 Task: Send an email with the signature Edwin Parker with the subject 'Request for a promotion' and the message 'I would like to arrange a conference call to discuss this matter further.' from softage.1@softage.net to softage.3@softage.net with an attached document Company_handbook.pdf and move the email from Sent Items to the folder Accommodations
Action: Key pressed n
Screenshot: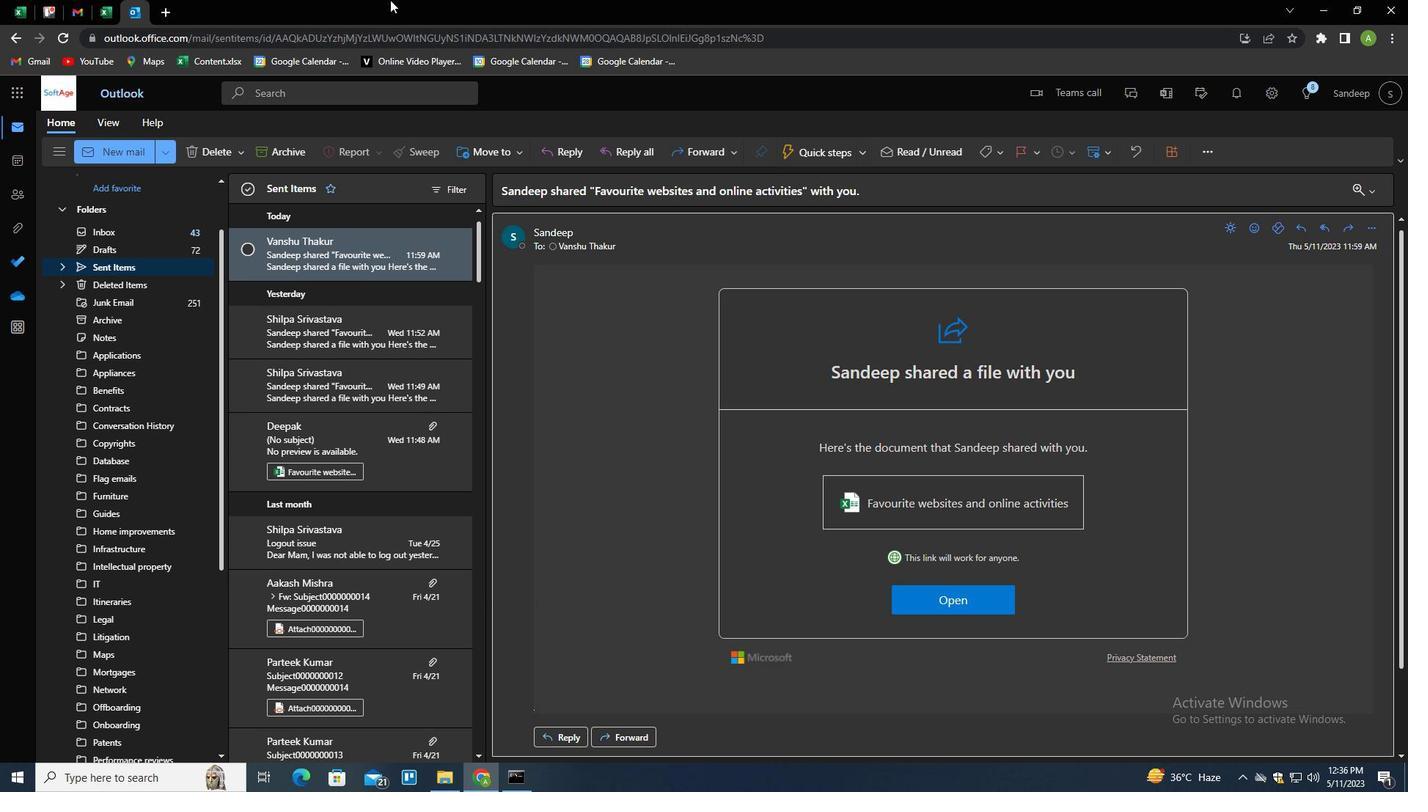 
Action: Mouse moved to (980, 151)
Screenshot: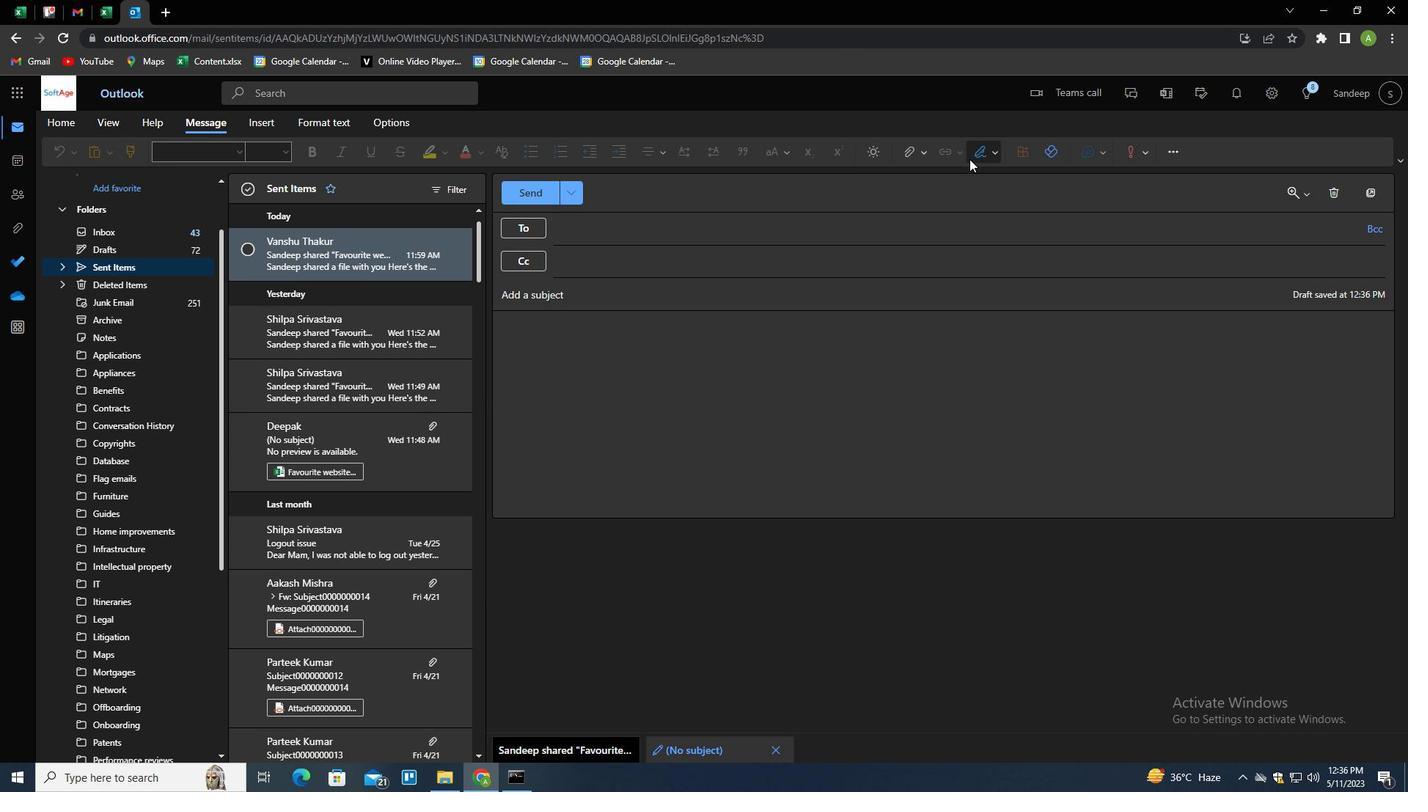 
Action: Mouse pressed left at (980, 151)
Screenshot: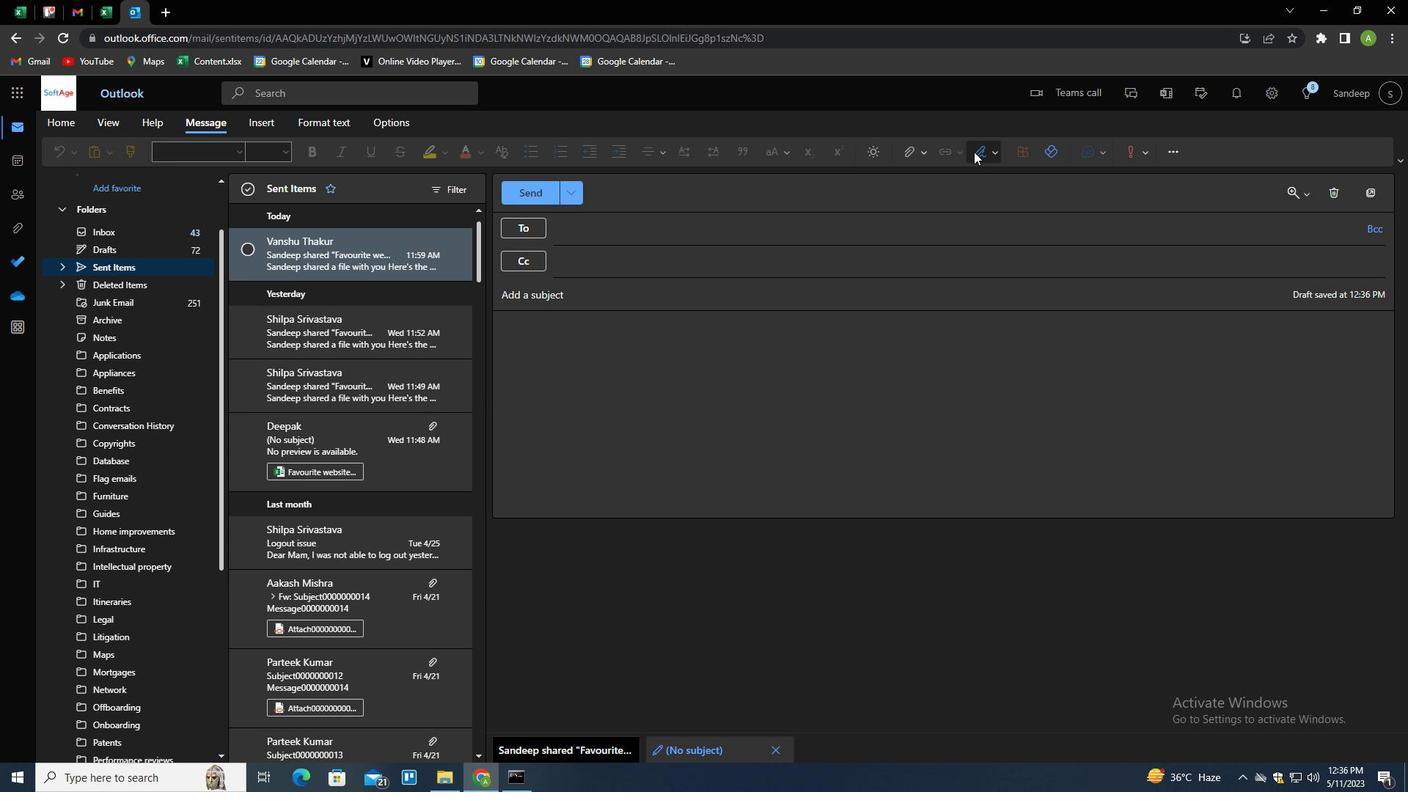 
Action: Mouse moved to (976, 215)
Screenshot: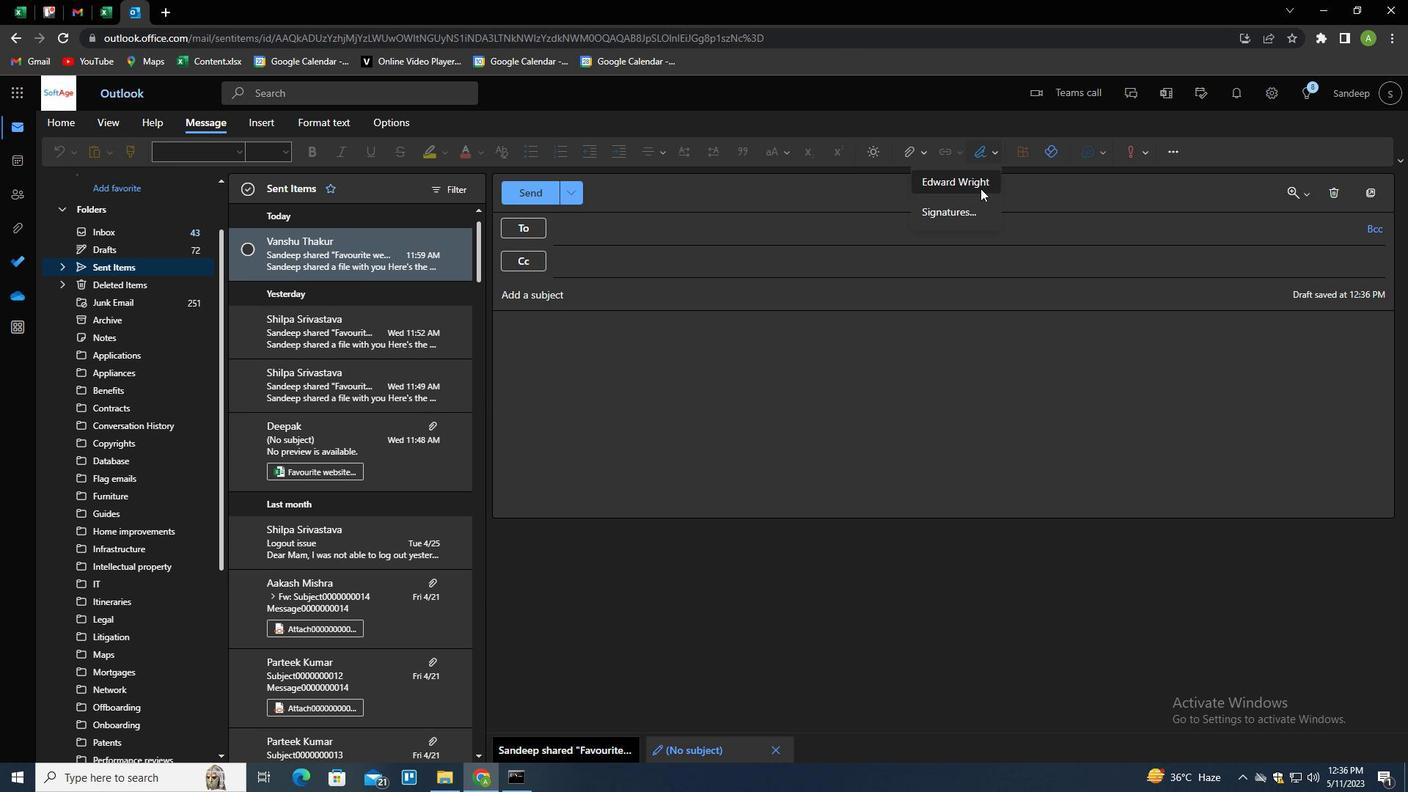 
Action: Mouse pressed left at (976, 215)
Screenshot: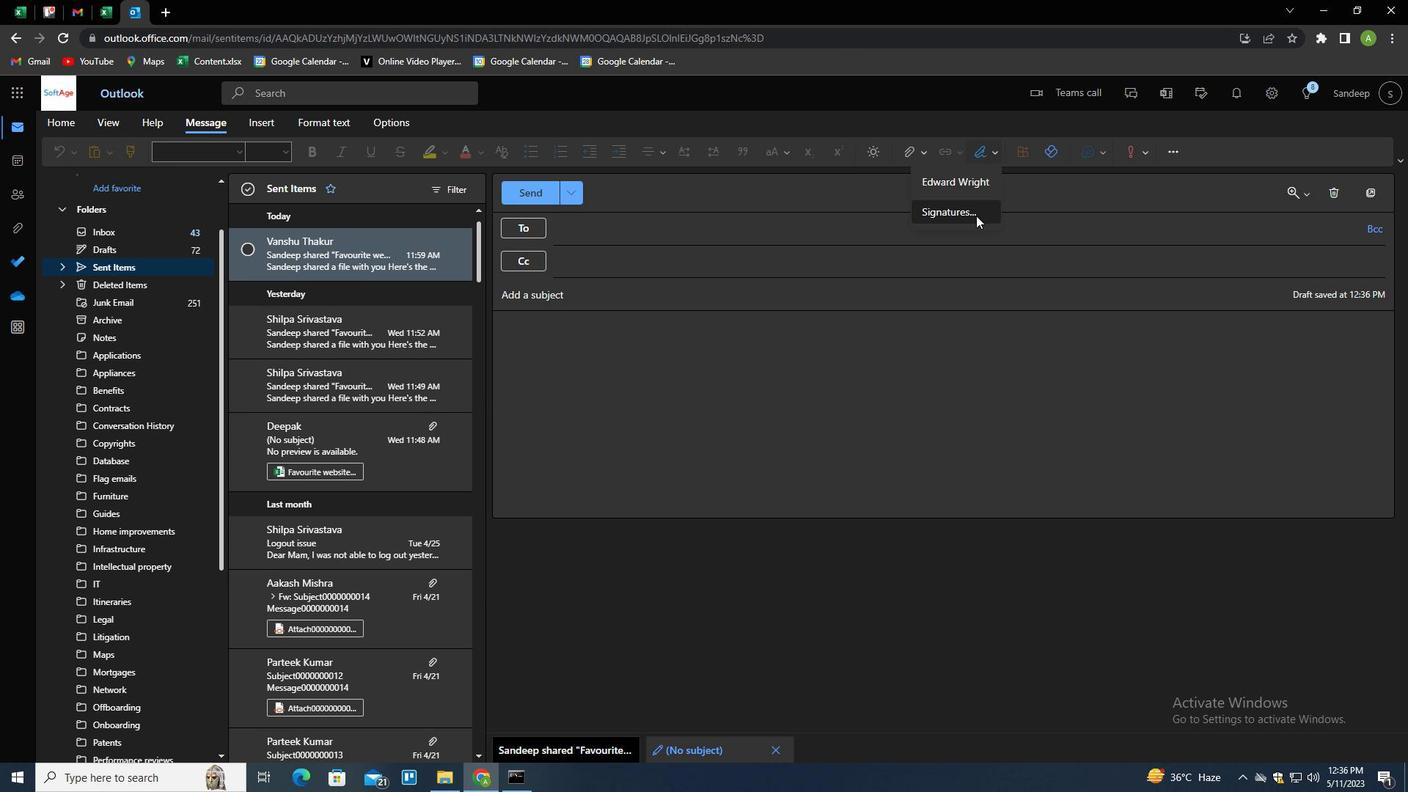 
Action: Mouse moved to (980, 269)
Screenshot: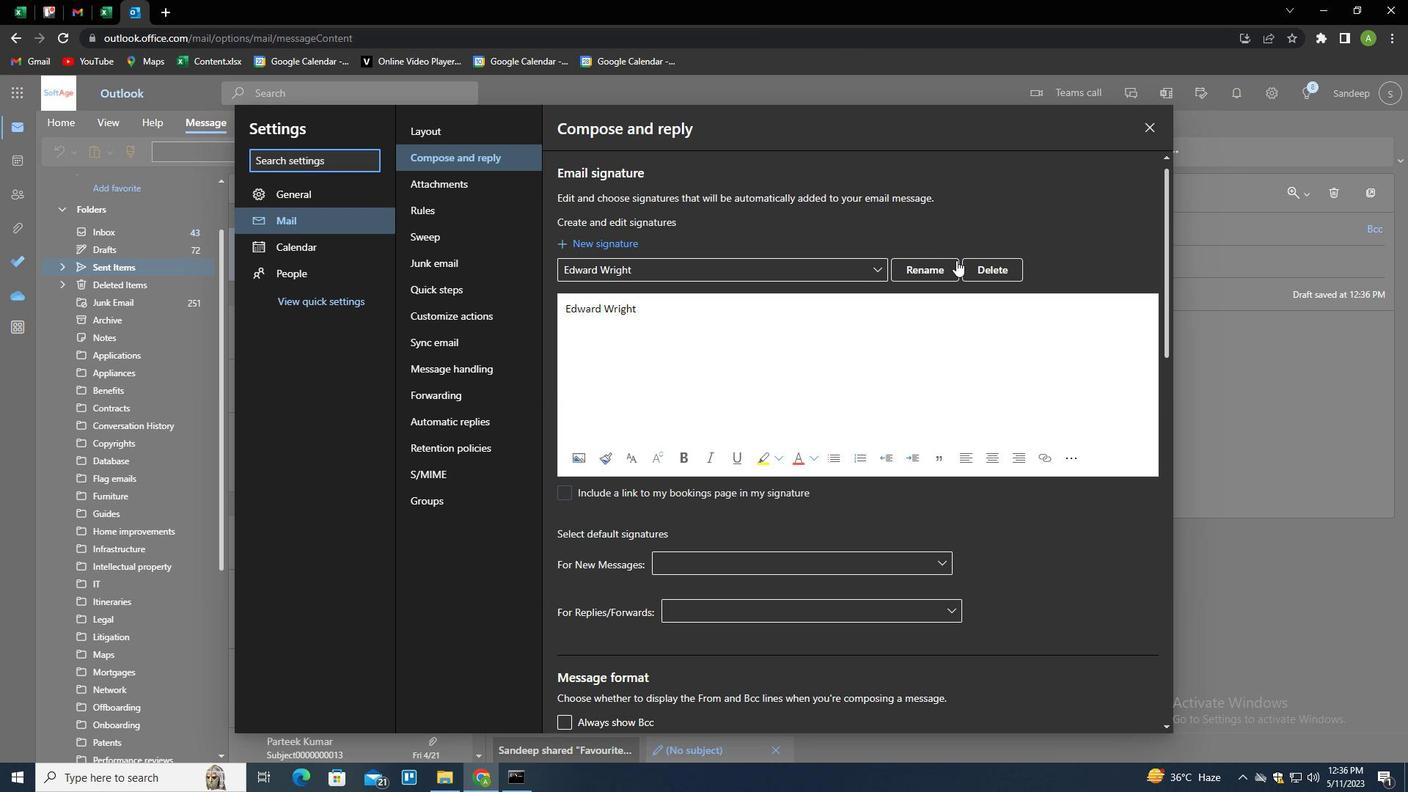 
Action: Mouse pressed left at (980, 269)
Screenshot: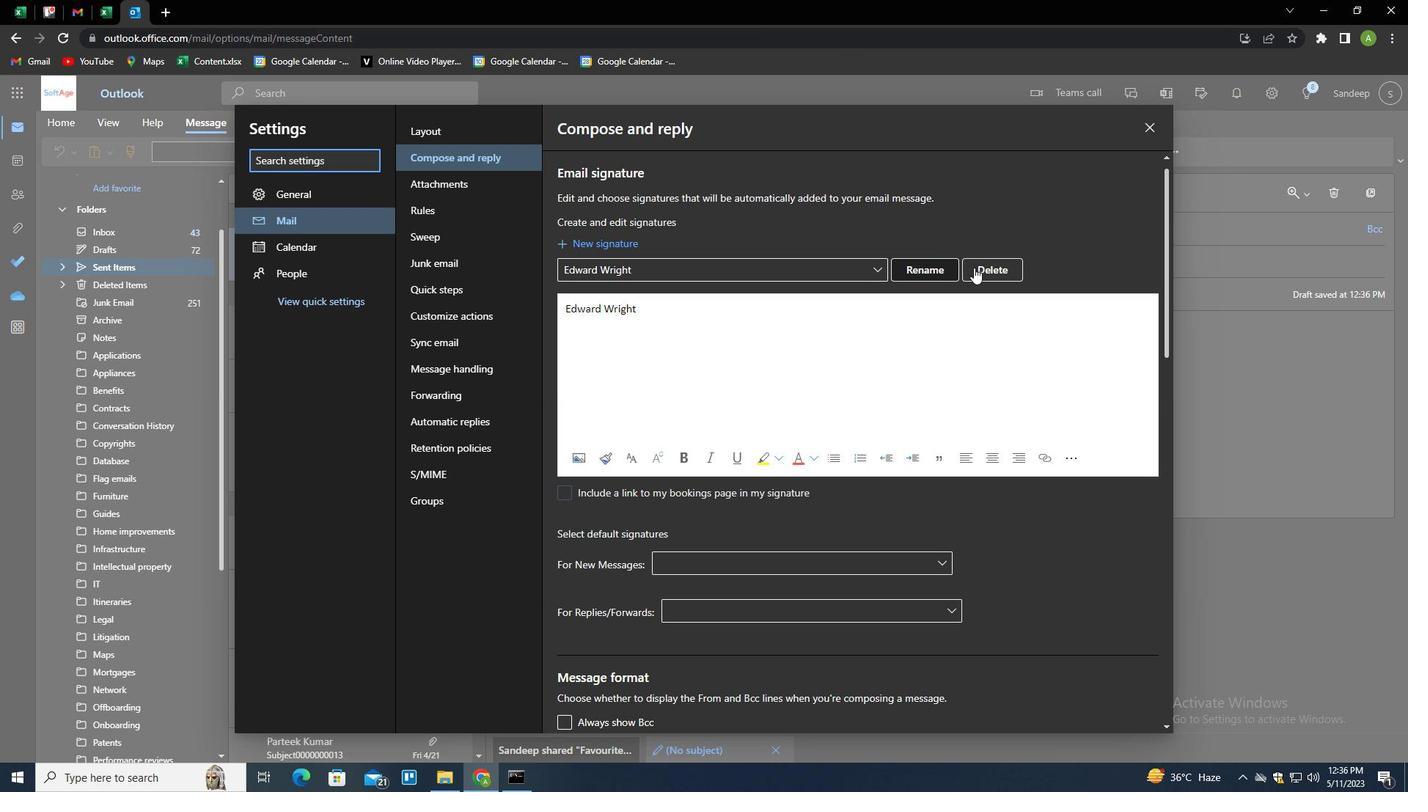 
Action: Mouse moved to (976, 269)
Screenshot: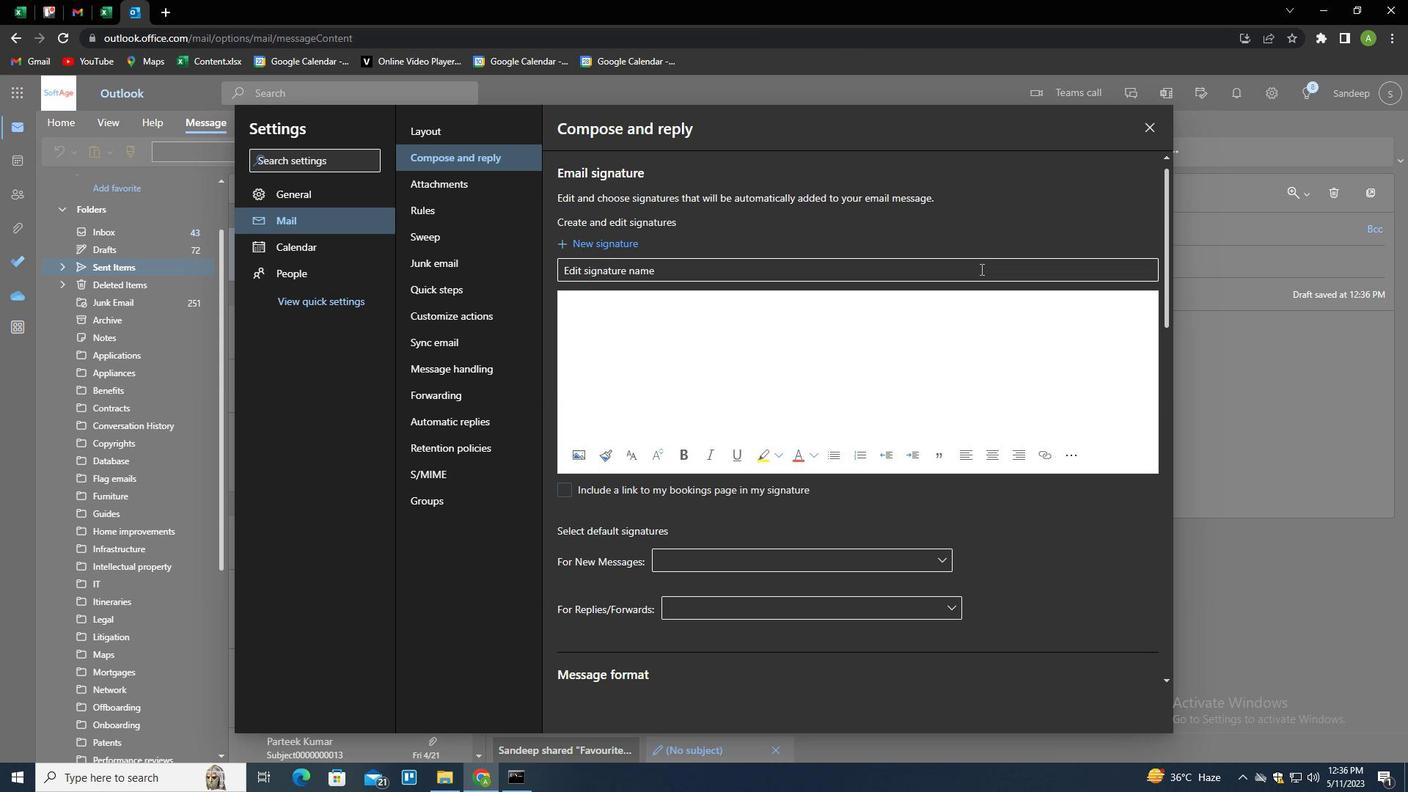 
Action: Mouse pressed left at (976, 269)
Screenshot: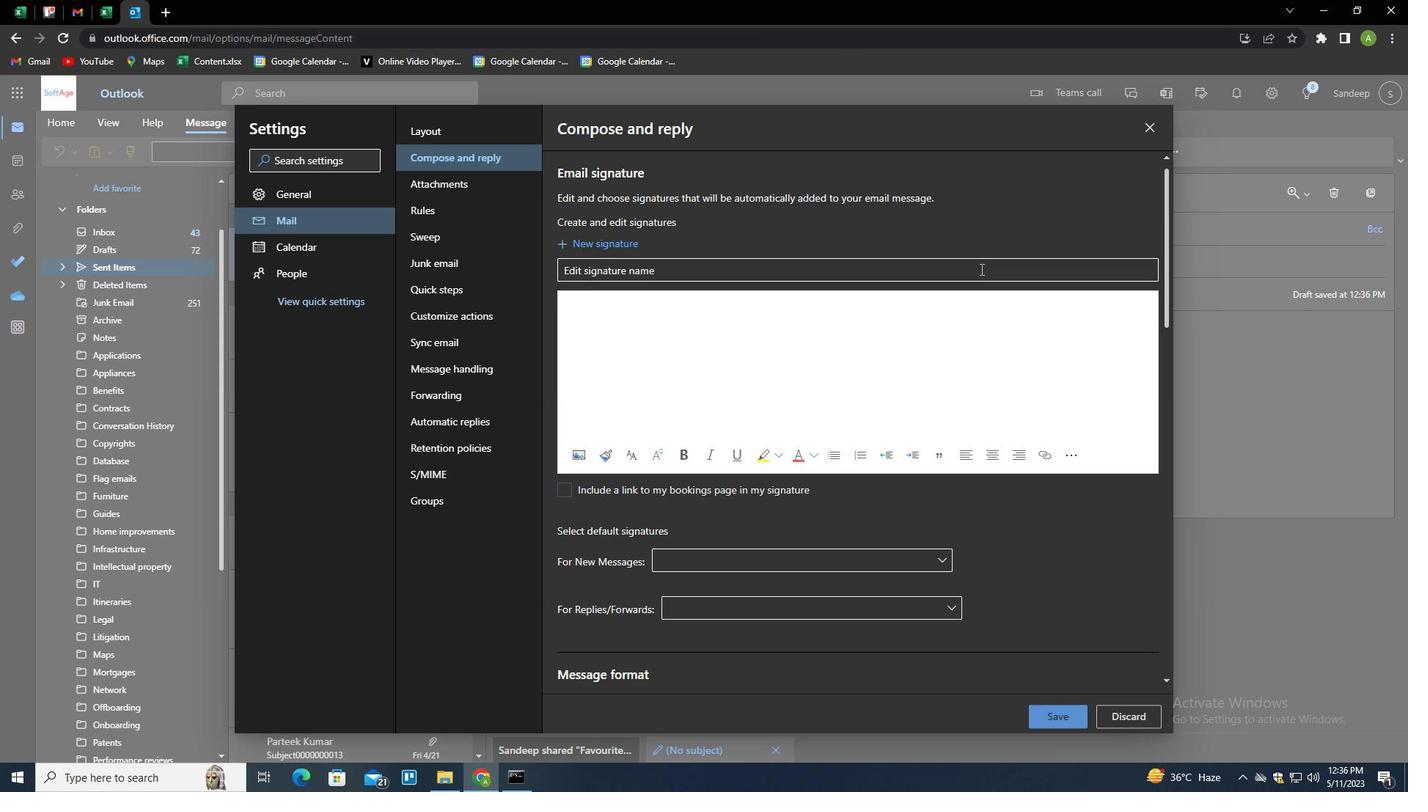 
Action: Mouse moved to (976, 269)
Screenshot: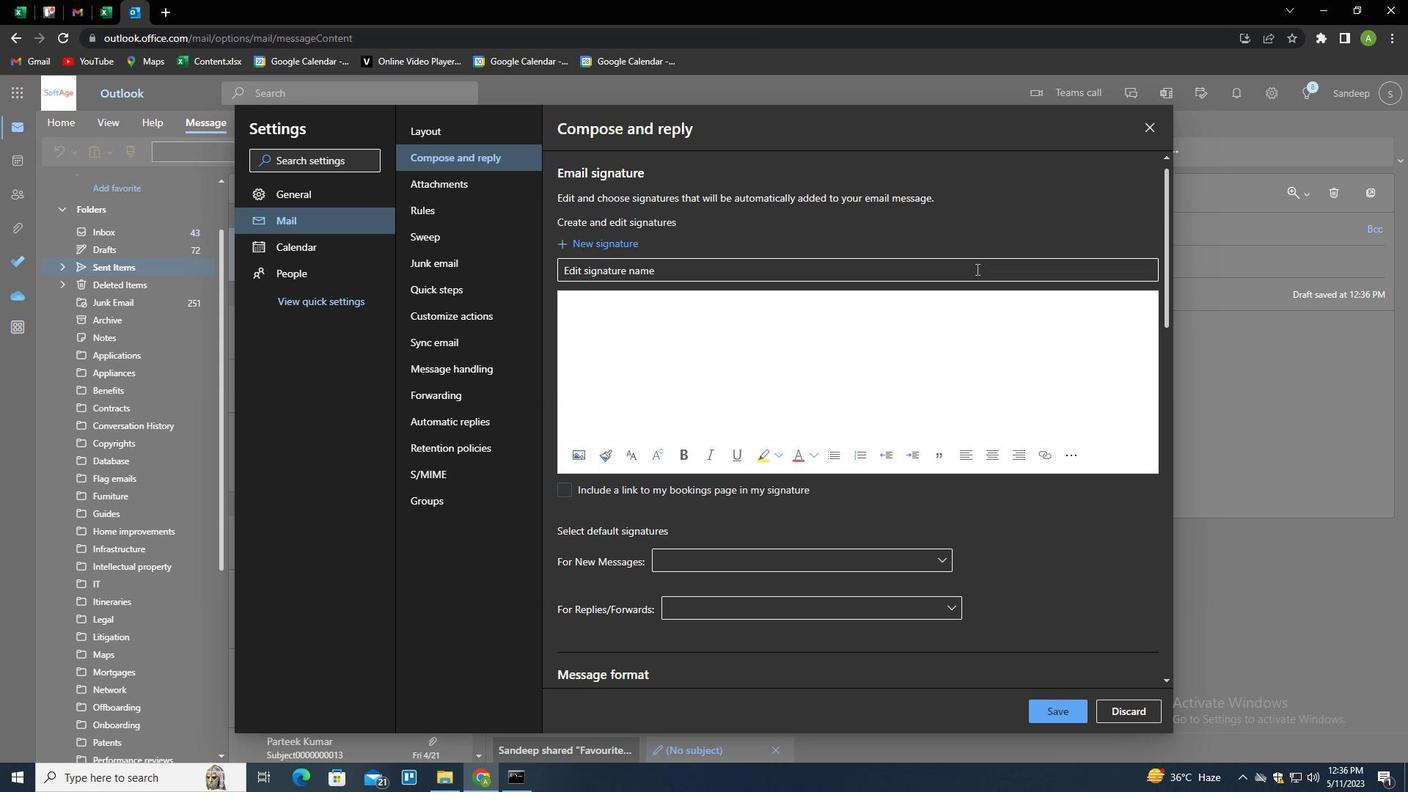 
Action: Key pressed <Key.shift>
Screenshot: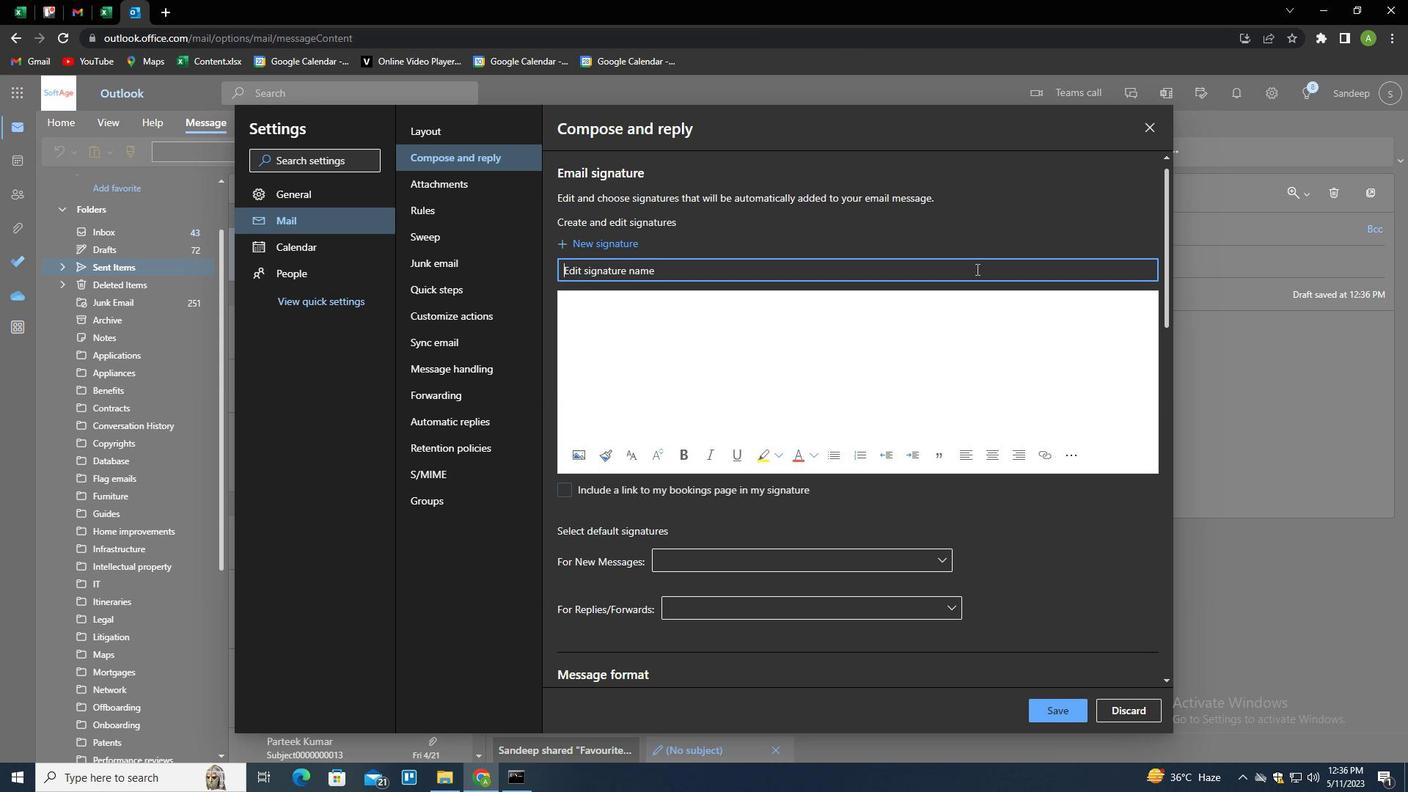 
Action: Mouse moved to (975, 269)
Screenshot: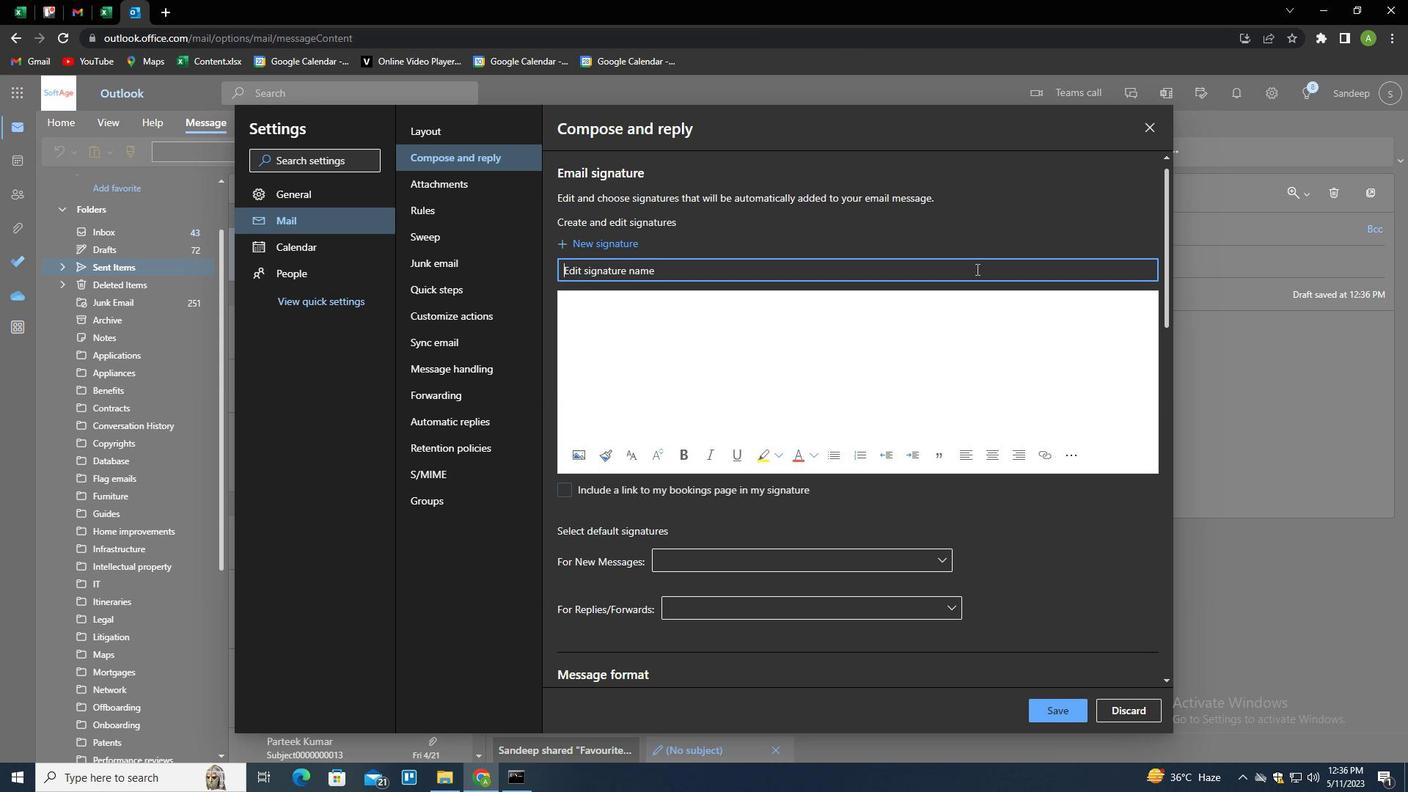 
Action: Key pressed E
Screenshot: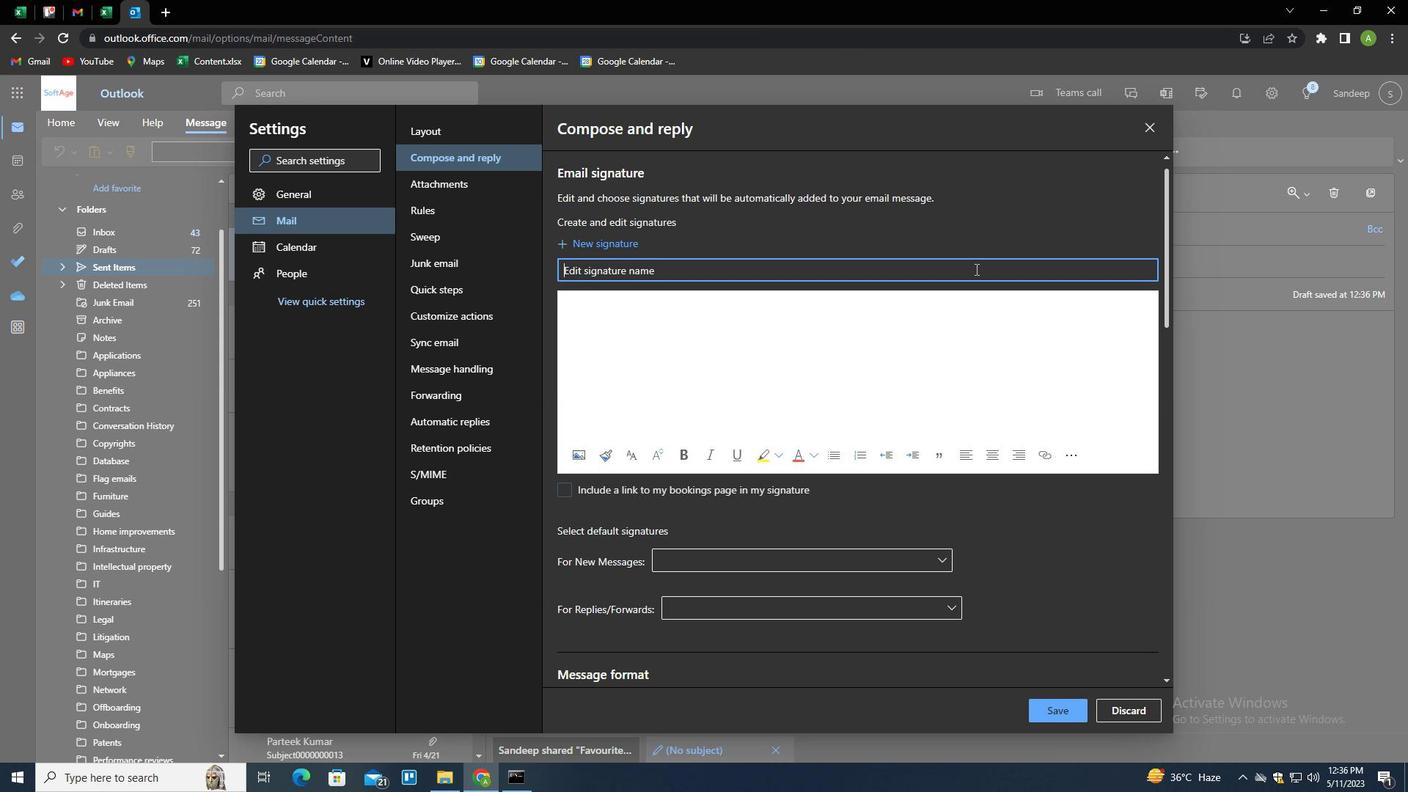 
Action: Mouse moved to (975, 269)
Screenshot: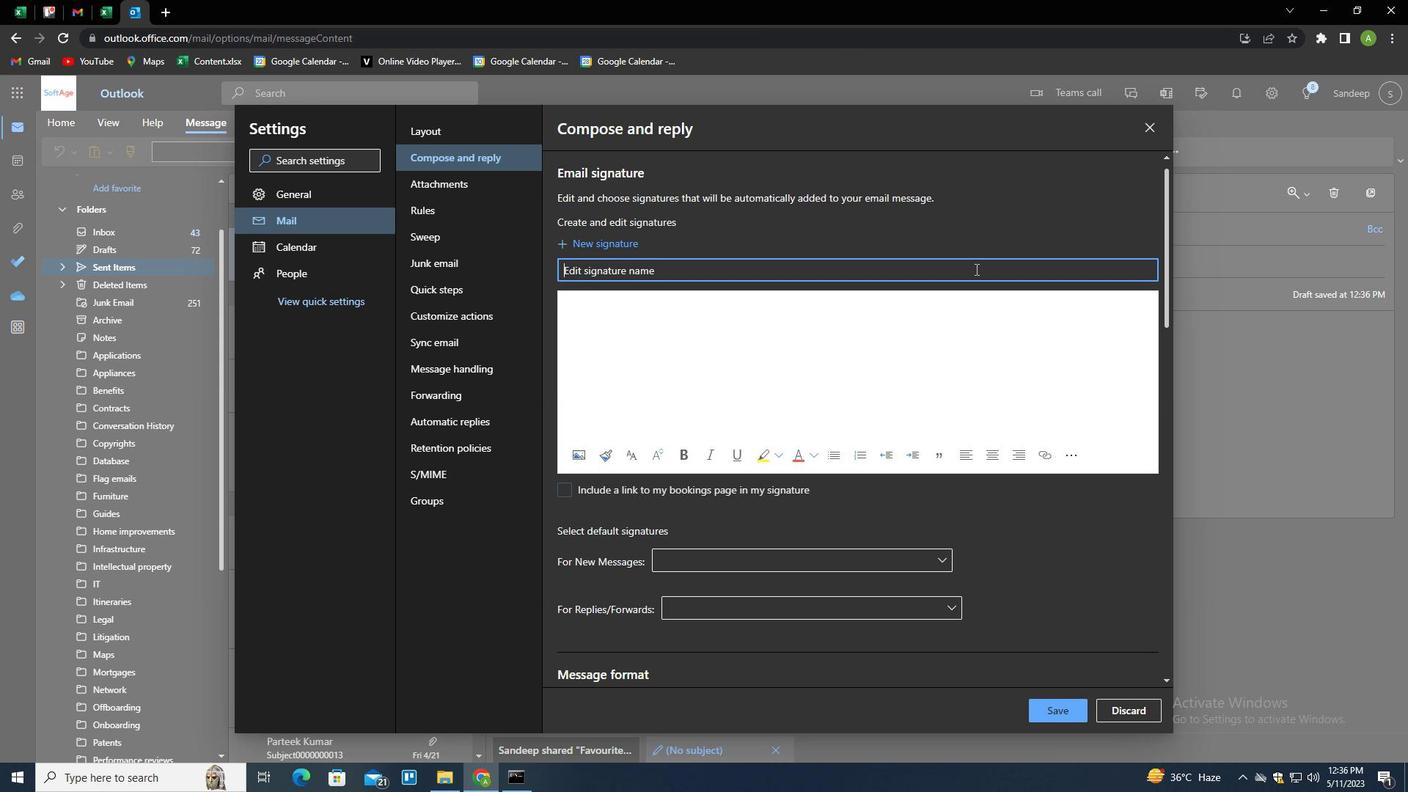 
Action: Key pressed DWIN<Key.space><Key.shift>PARKER<Key.tab><Key.shift>ES<Key.backspace>DWIN<Key.space>PARKER
Screenshot: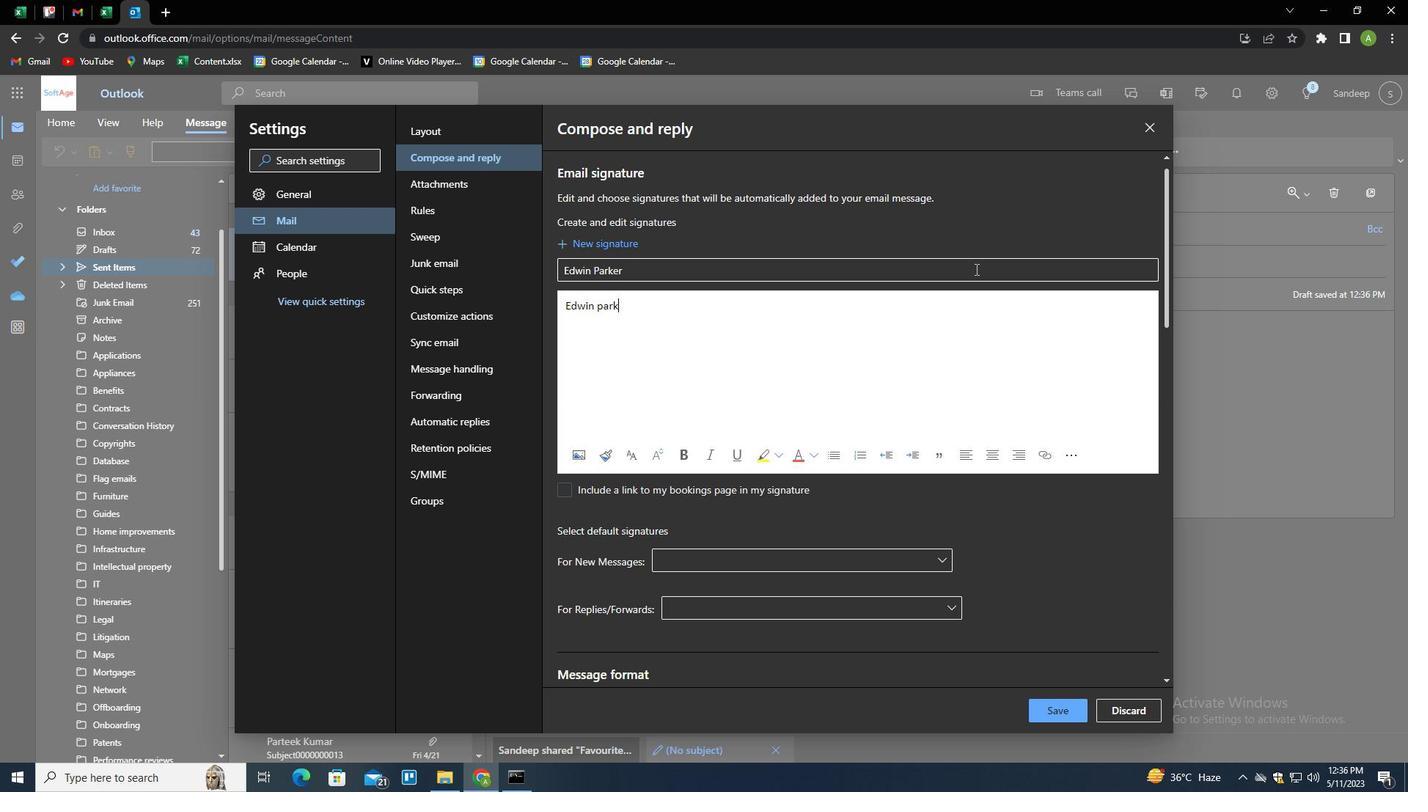 
Action: Mouse moved to (1035, 712)
Screenshot: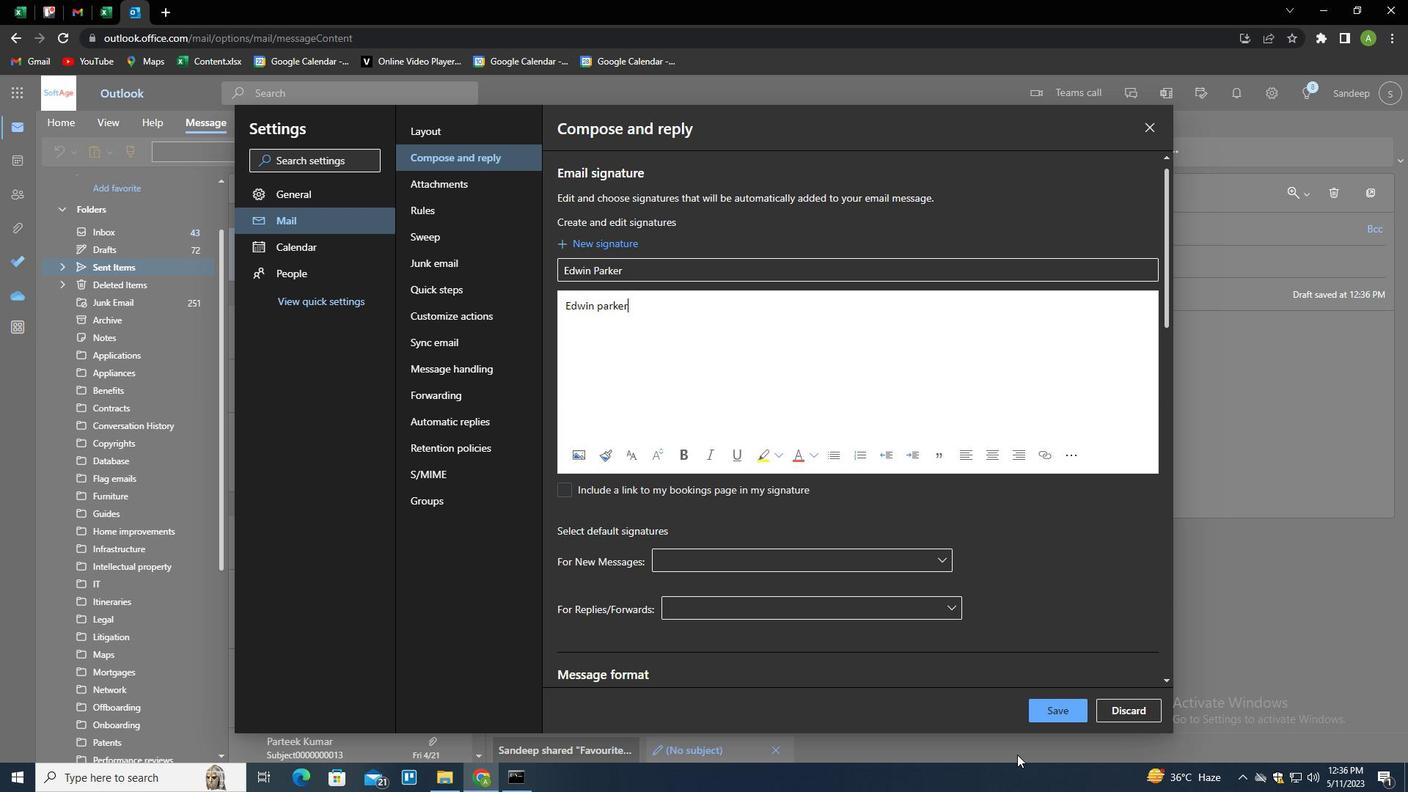 
Action: Mouse pressed left at (1035, 712)
Screenshot: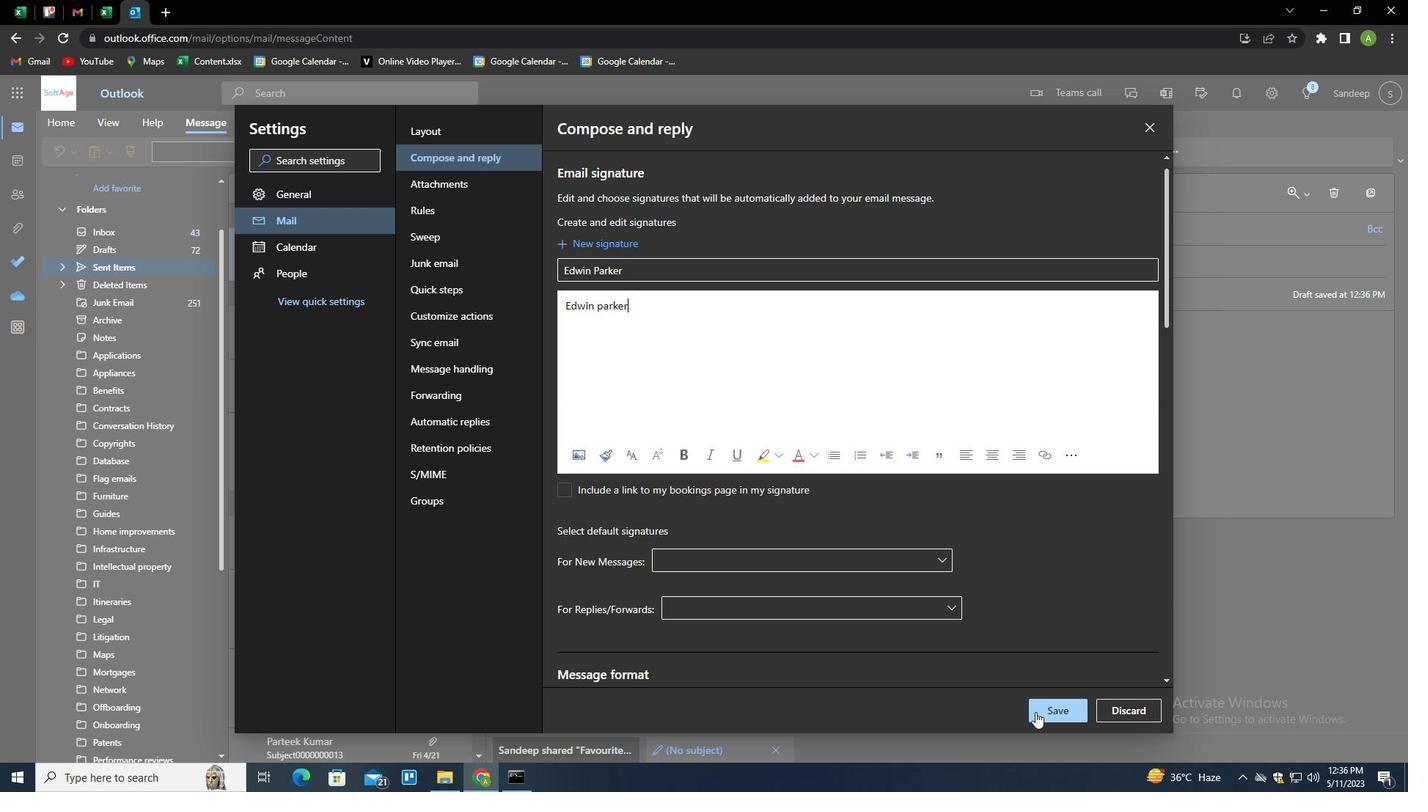 
Action: Mouse moved to (1271, 463)
Screenshot: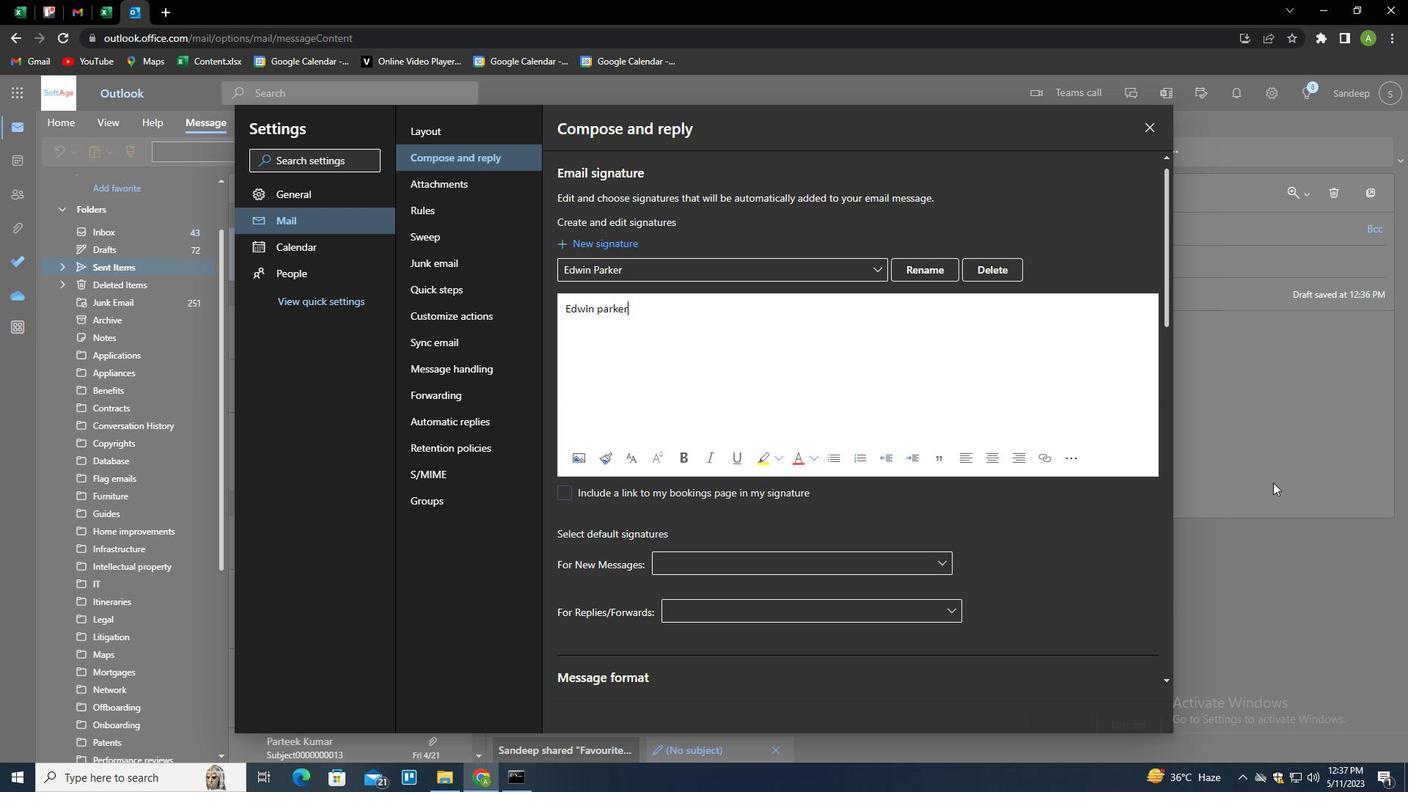 
Action: Mouse pressed left at (1271, 463)
Screenshot: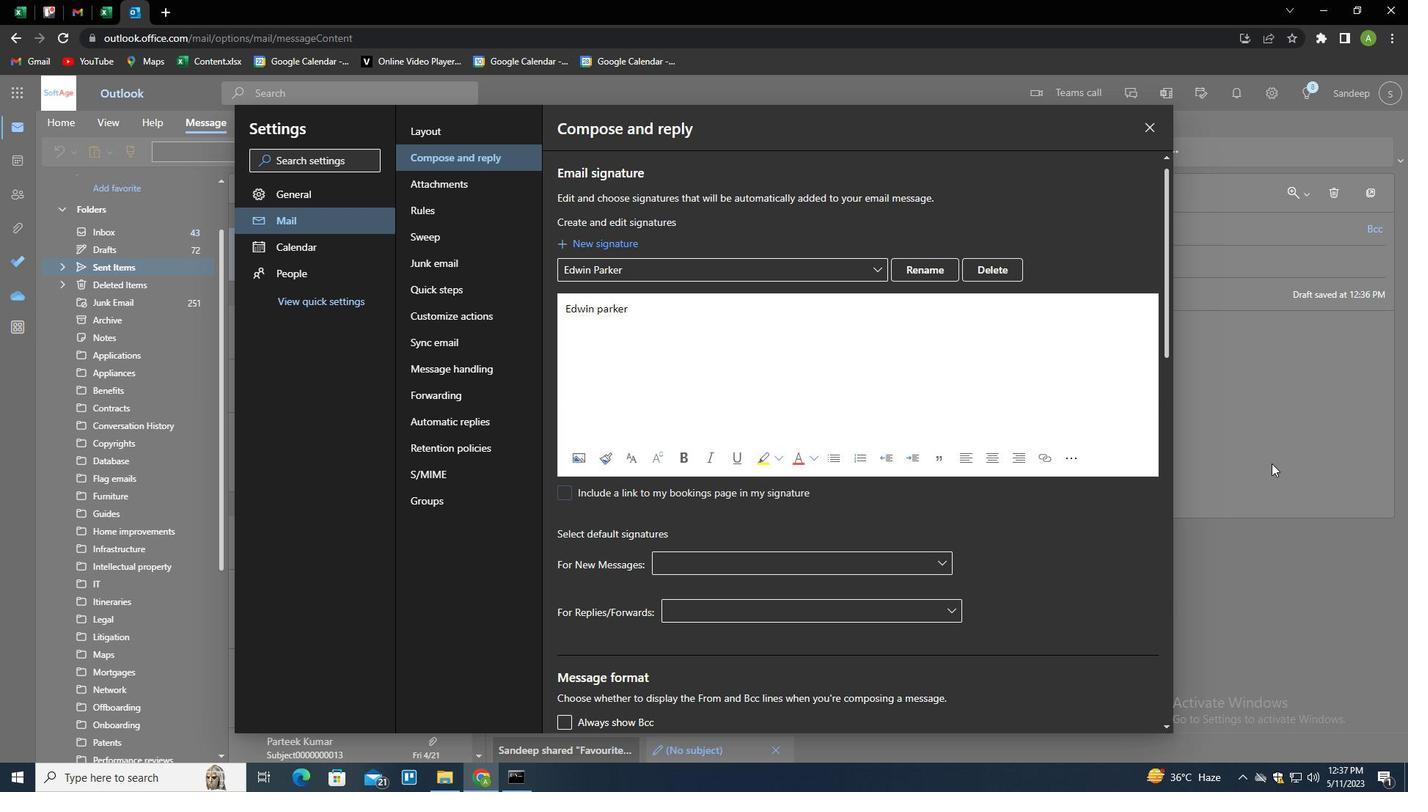 
Action: Mouse moved to (989, 158)
Screenshot: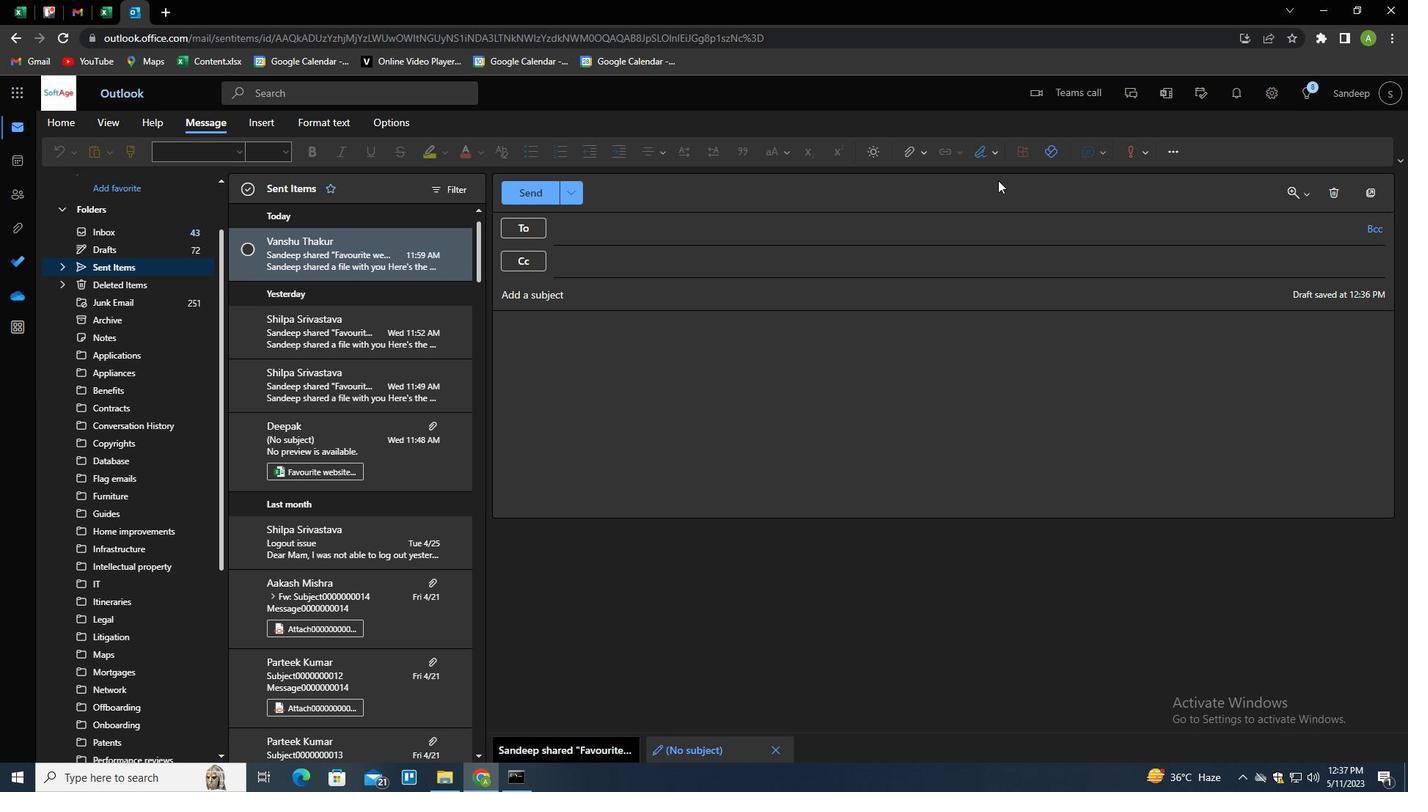 
Action: Mouse pressed left at (989, 158)
Screenshot: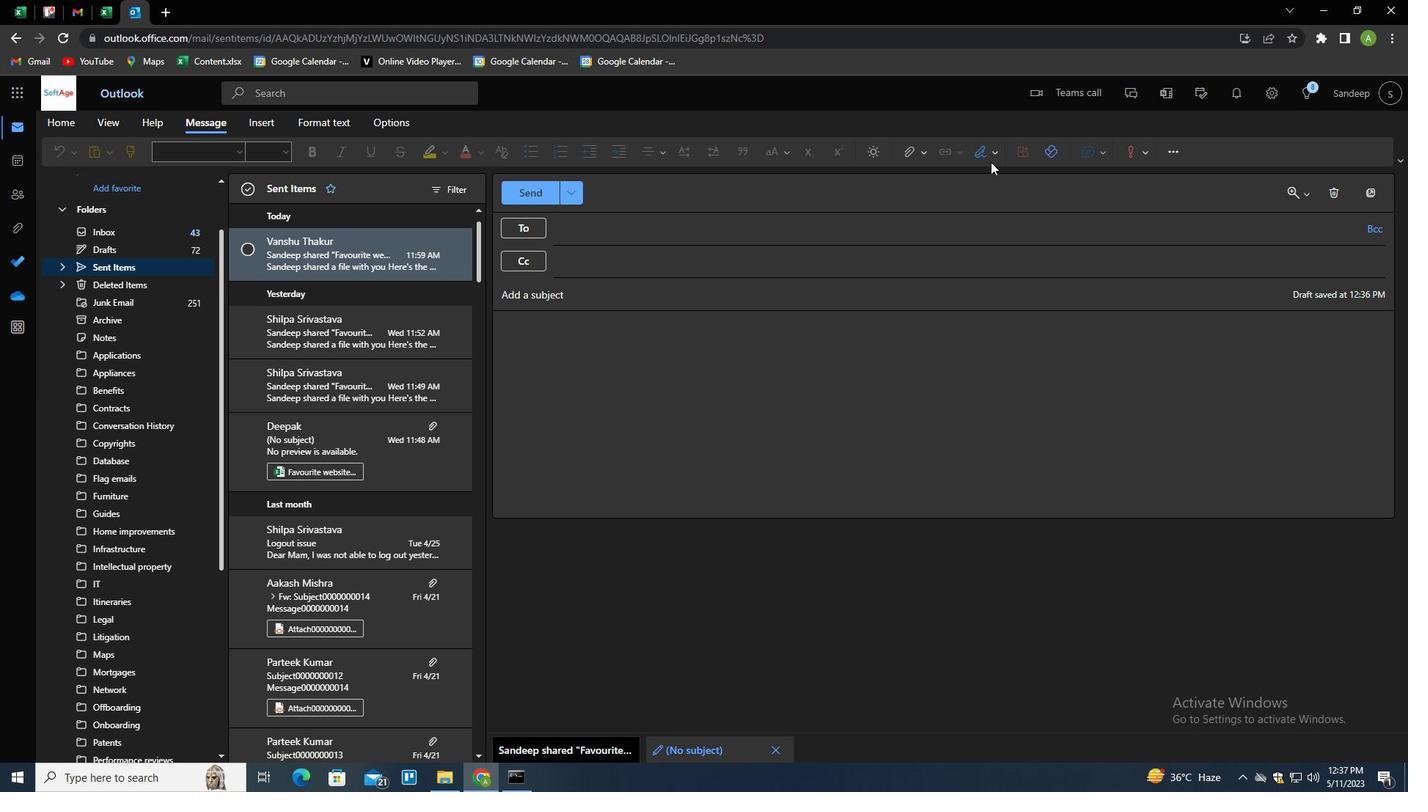 
Action: Mouse moved to (979, 179)
Screenshot: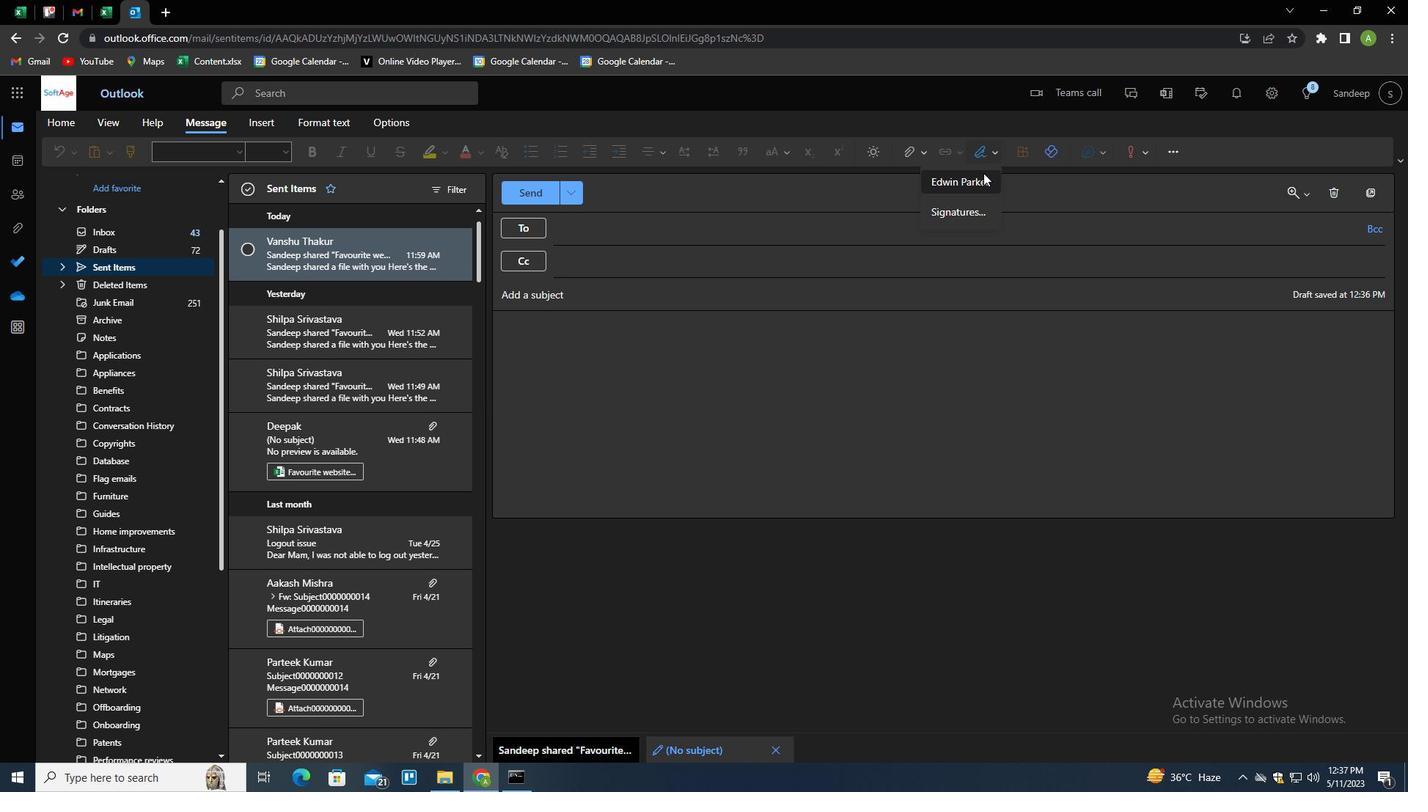 
Action: Mouse pressed left at (979, 179)
Screenshot: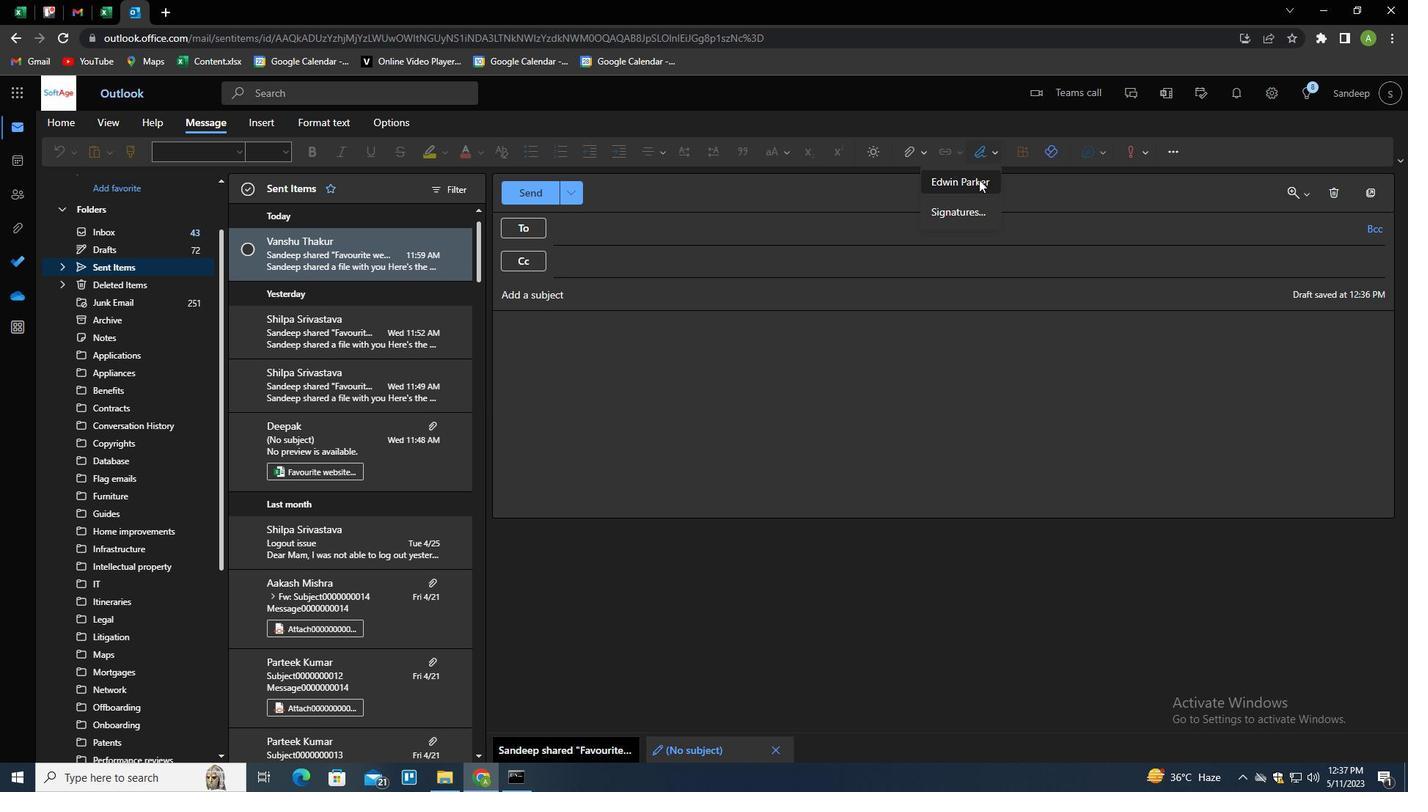 
Action: Mouse moved to (582, 301)
Screenshot: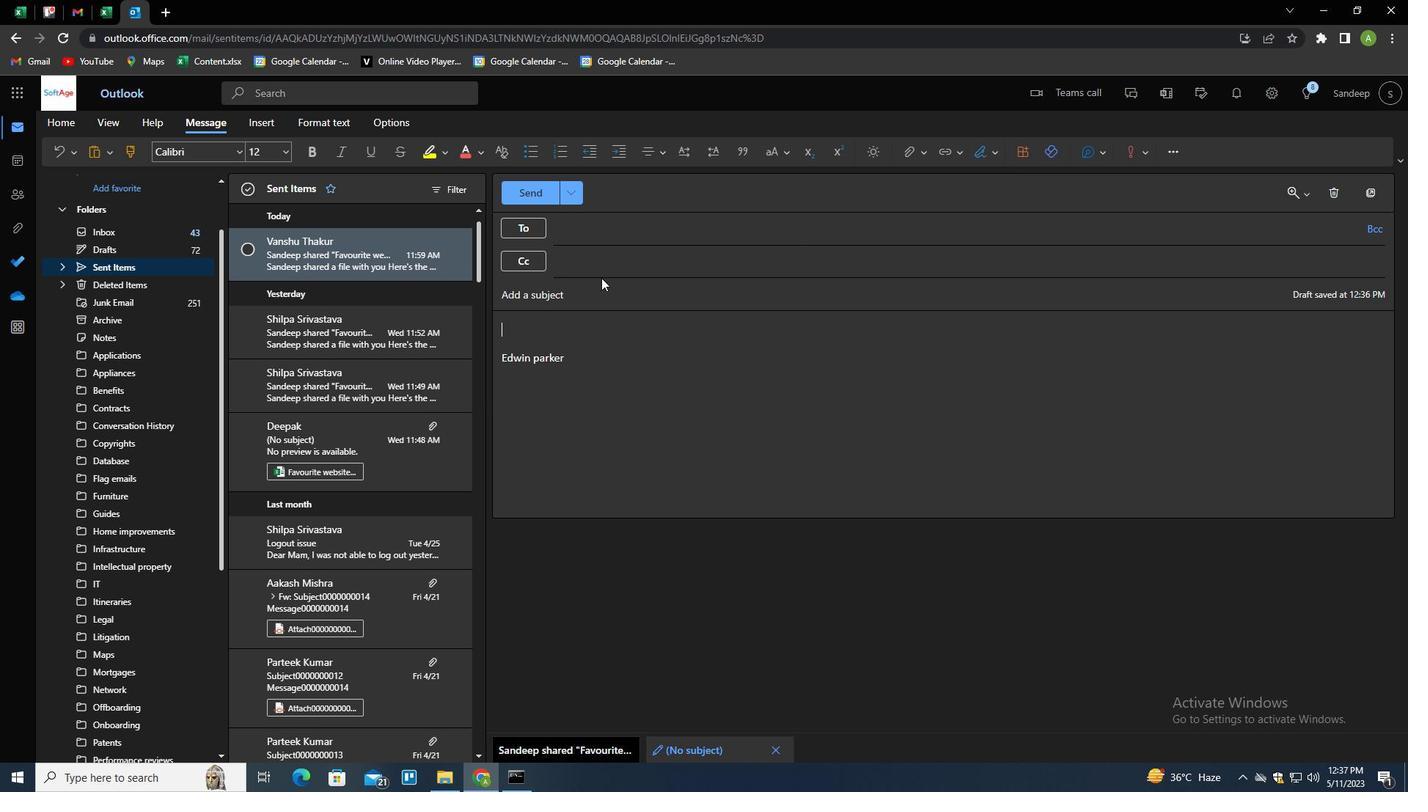 
Action: Mouse pressed left at (582, 301)
Screenshot: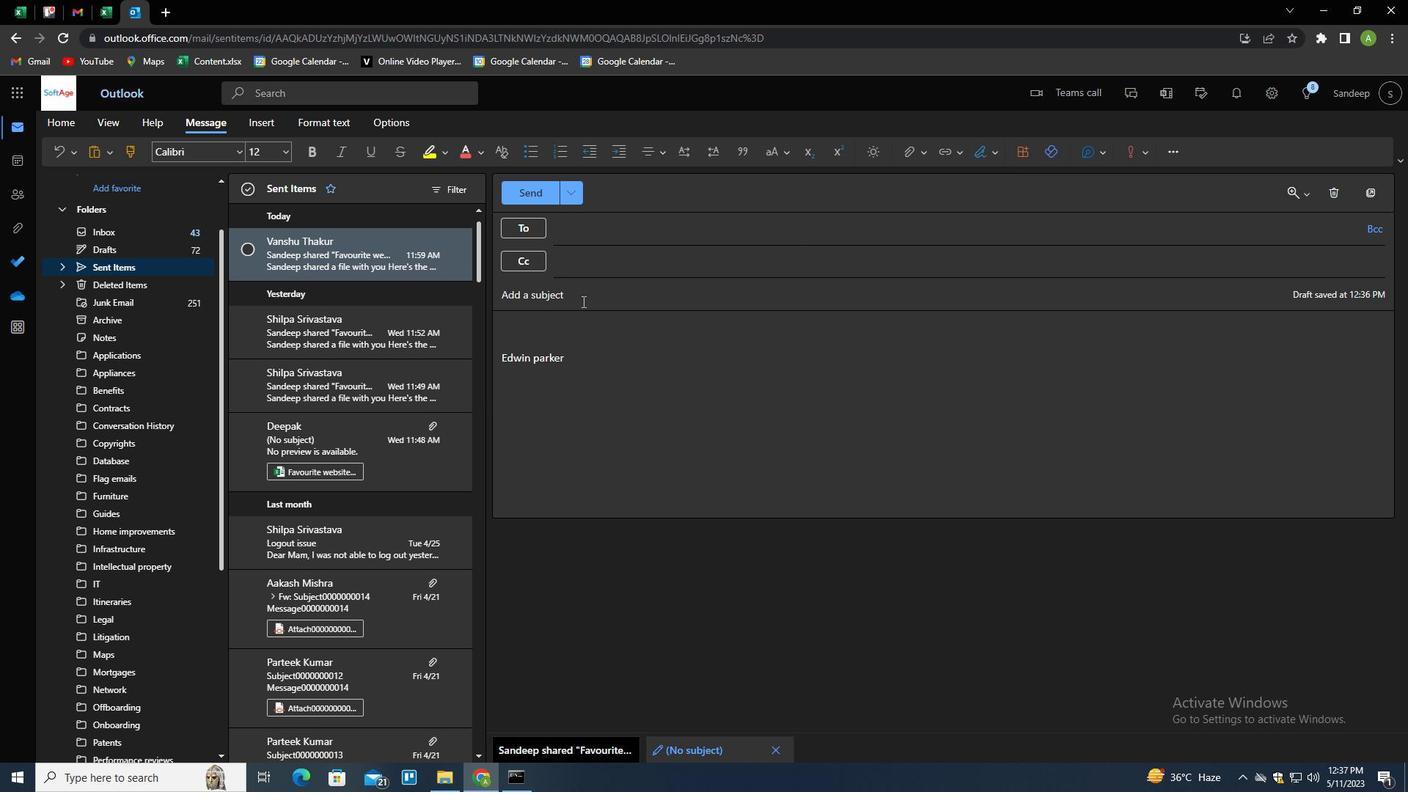 
Action: Key pressed <Key.shift>REQUEST<Key.space>FOR<Key.space>A<Key.space>PROMOTION
Screenshot: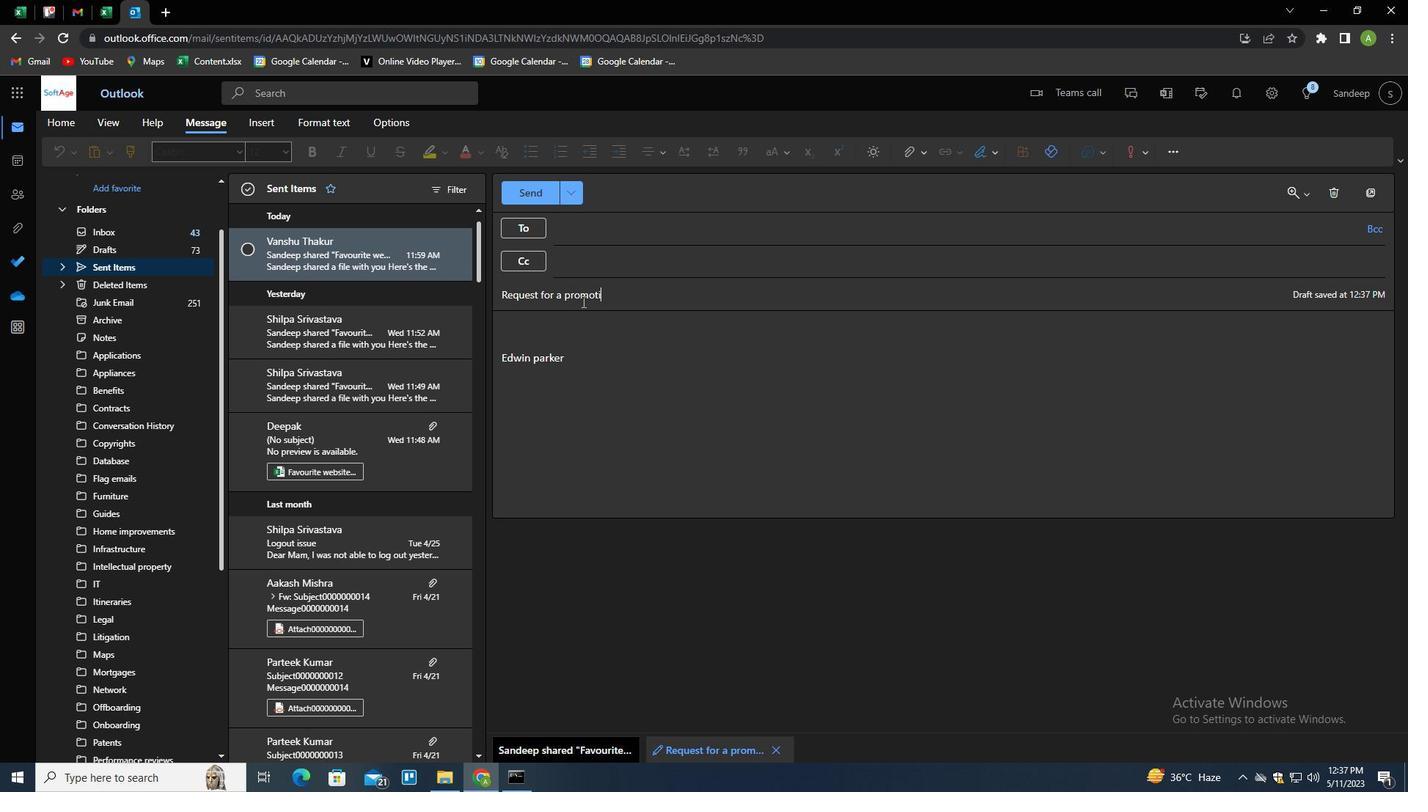 
Action: Mouse moved to (580, 358)
Screenshot: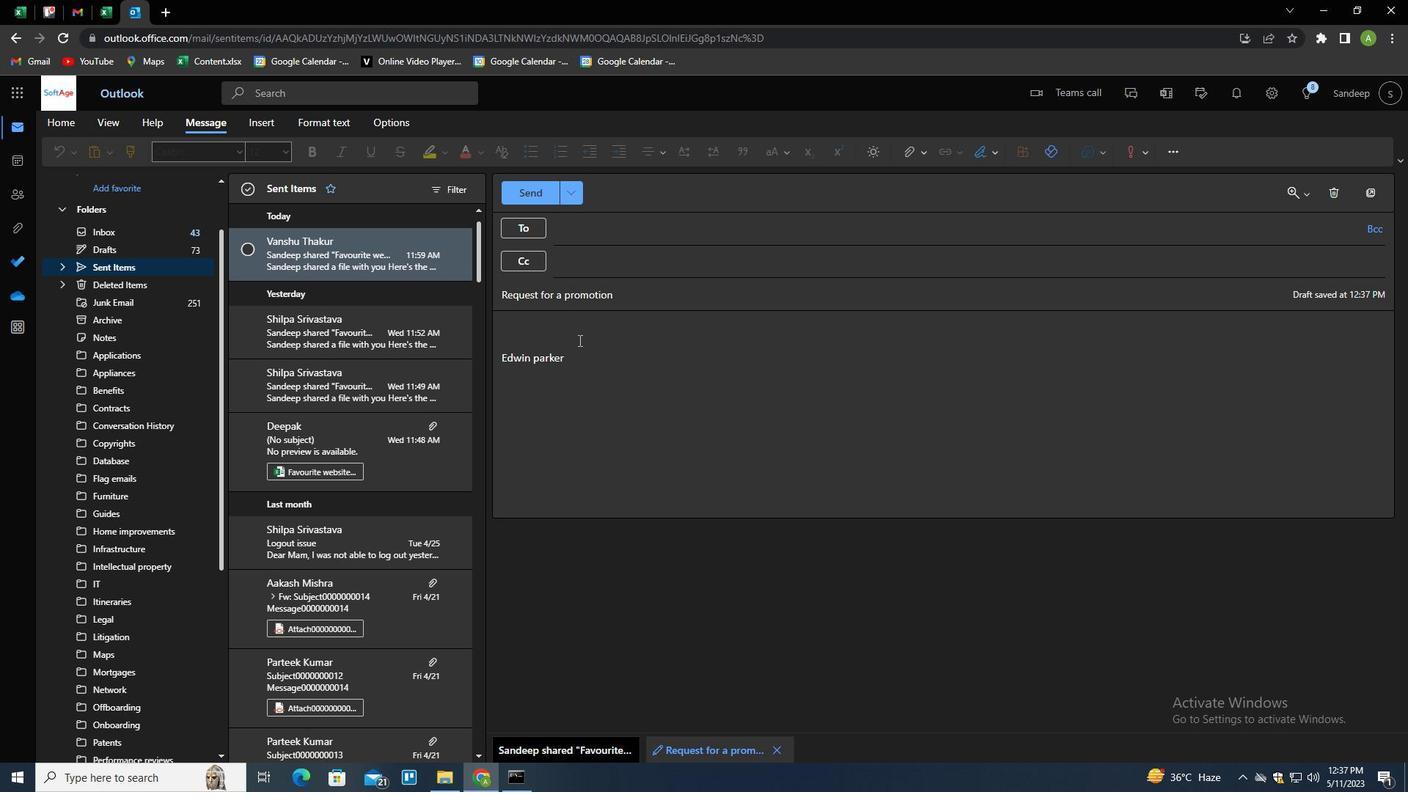 
Action: Mouse pressed left at (580, 358)
Screenshot: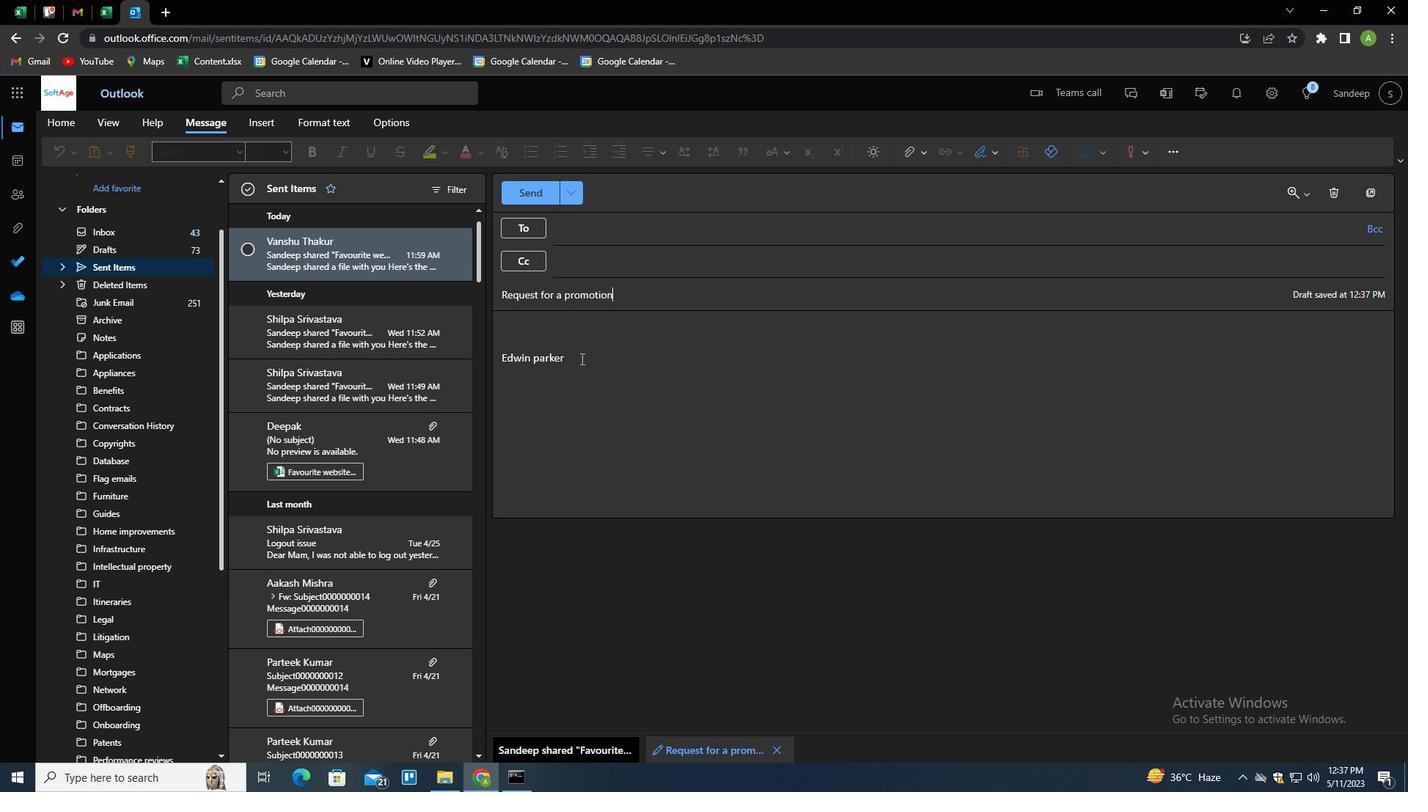 
Action: Key pressed <Key.enter><Key.shift_r><Key.shift>I<Key.space>WOULD<Key.space>LIKE<Key.space>TO<Key.space>ARRANGE<Key.space>A<Key.space>CONFERANCE<Key.space>CALL<Key.space>TO<Key.space>DISCUSS<Key.space>CALL<Key.space>TO<Key.space><Key.backspace><Key.backspace><Key.backspace><Key.backspace><Key.backspace>L<Key.space>THIS<Key.space>MATTER<Key.space><Key.backspace>.
Screenshot: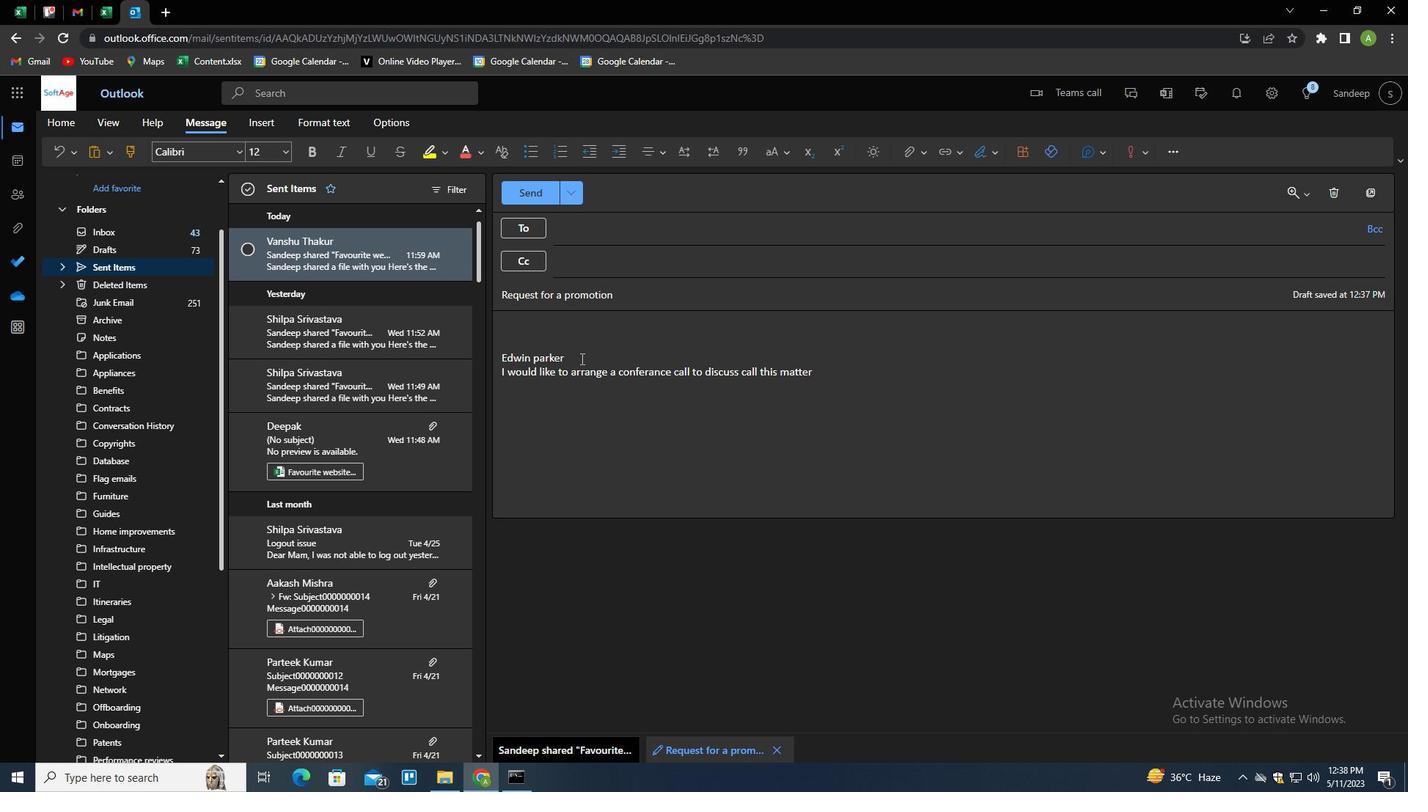 
Action: Mouse moved to (634, 227)
Screenshot: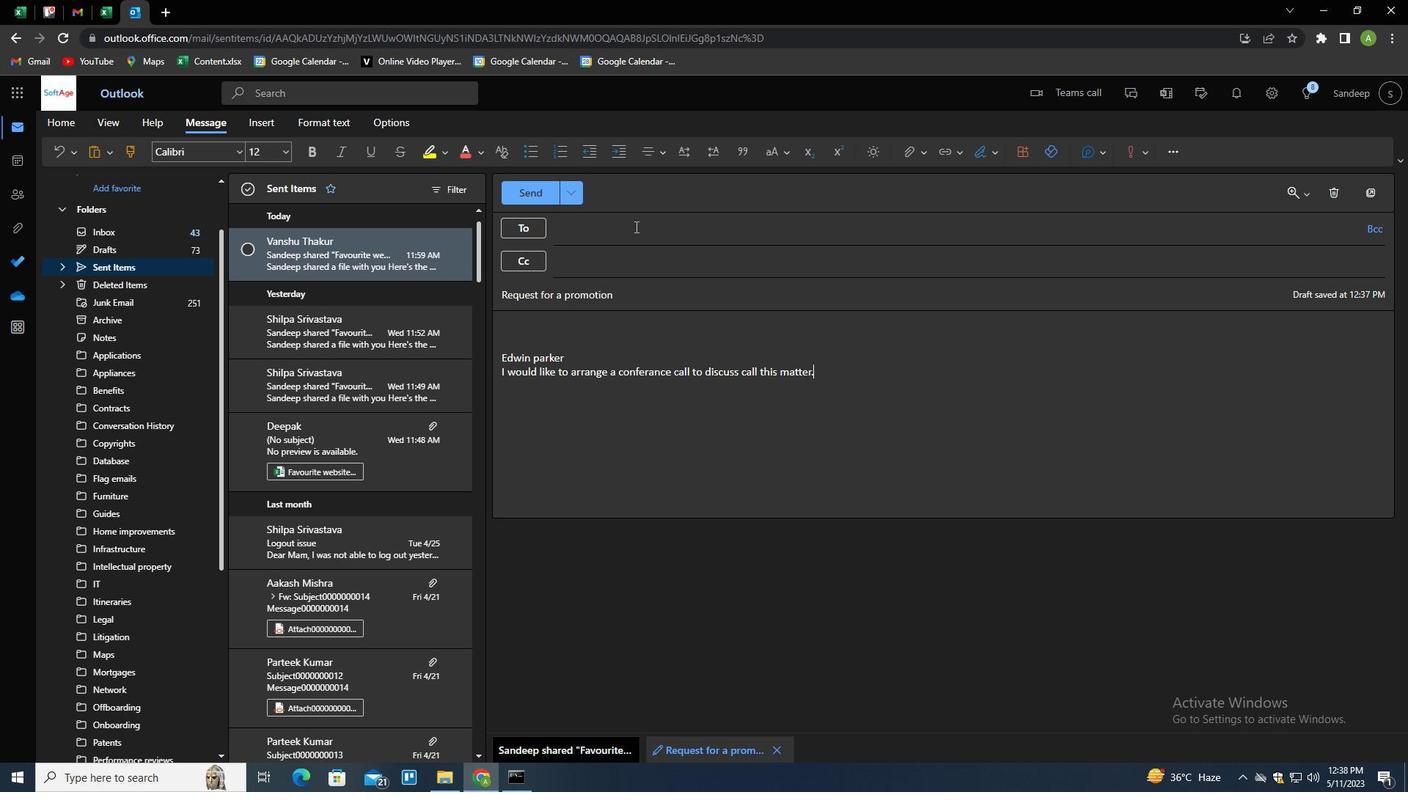 
Action: Mouse pressed left at (634, 227)
Screenshot: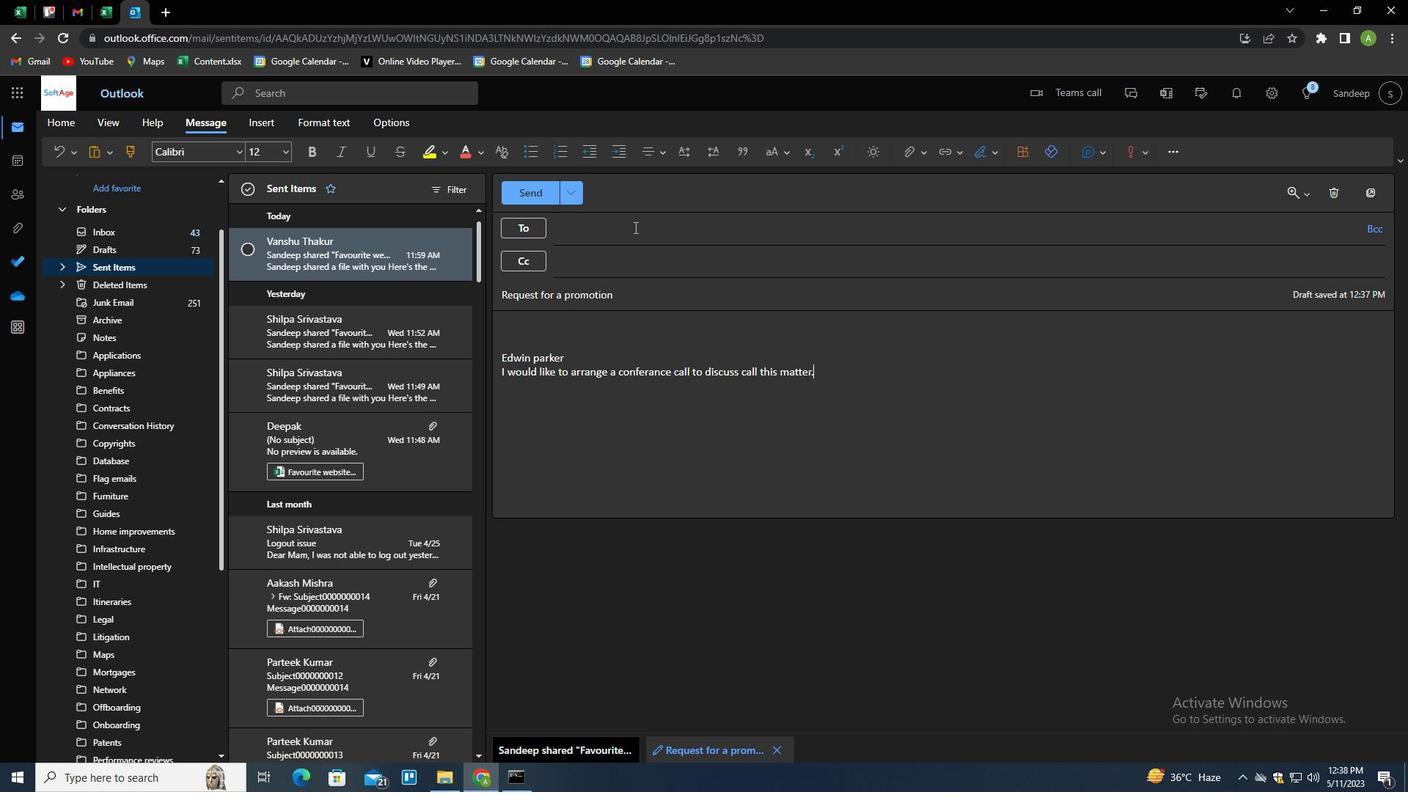 
Action: Key pressed SOFTAGE.3<Key.shift><Key.shift><Key.shift>@SOFTAGE.NET<Key.enter>
Screenshot: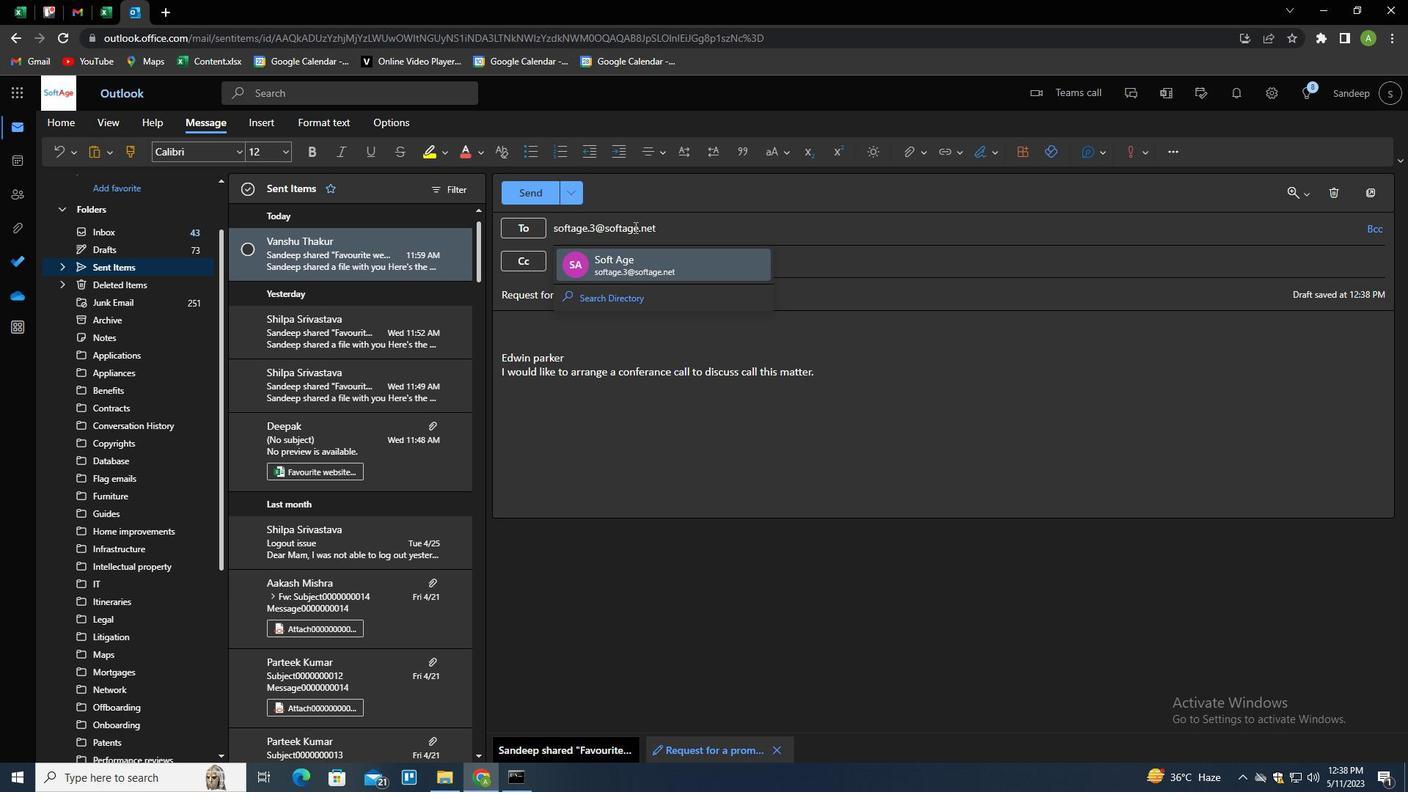 
Action: Mouse moved to (632, 228)
Screenshot: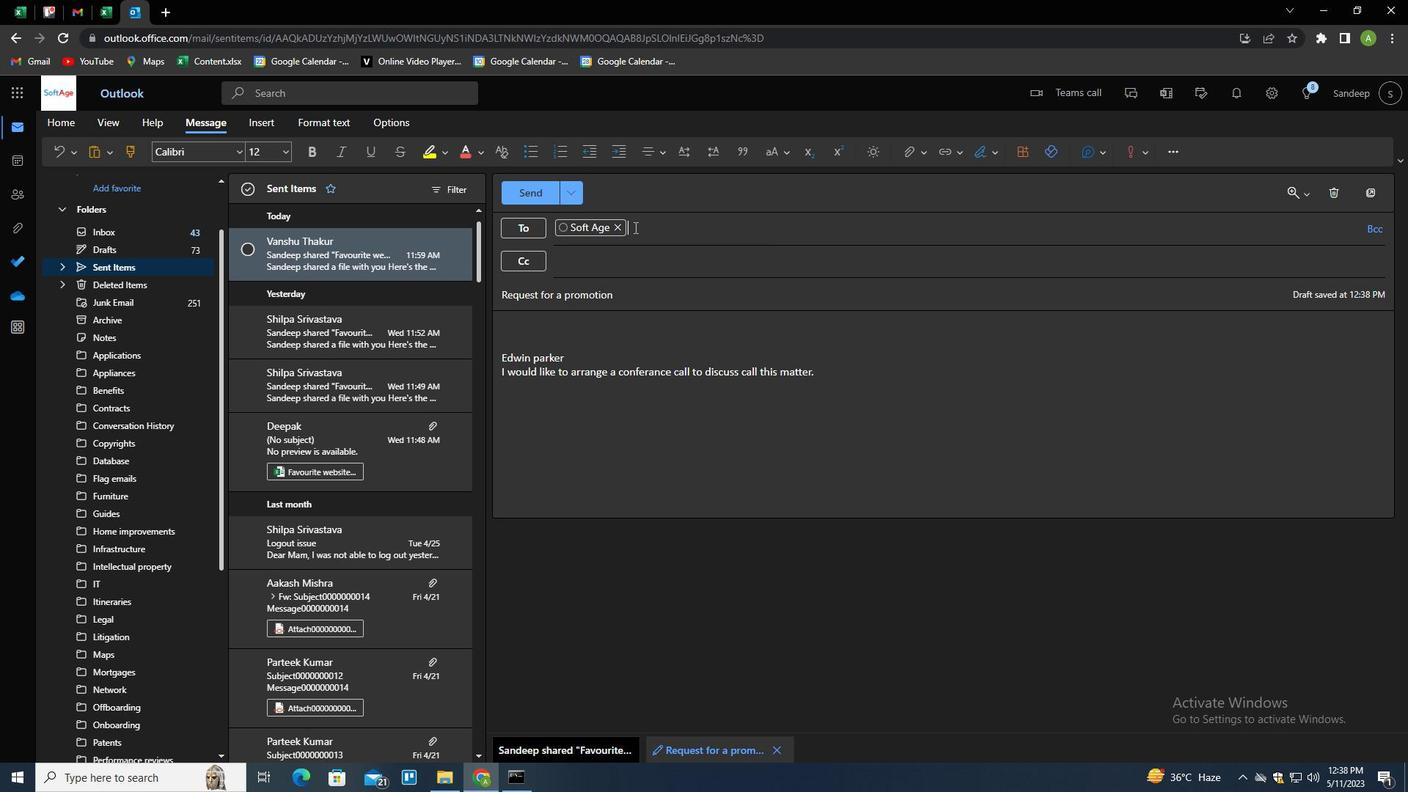 
Action: Mouse scrolled (632, 228) with delta (0, 0)
Screenshot: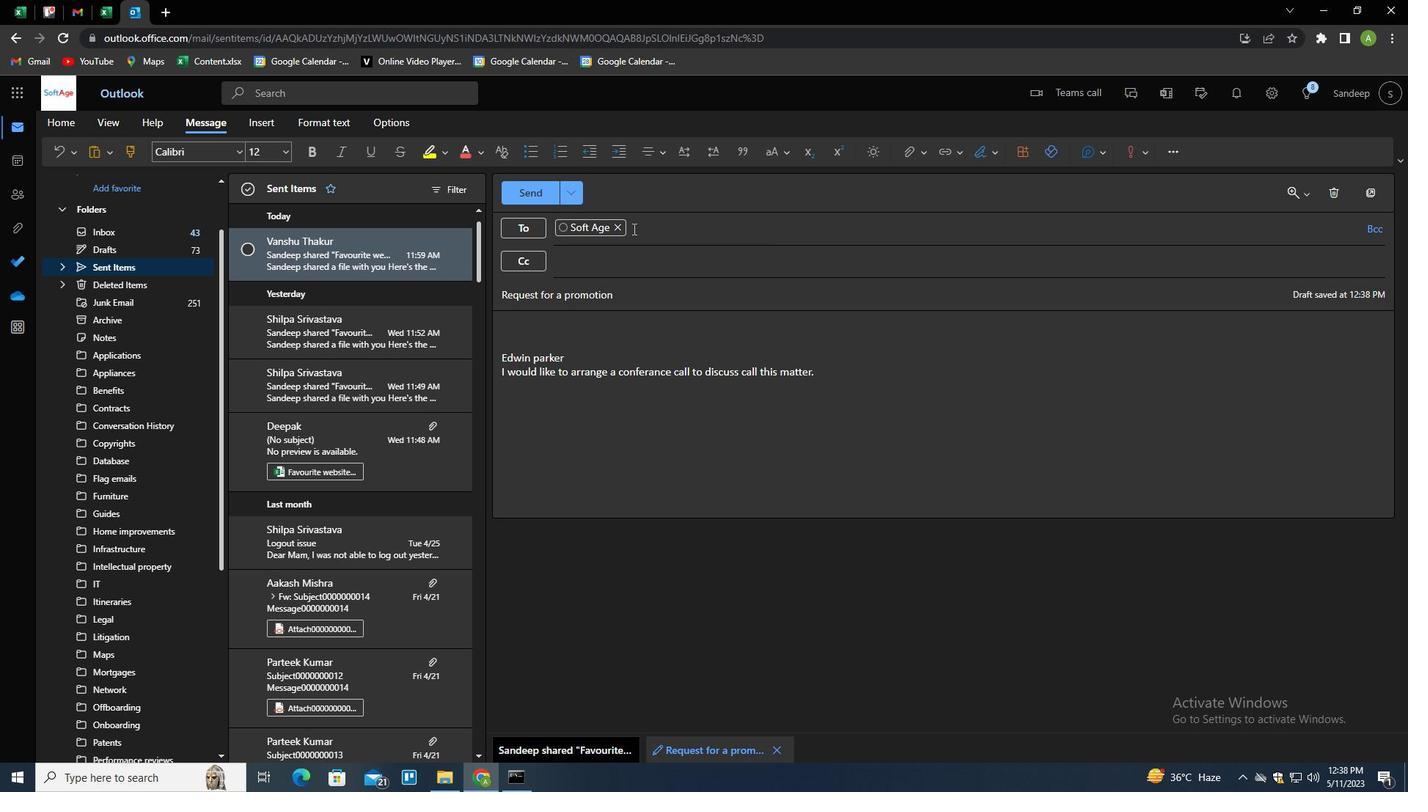 
Action: Mouse scrolled (632, 228) with delta (0, 0)
Screenshot: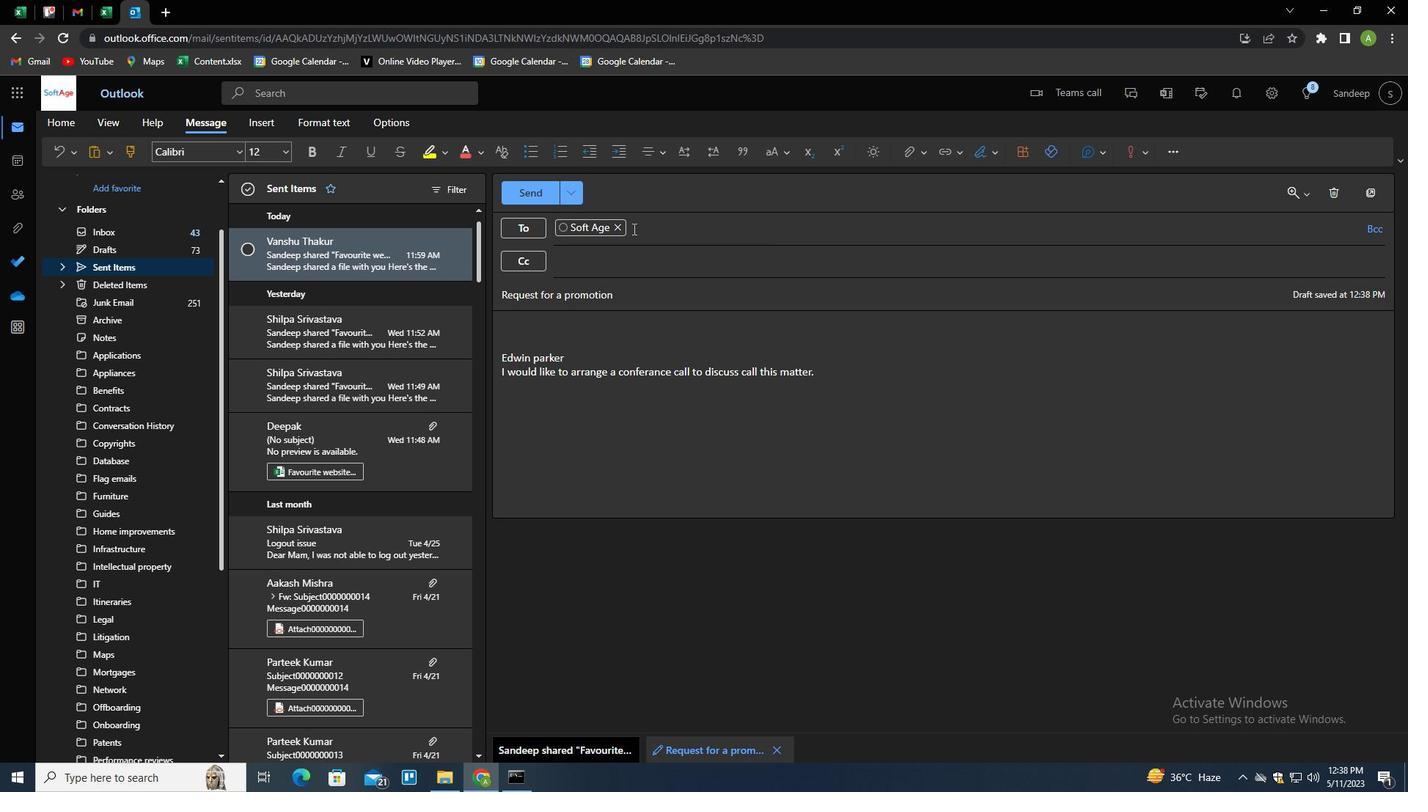 
Action: Mouse scrolled (632, 228) with delta (0, 0)
Screenshot: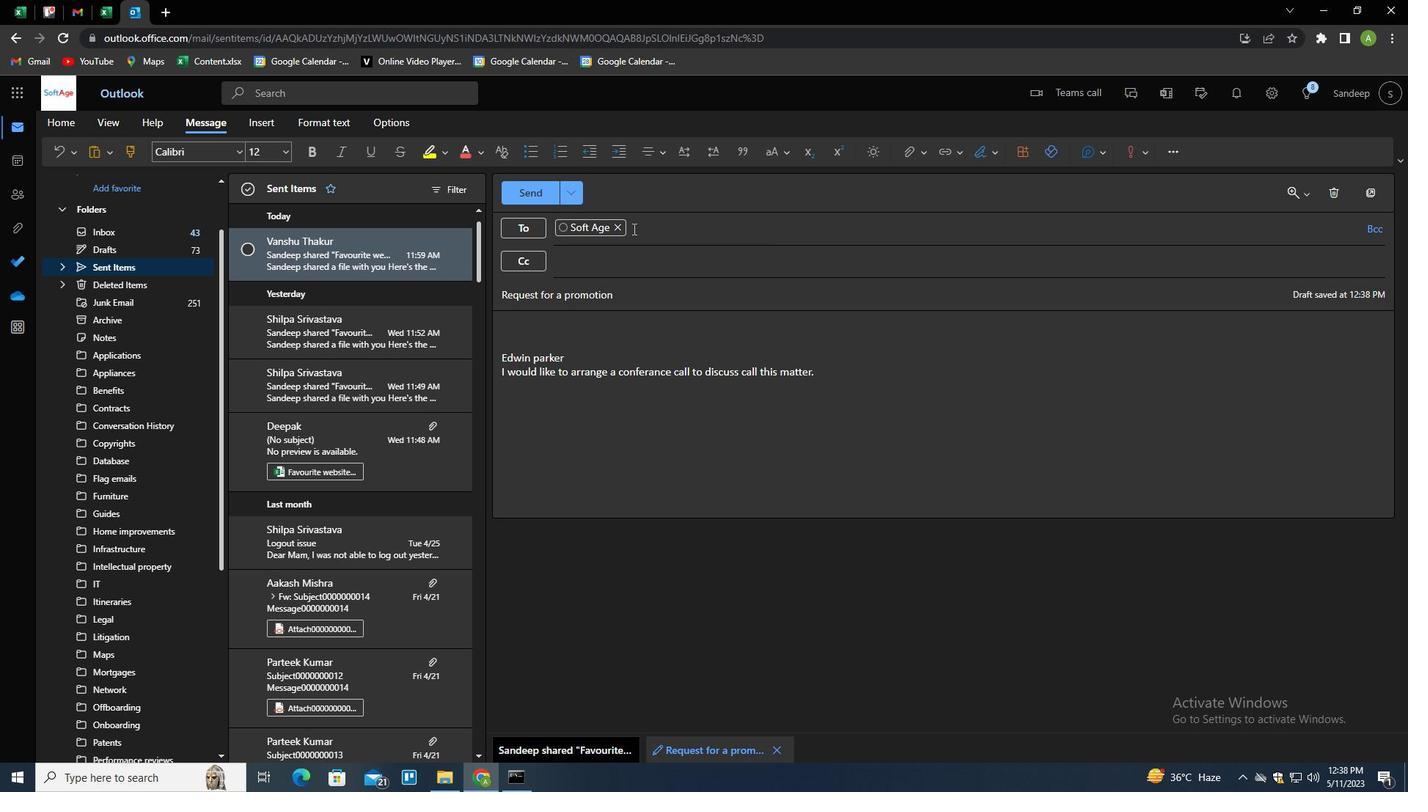 
Action: Mouse scrolled (632, 228) with delta (0, 0)
Screenshot: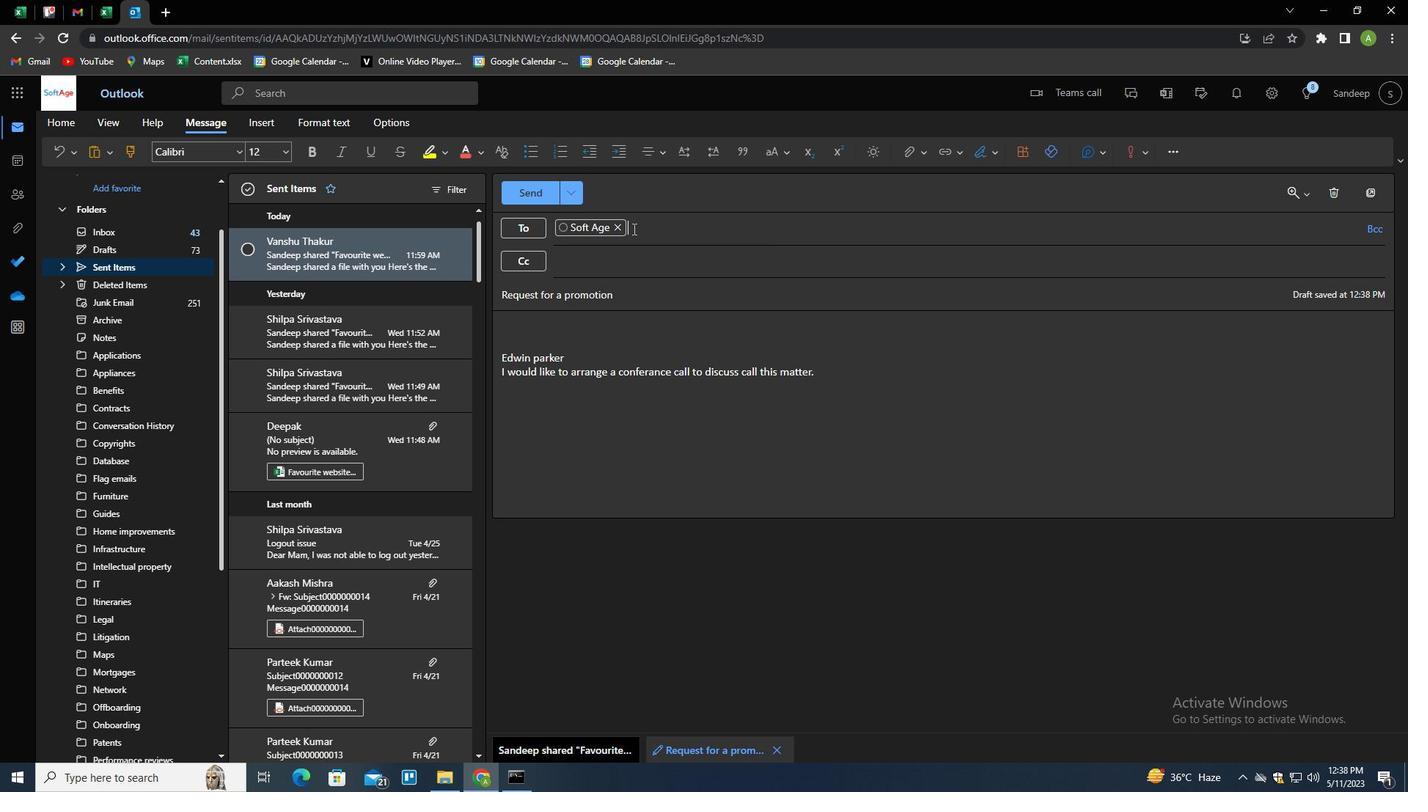
Action: Mouse moved to (921, 160)
Screenshot: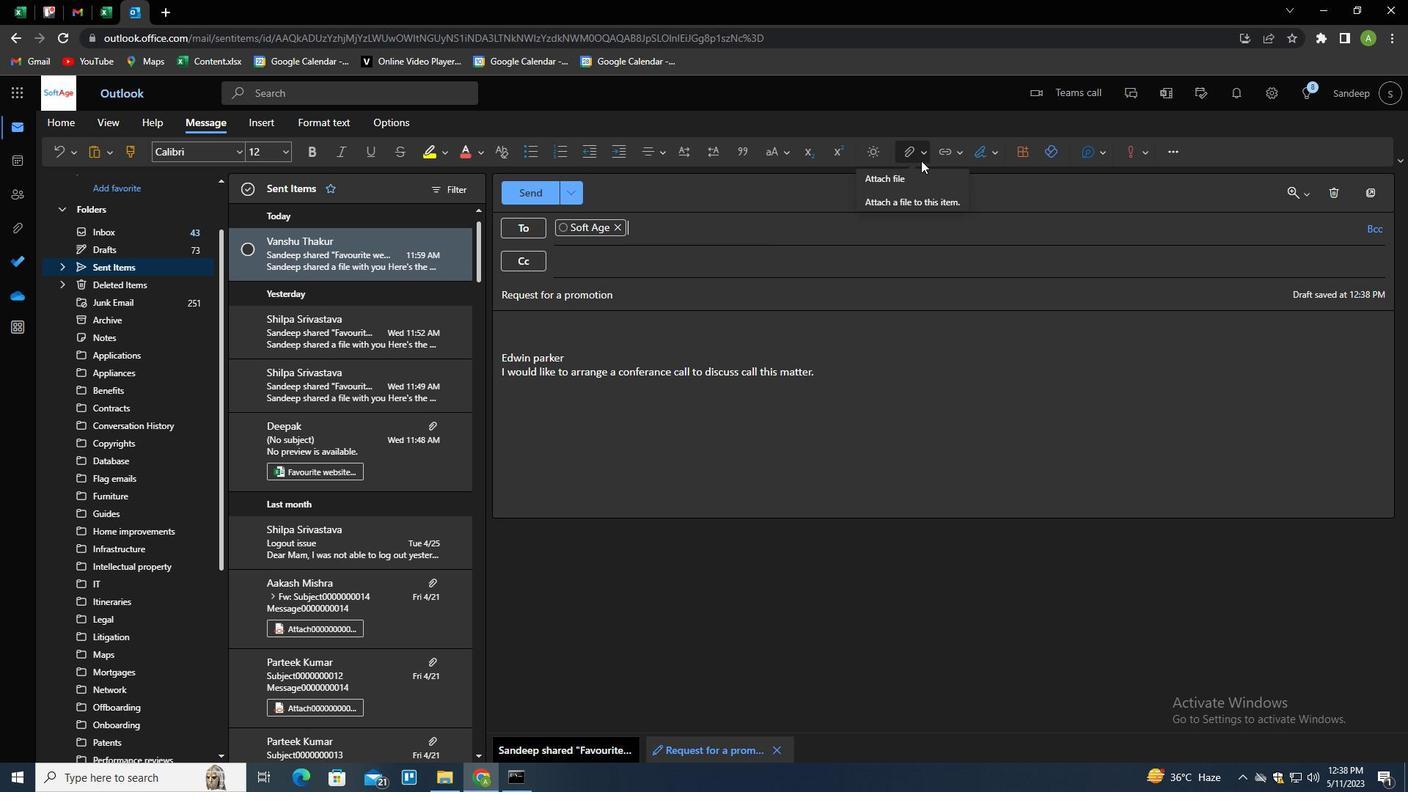 
Action: Mouse pressed left at (921, 160)
Screenshot: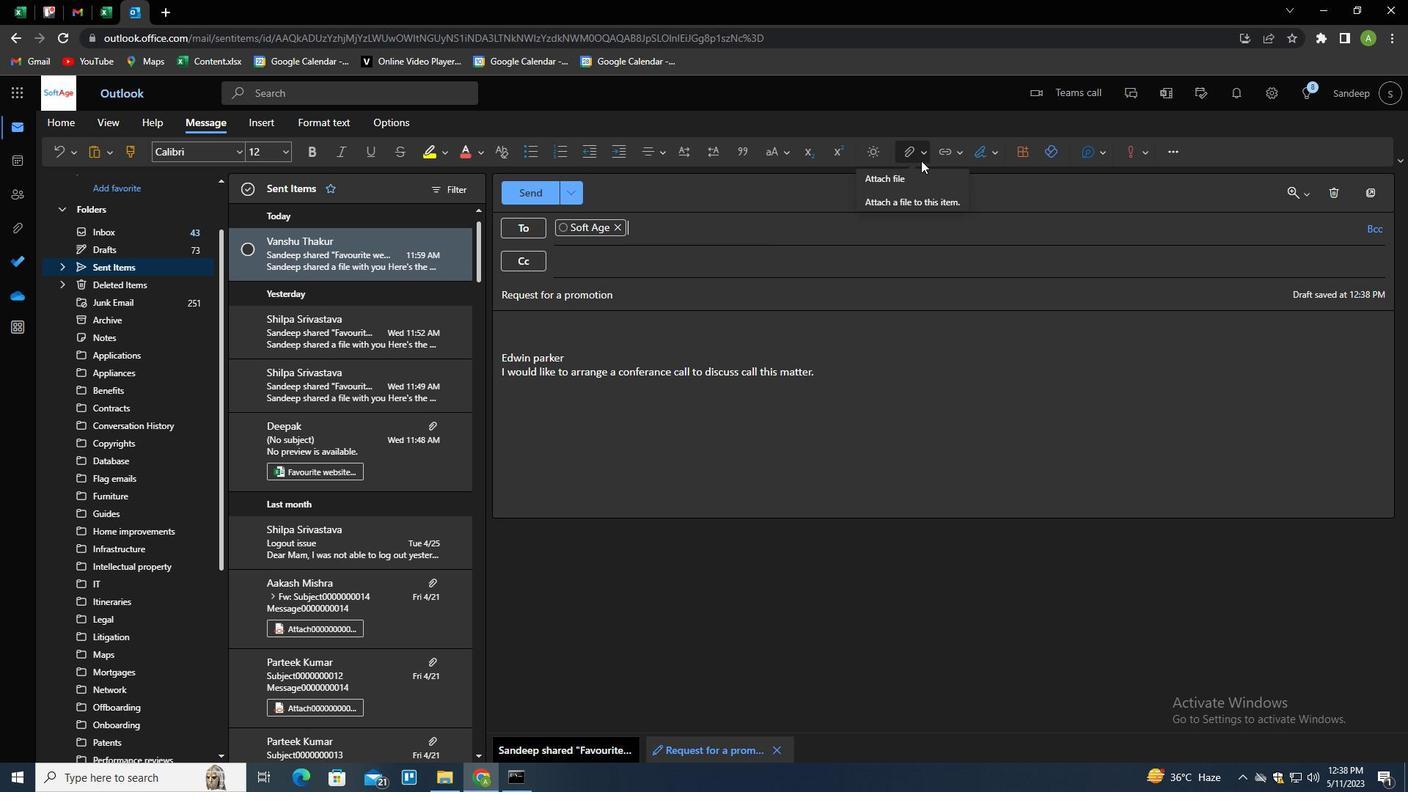 
Action: Mouse moved to (858, 184)
Screenshot: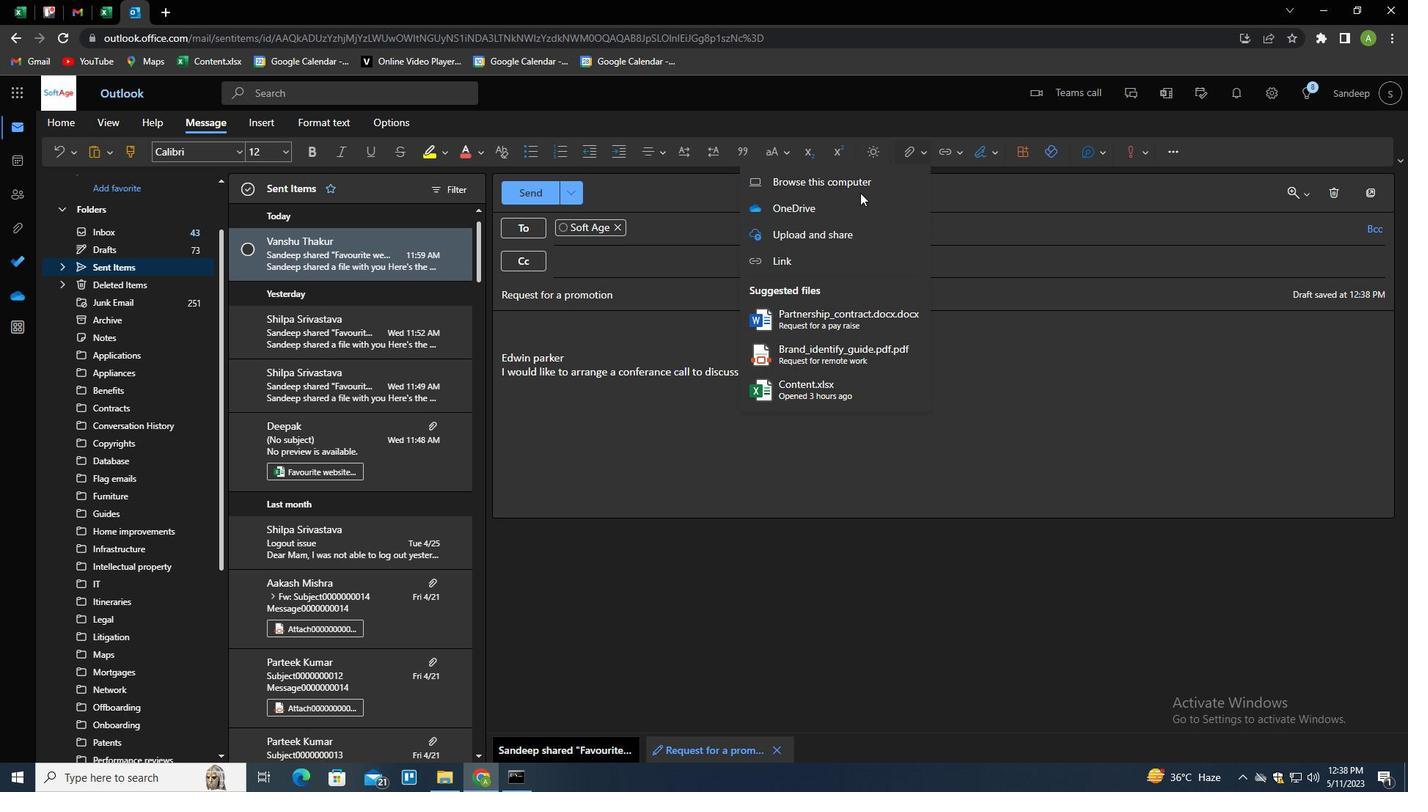
Action: Mouse pressed left at (858, 184)
Screenshot: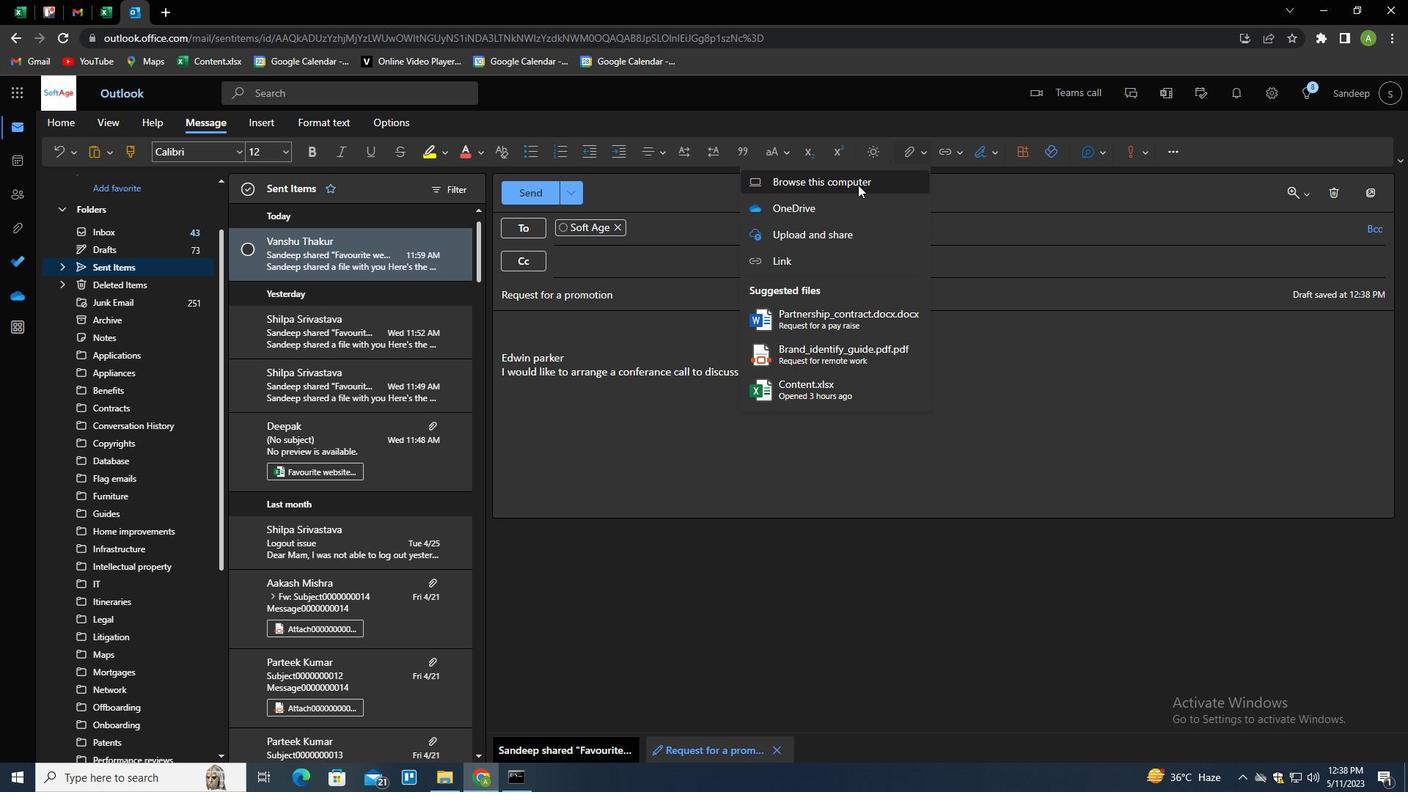 
Action: Mouse moved to (280, 129)
Screenshot: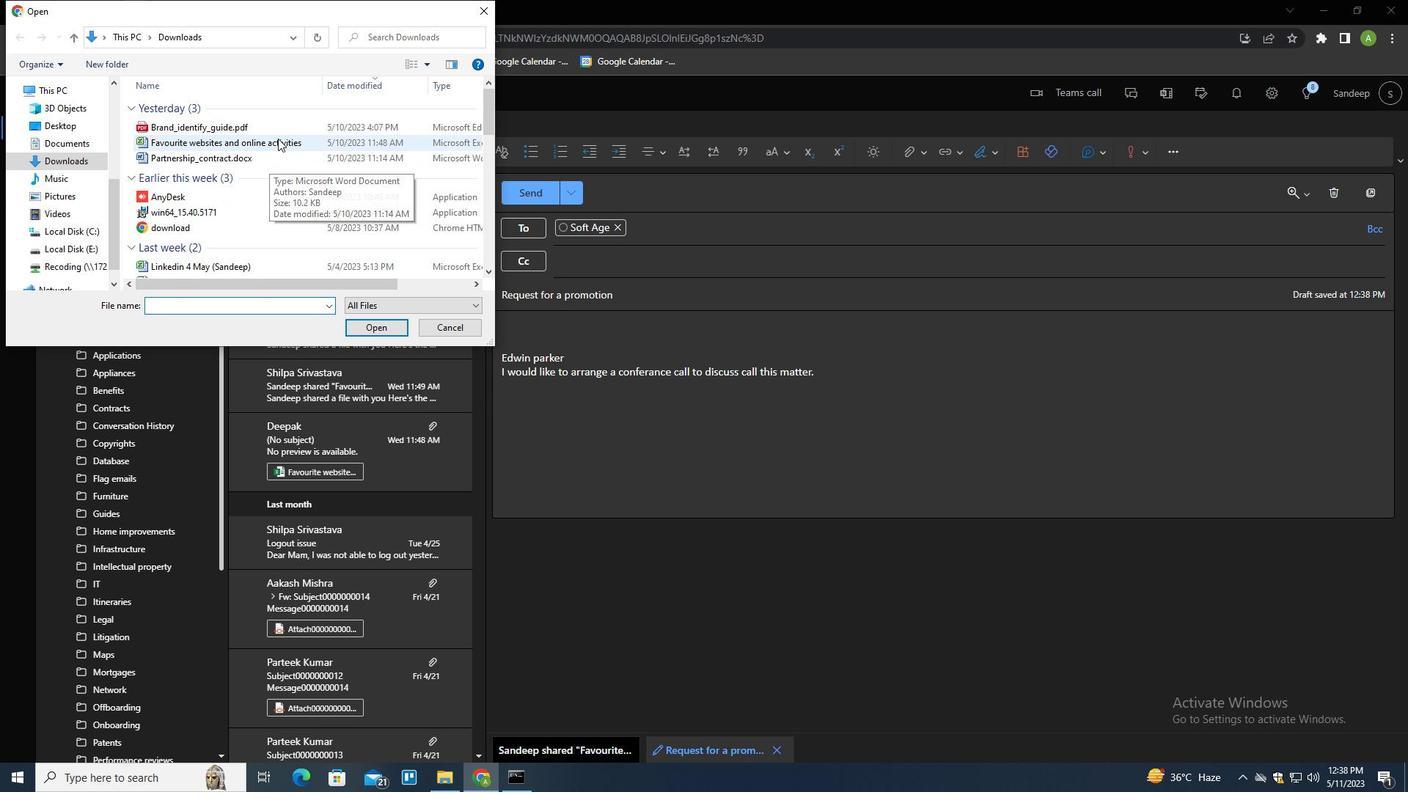 
Action: Mouse pressed left at (280, 129)
Screenshot: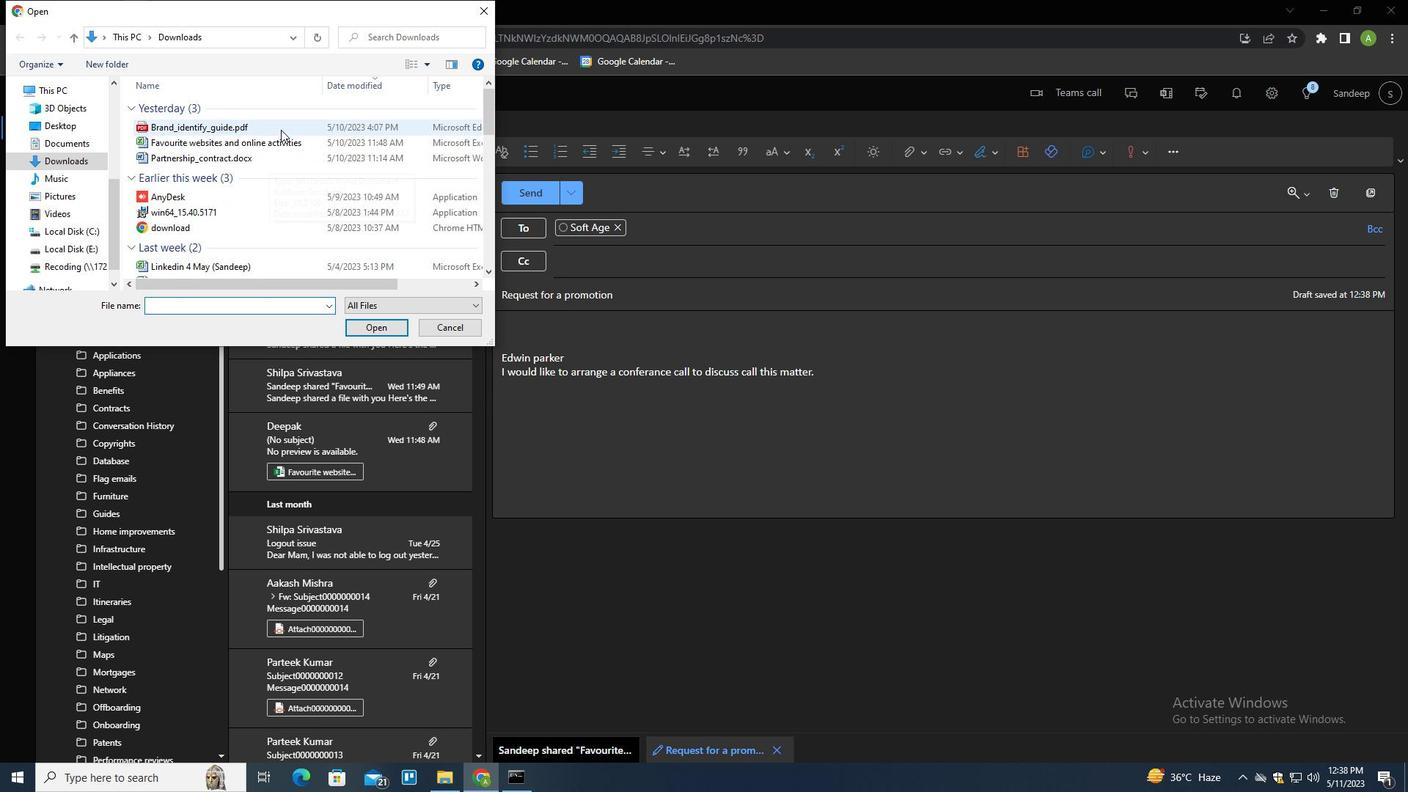 
Action: Mouse pressed right at (280, 129)
Screenshot: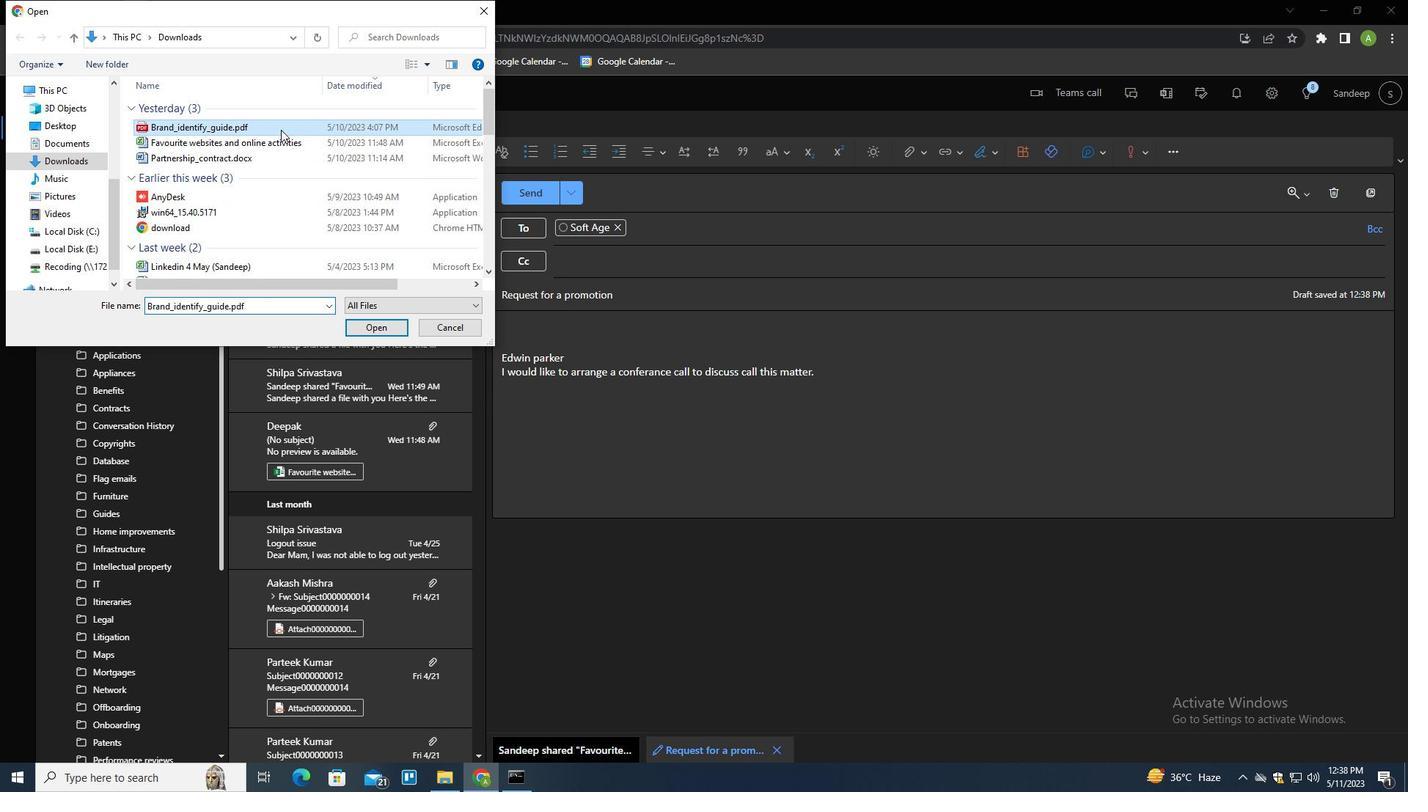 
Action: Mouse moved to (324, 359)
Screenshot: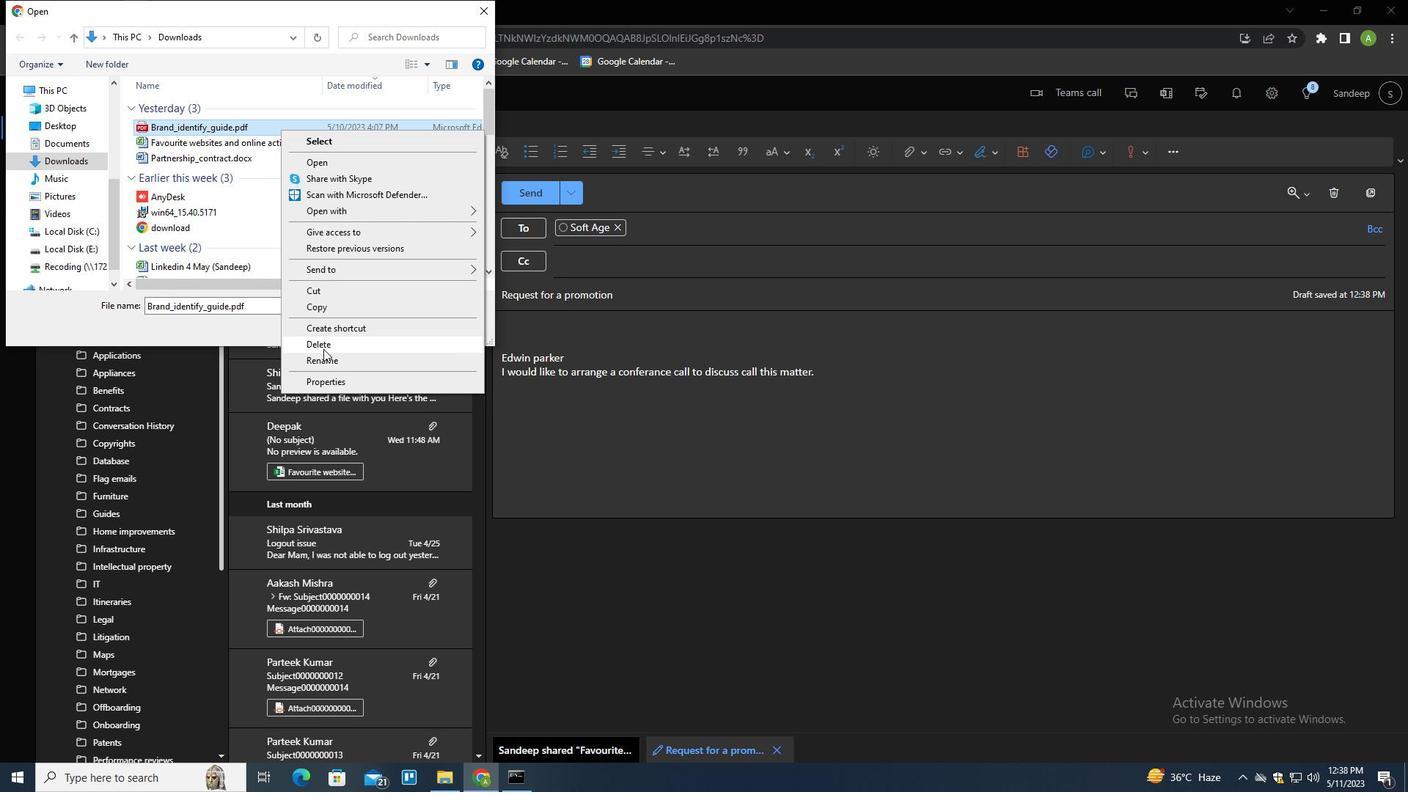 
Action: Mouse pressed left at (324, 359)
Screenshot: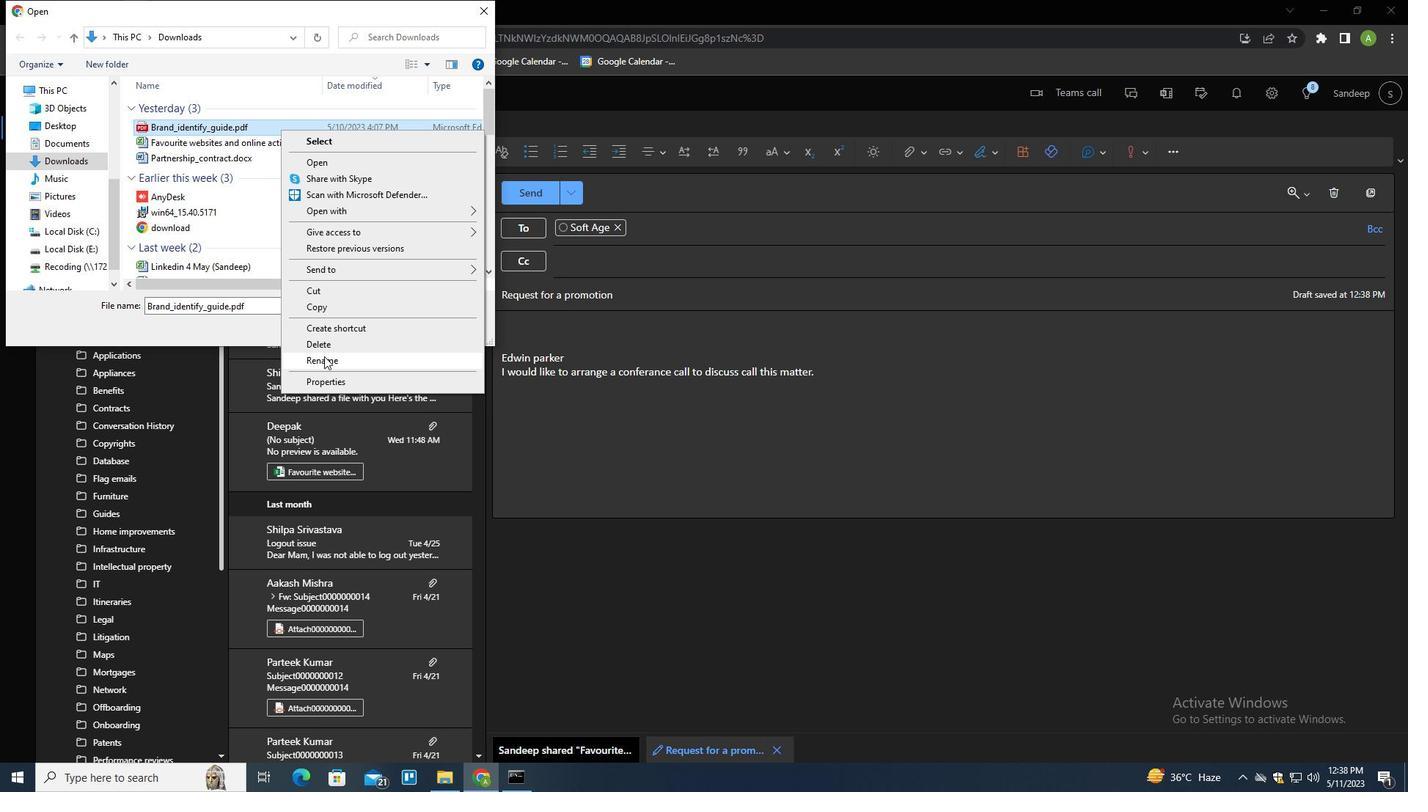 
Action: Mouse moved to (327, 242)
Screenshot: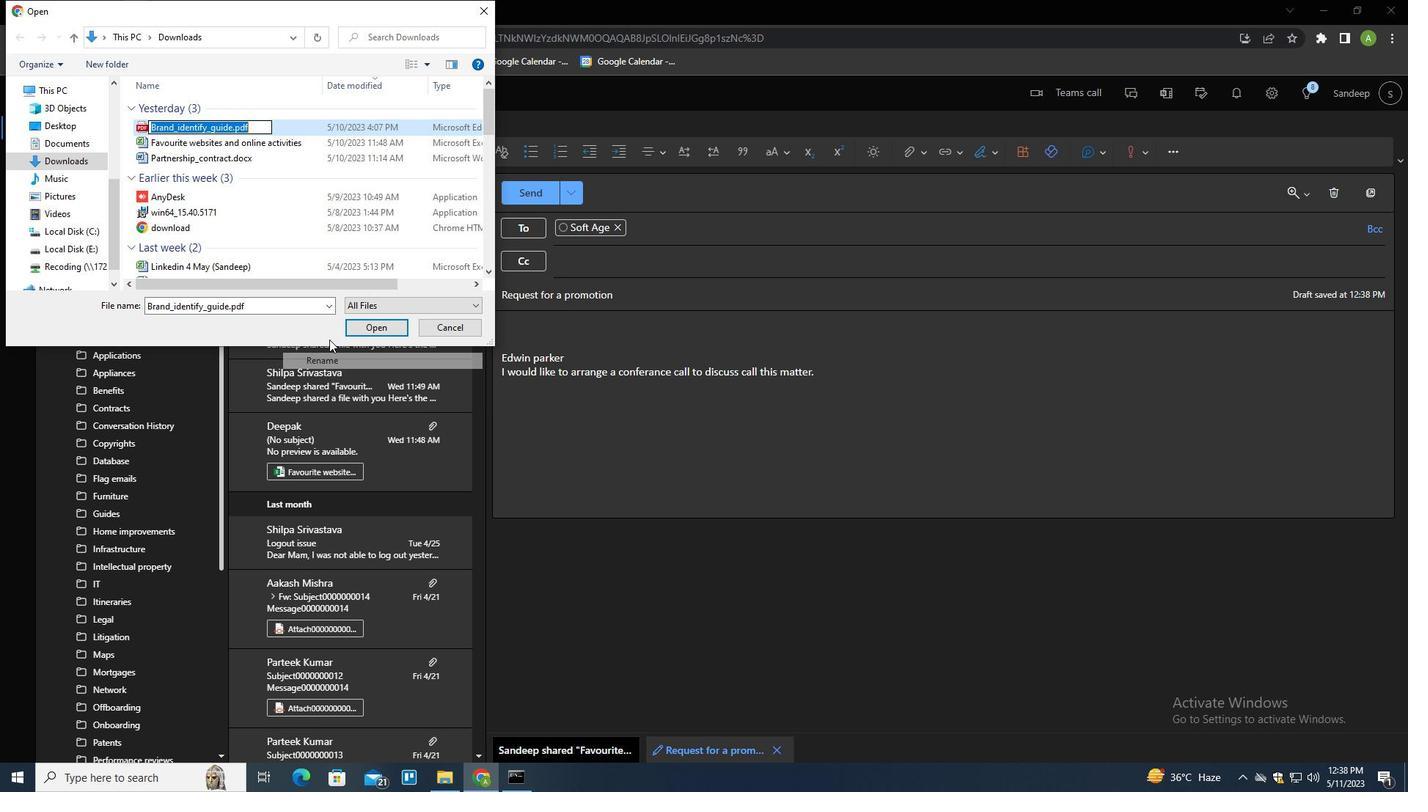 
Action: Key pressed <Key.shift>COM<Key.backspace><Key.backspace>OMPANY<Key.shift>_HANDBOOL<Key.backspace>K,<Key.backspace>.PDF<Key.enter>
Screenshot: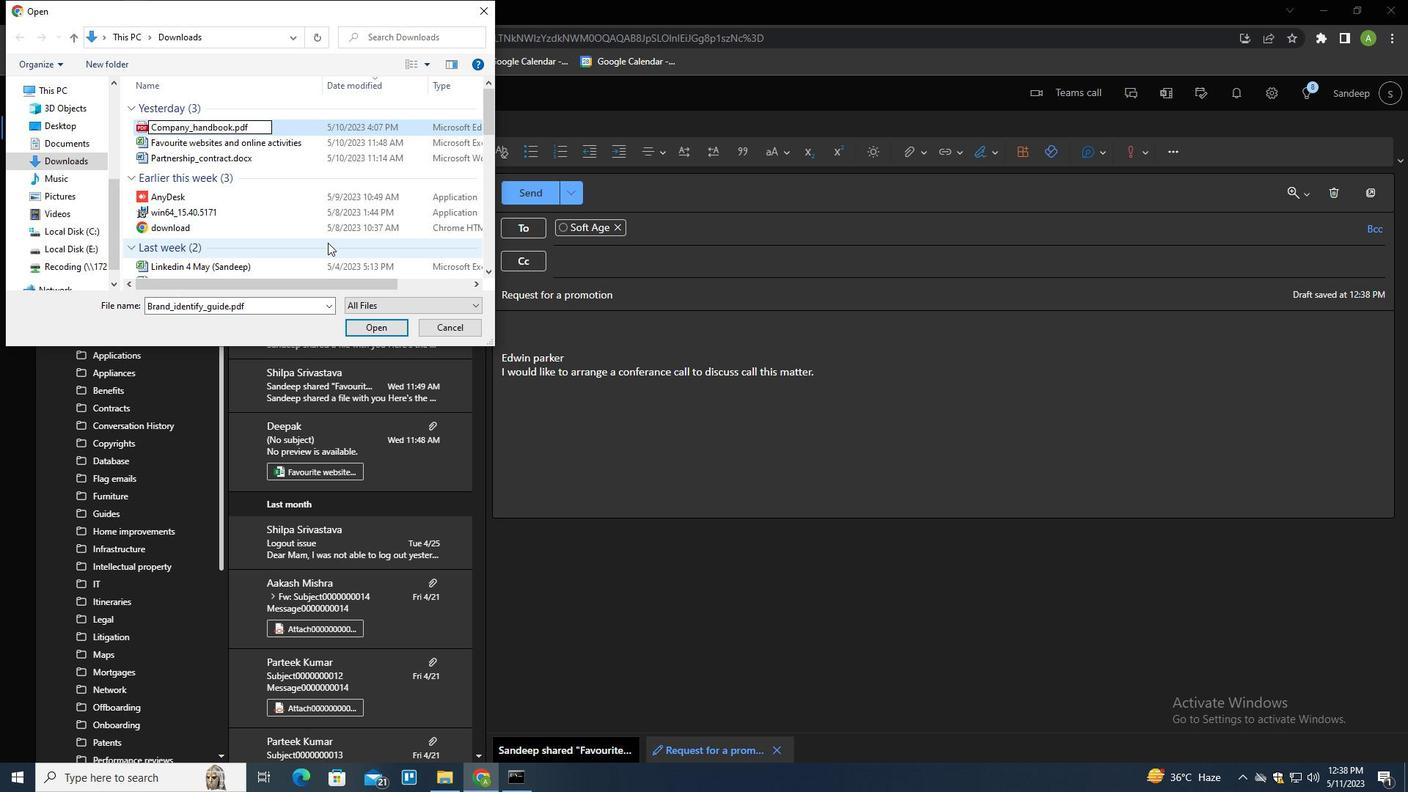 
Action: Mouse moved to (285, 122)
Screenshot: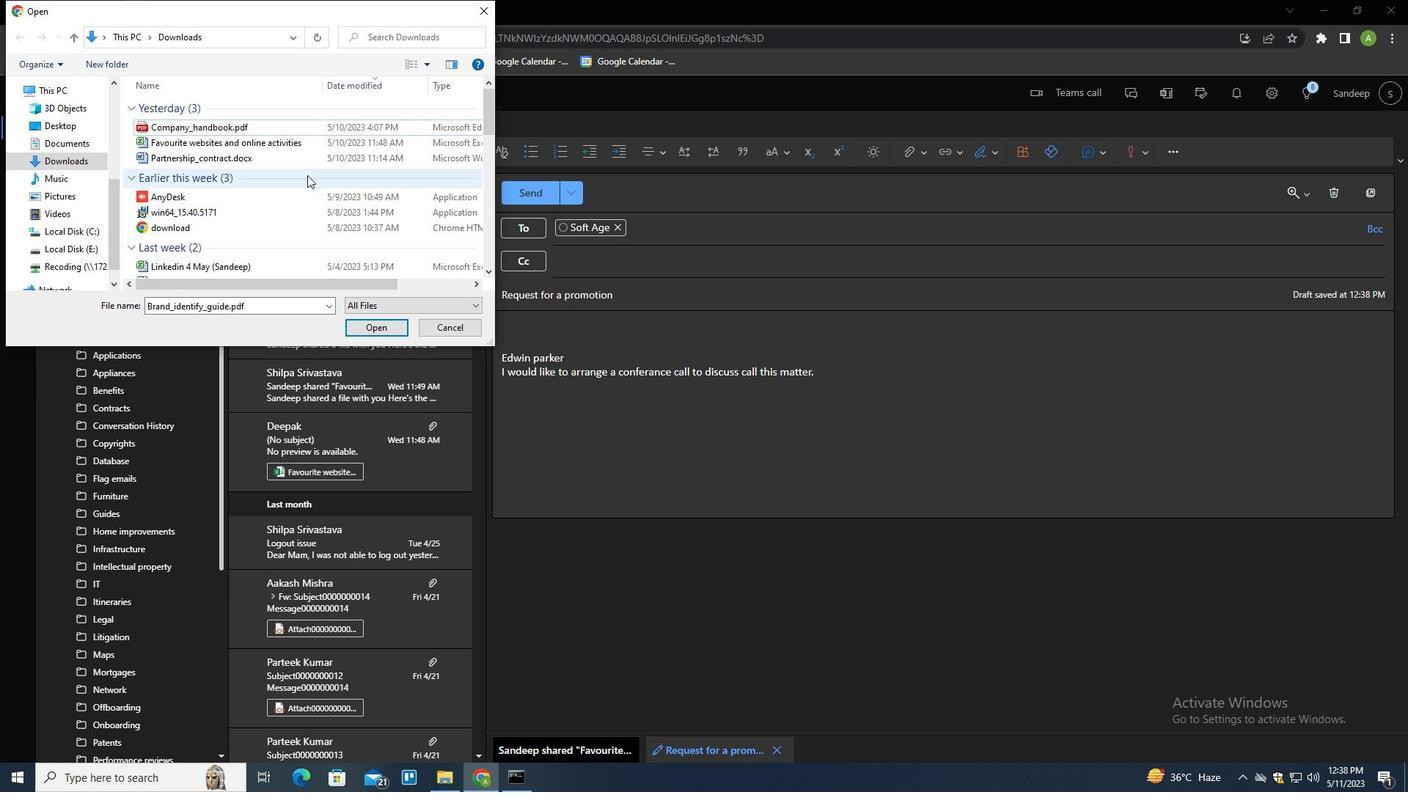 
Action: Mouse pressed left at (285, 122)
Screenshot: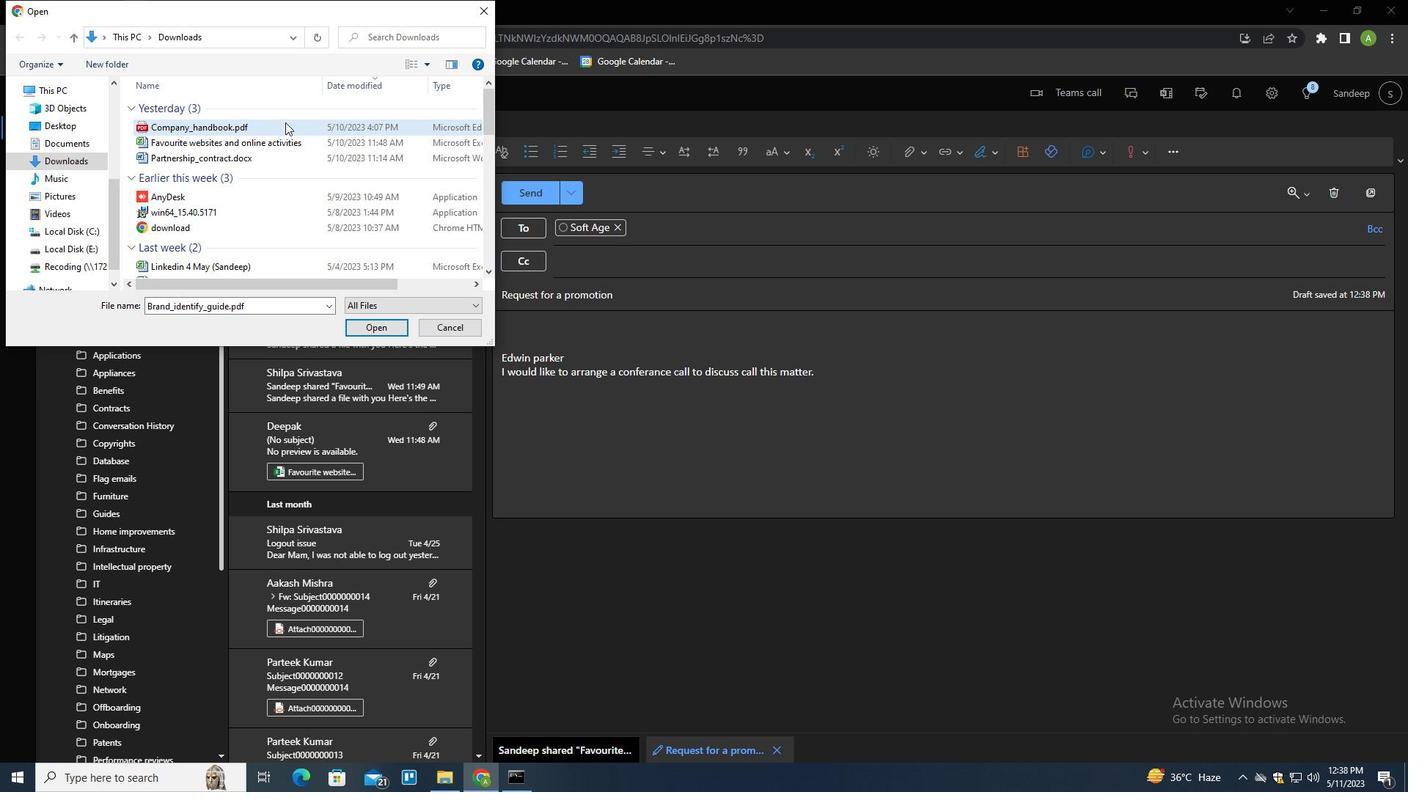 
Action: Mouse moved to (380, 330)
Screenshot: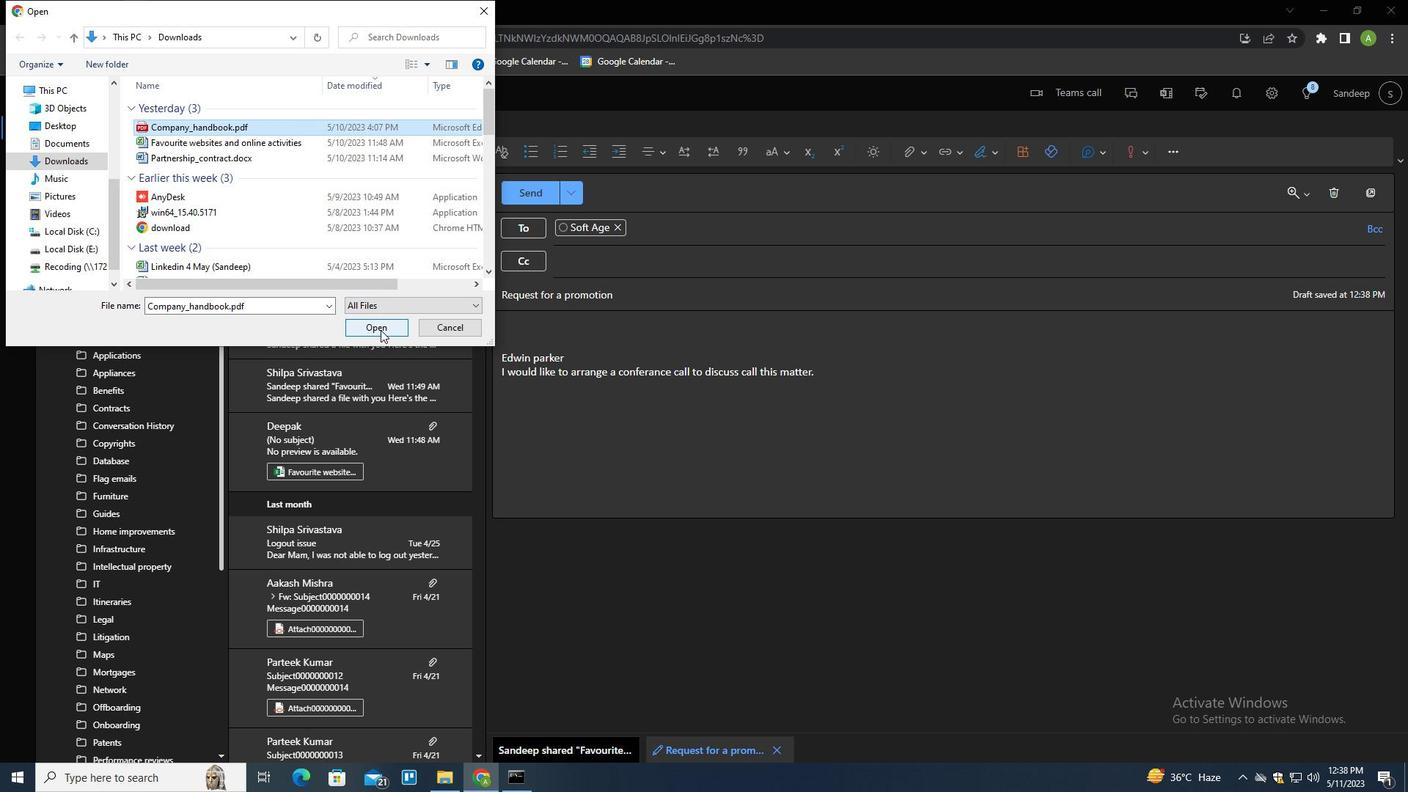 
Action: Mouse pressed left at (380, 330)
Screenshot: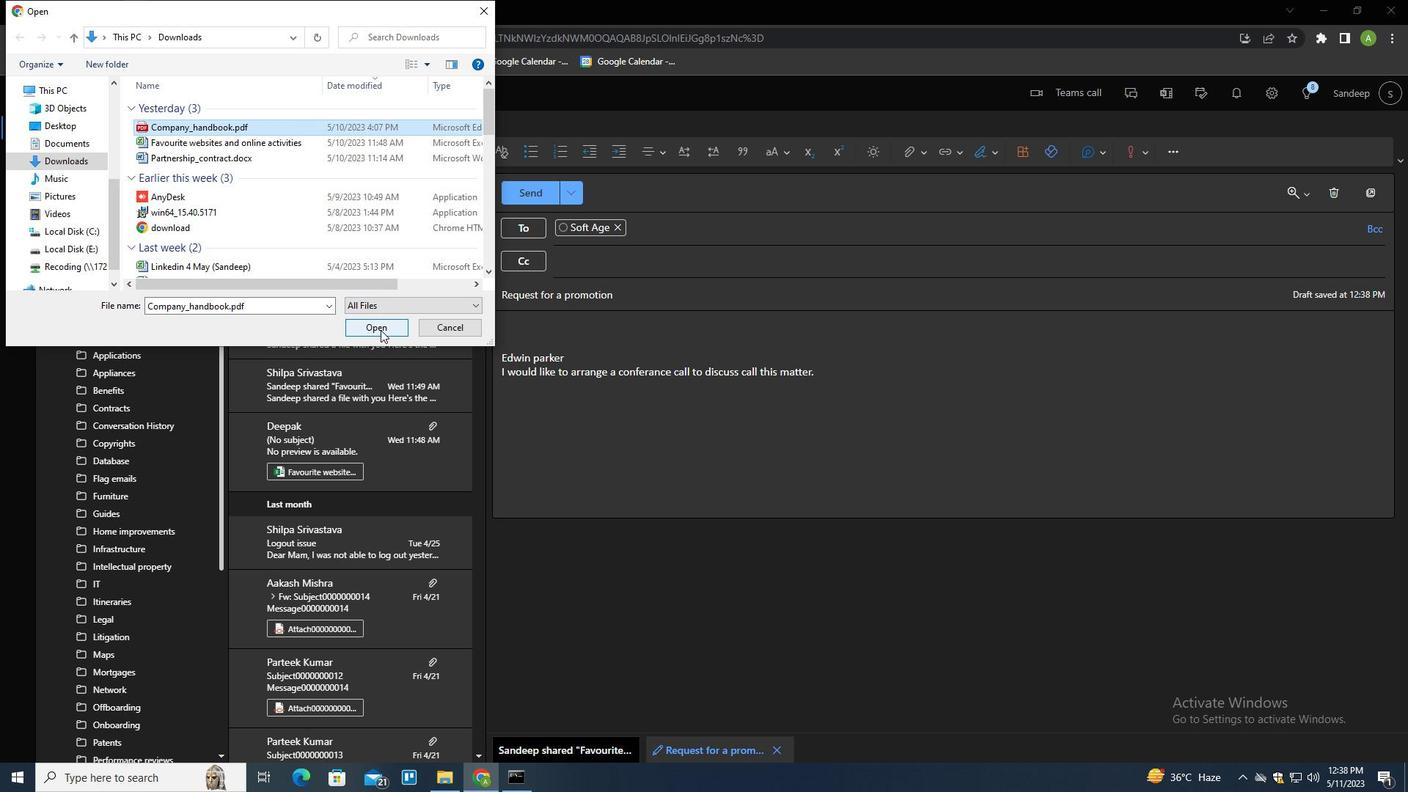 
Action: Mouse moved to (548, 192)
Screenshot: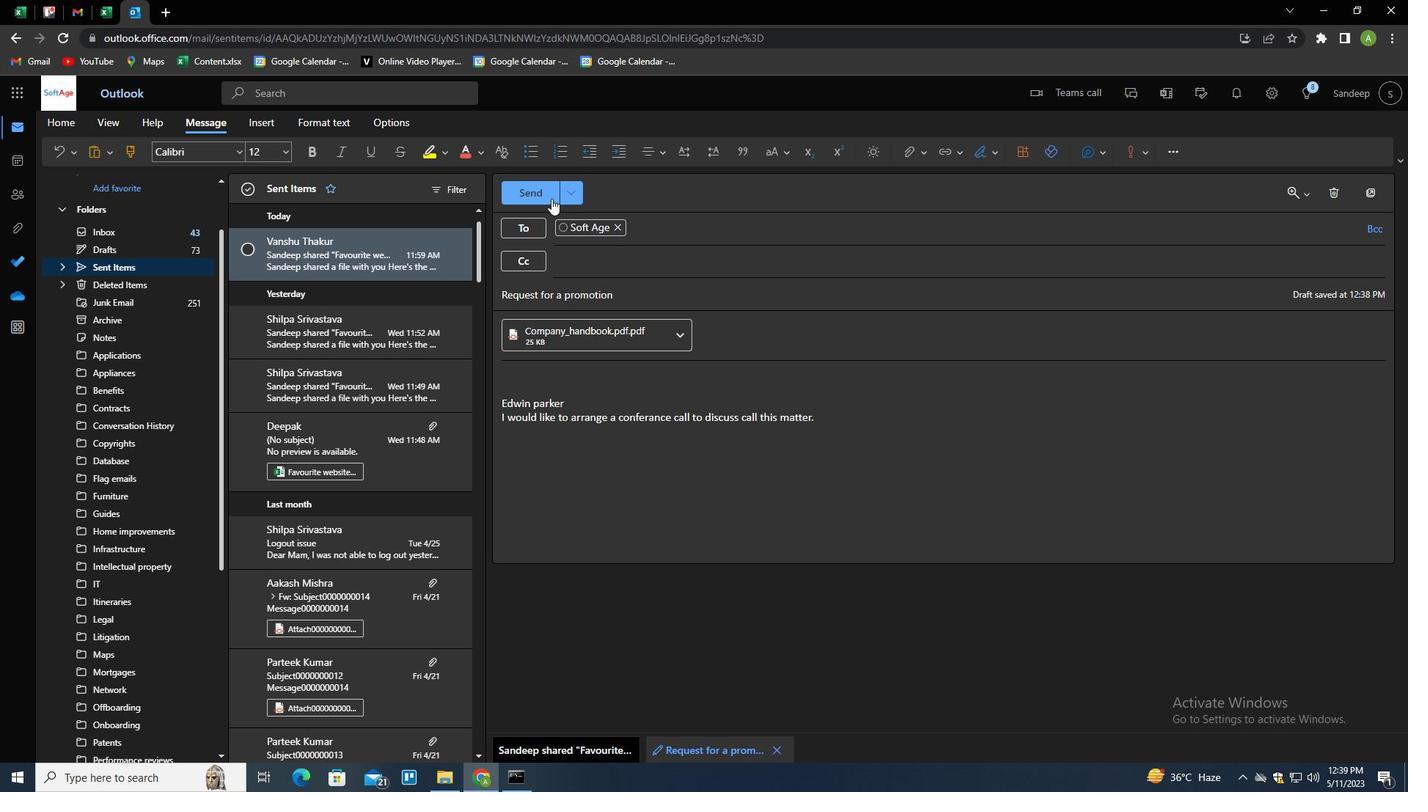 
Action: Mouse pressed left at (548, 192)
Screenshot: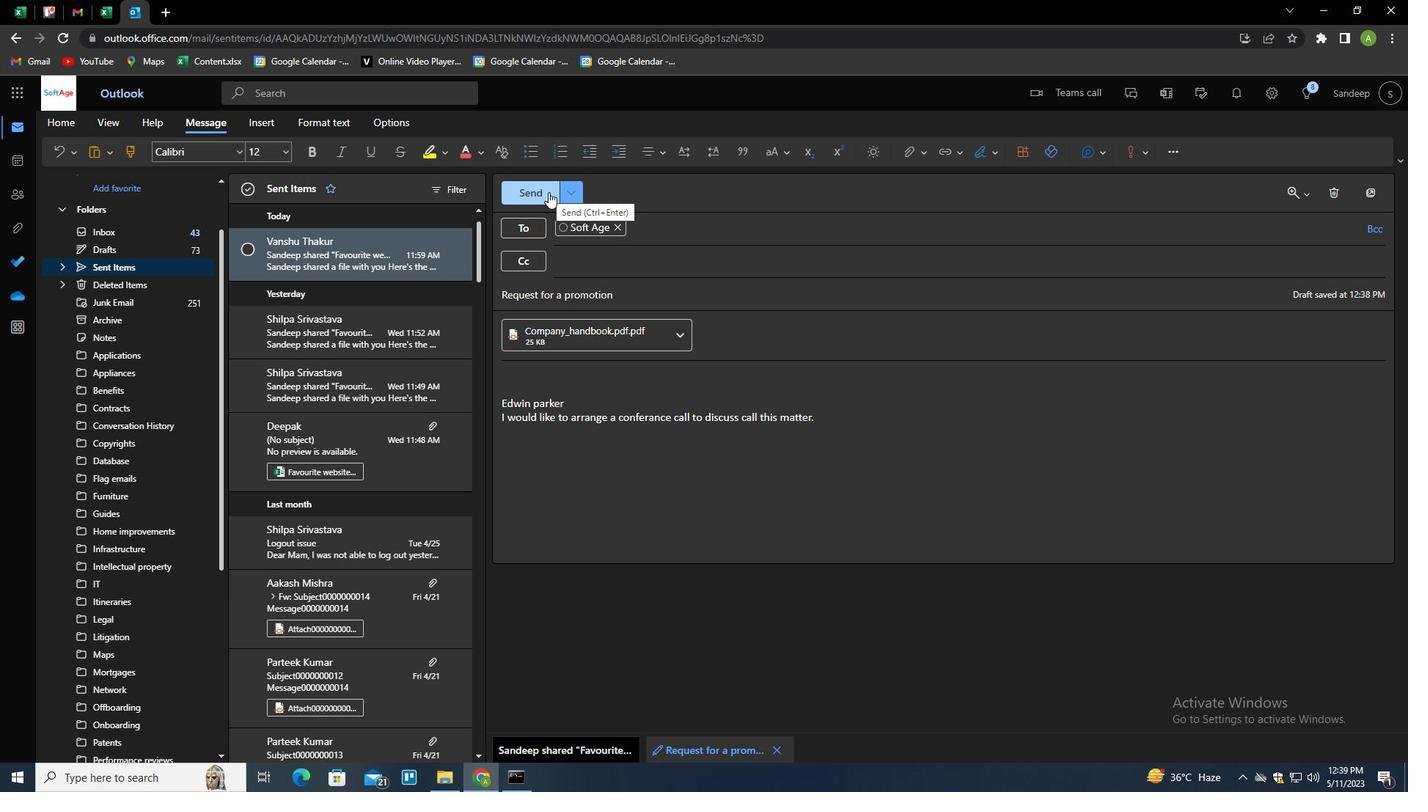 
Action: Mouse moved to (139, 271)
Screenshot: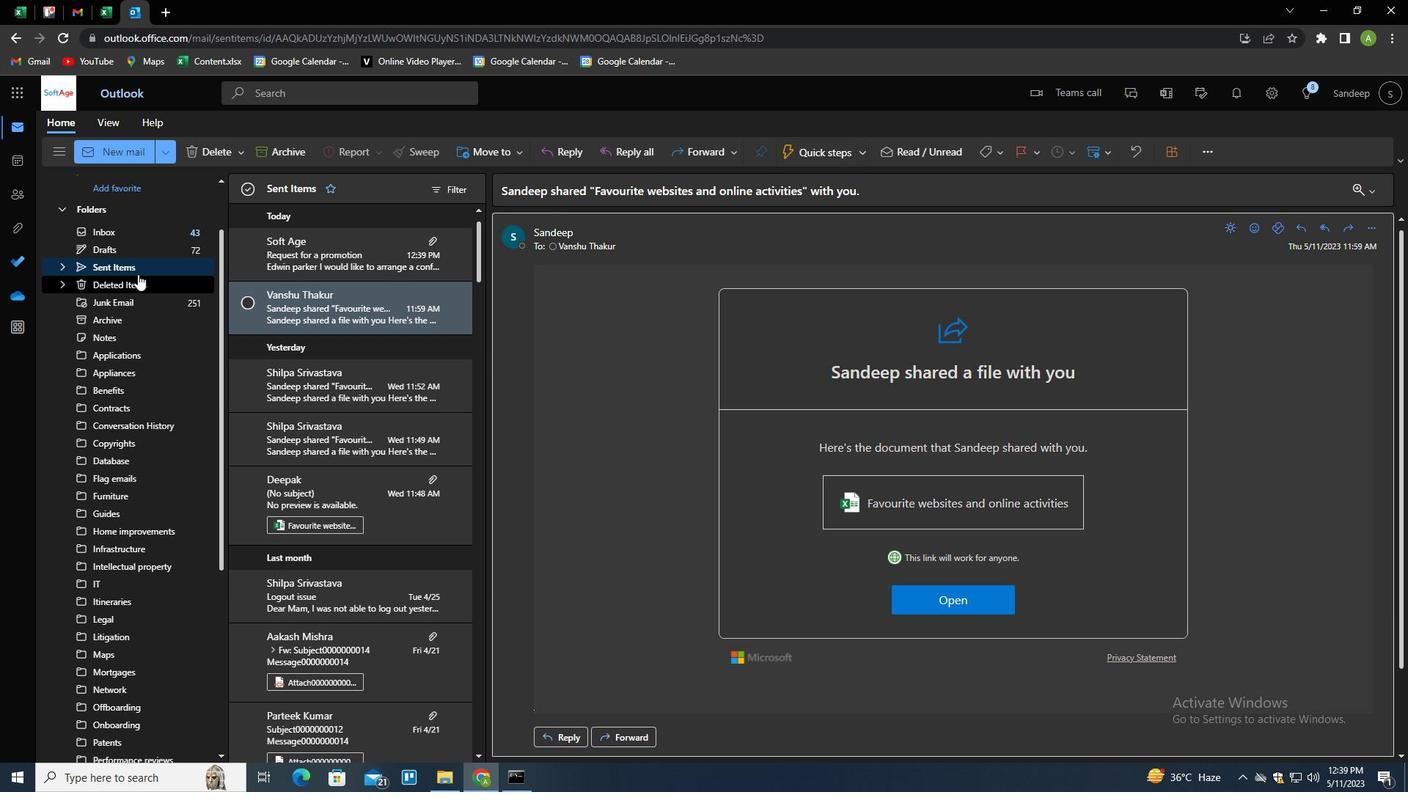 
Action: Mouse pressed left at (139, 271)
Screenshot: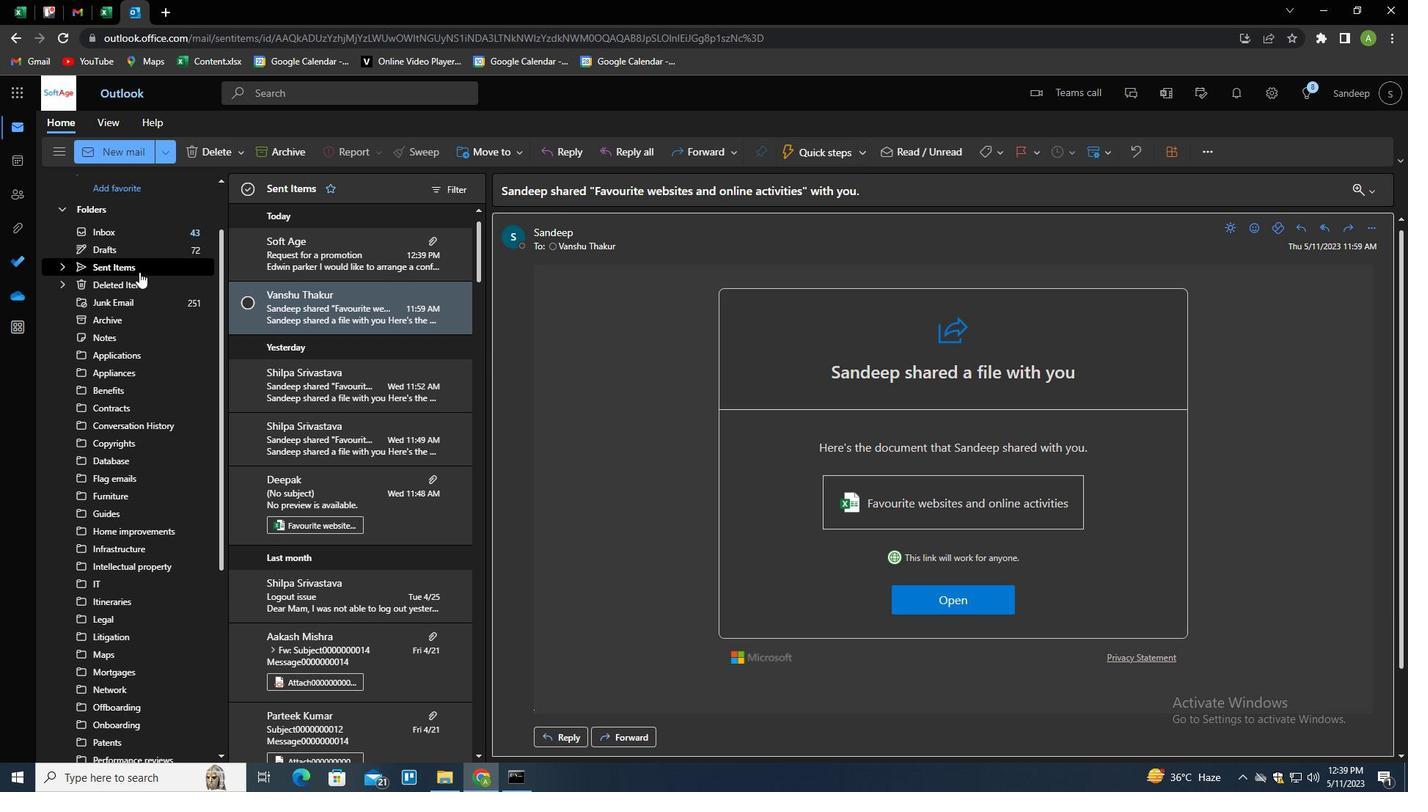 
Action: Mouse moved to (415, 361)
Screenshot: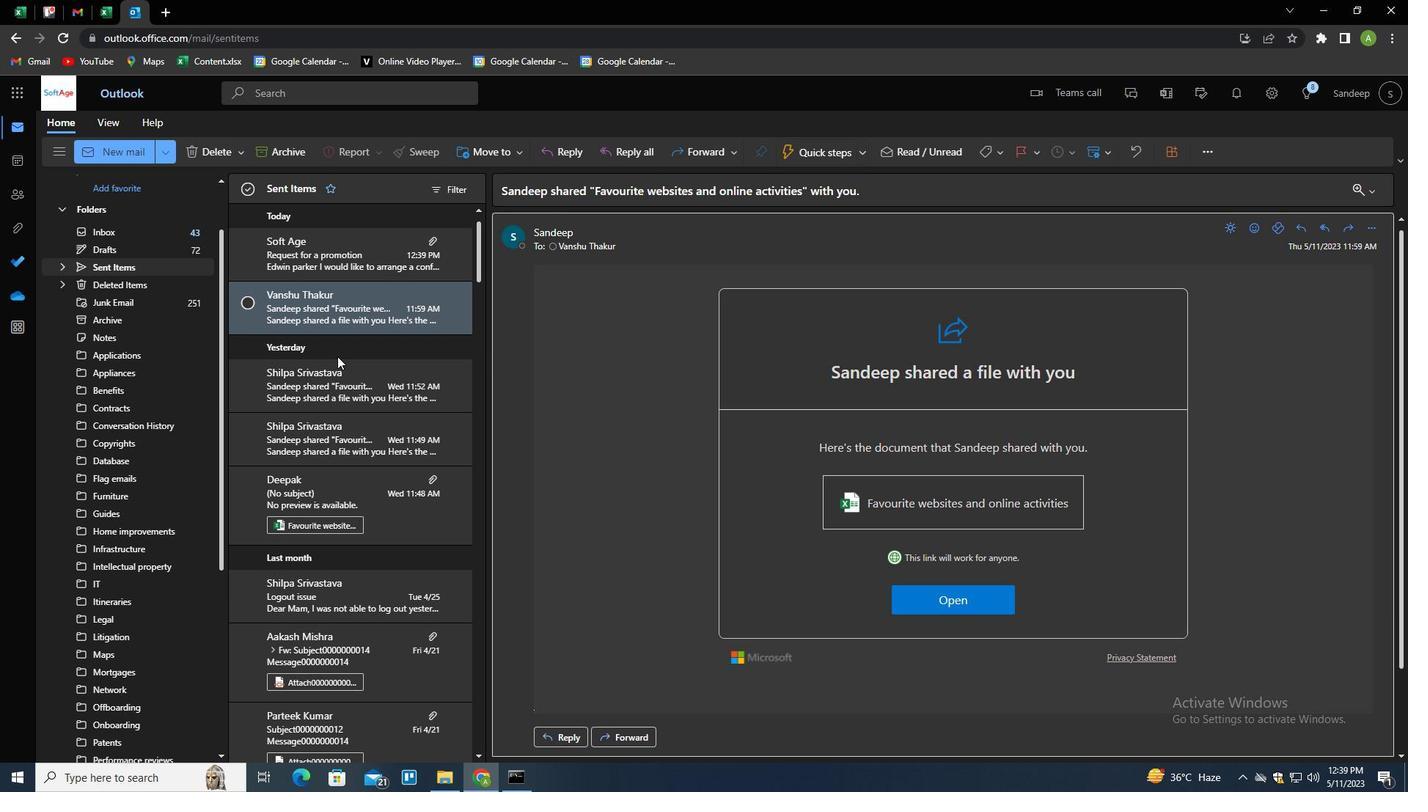 
Action: Mouse scrolled (415, 362) with delta (0, 0)
Screenshot: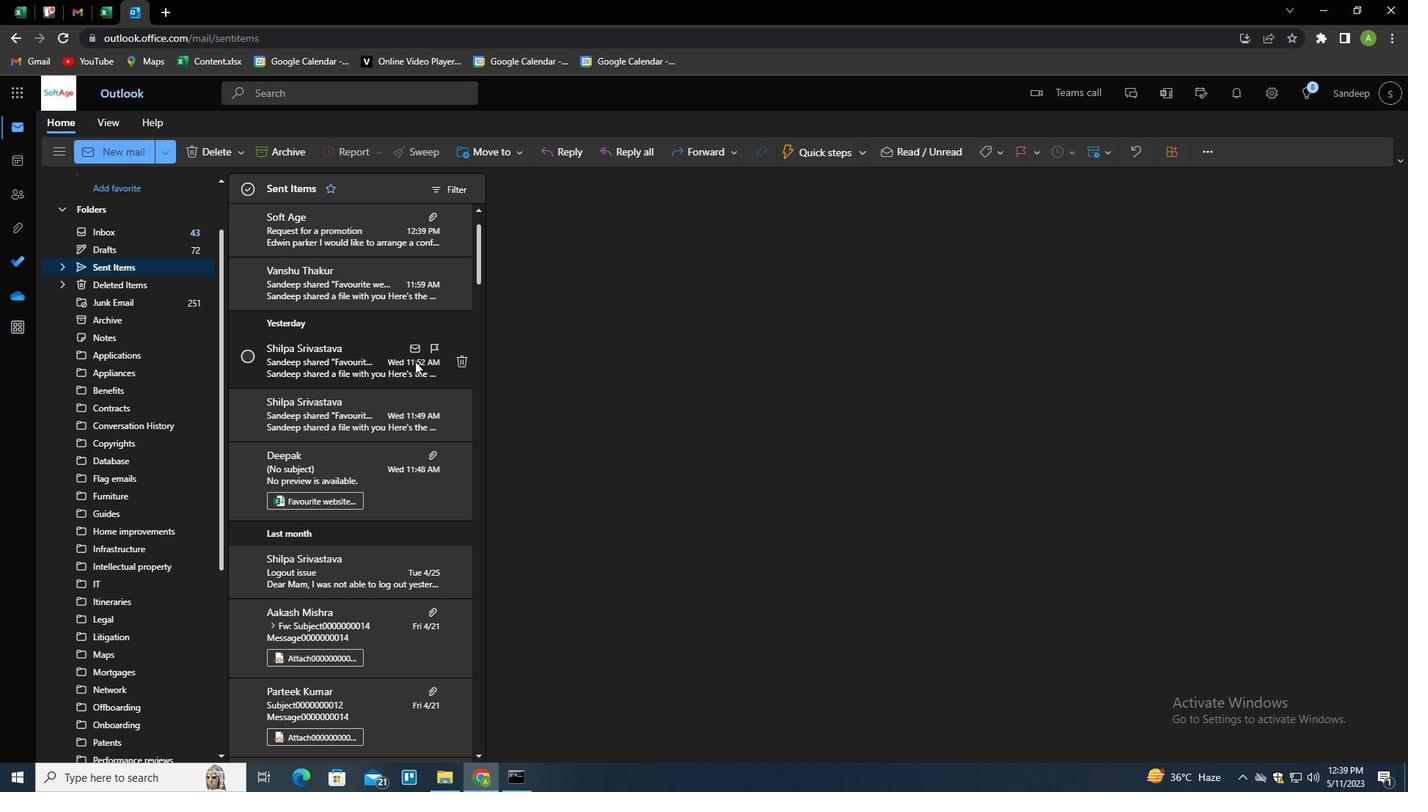 
Action: Mouse scrolled (415, 362) with delta (0, 0)
Screenshot: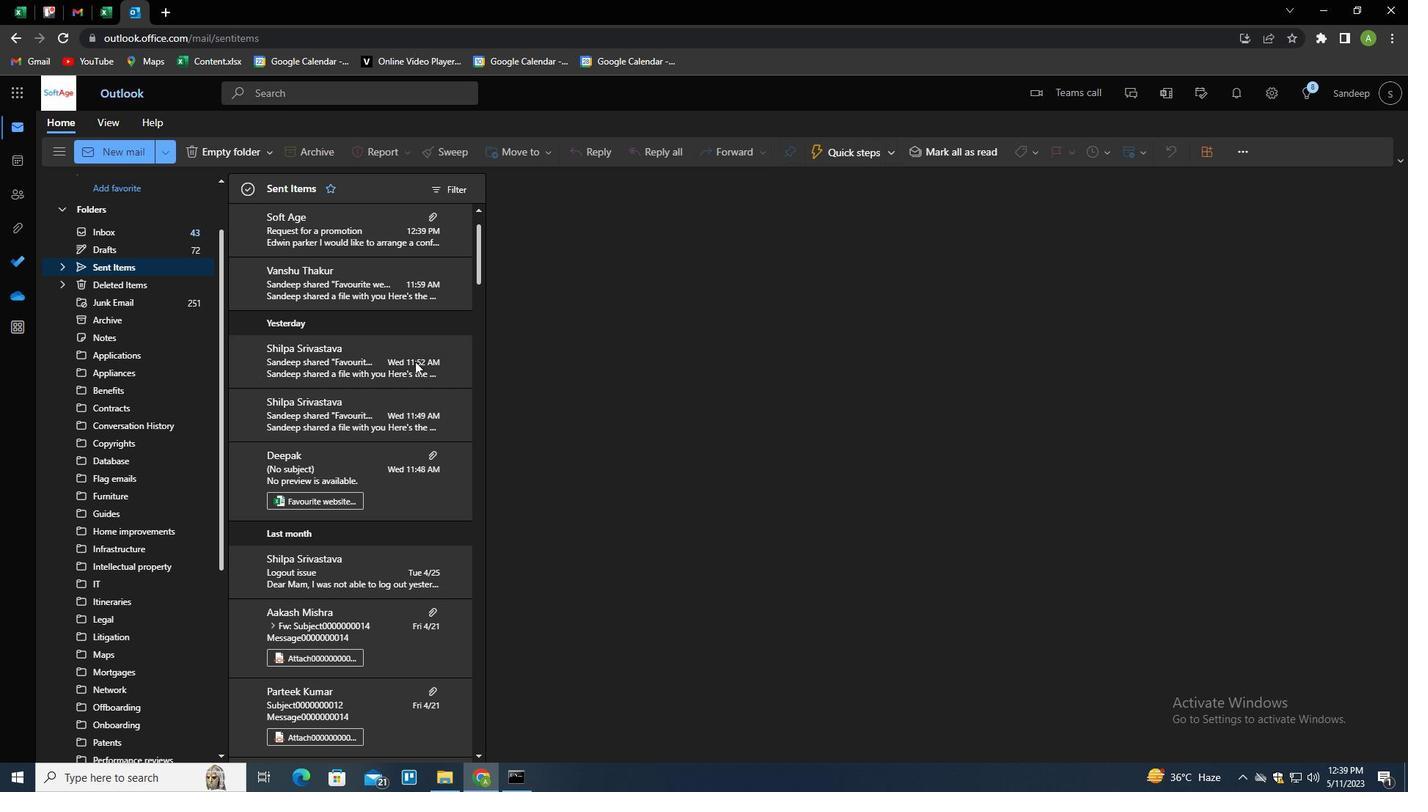 
Action: Mouse scrolled (415, 362) with delta (0, 0)
Screenshot: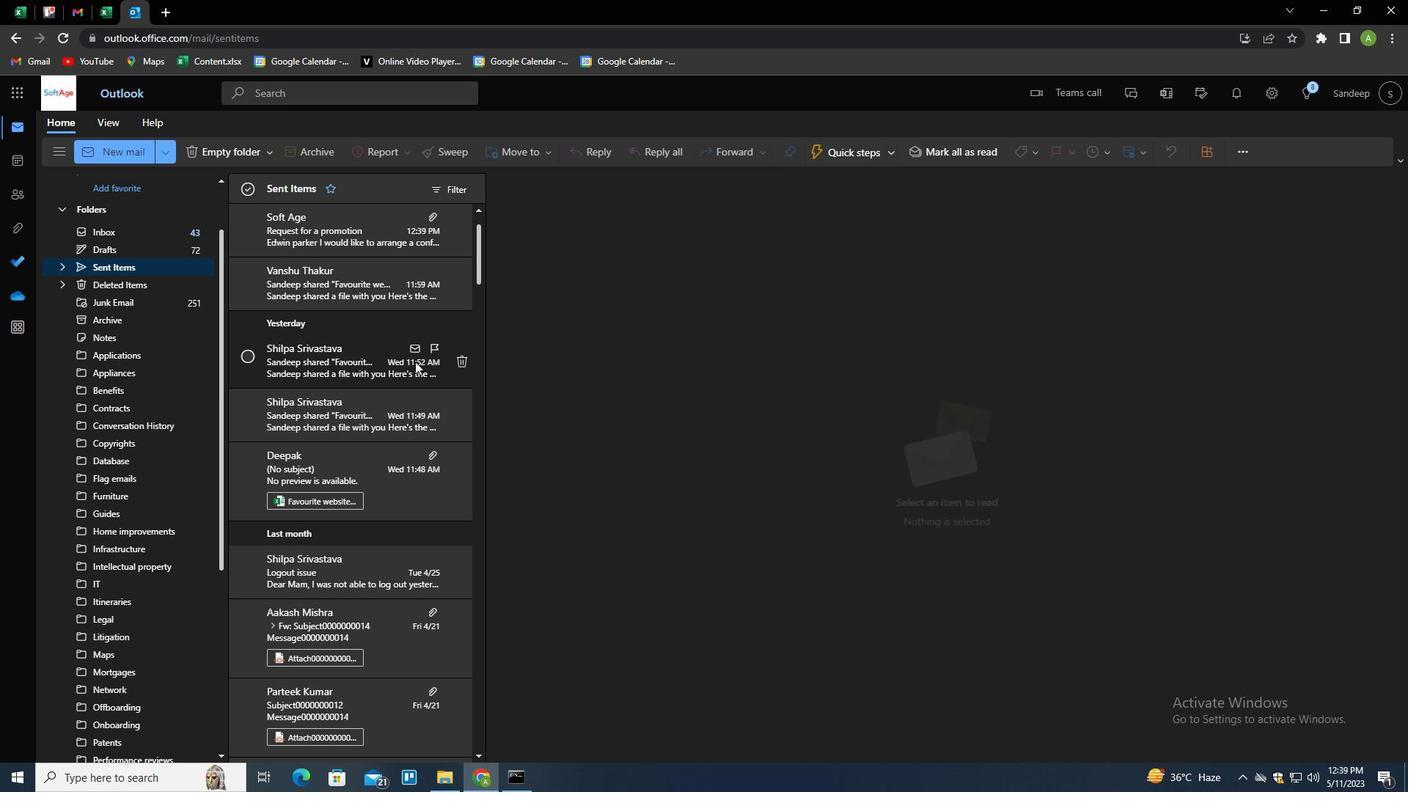 
Action: Mouse scrolled (415, 362) with delta (0, 0)
Screenshot: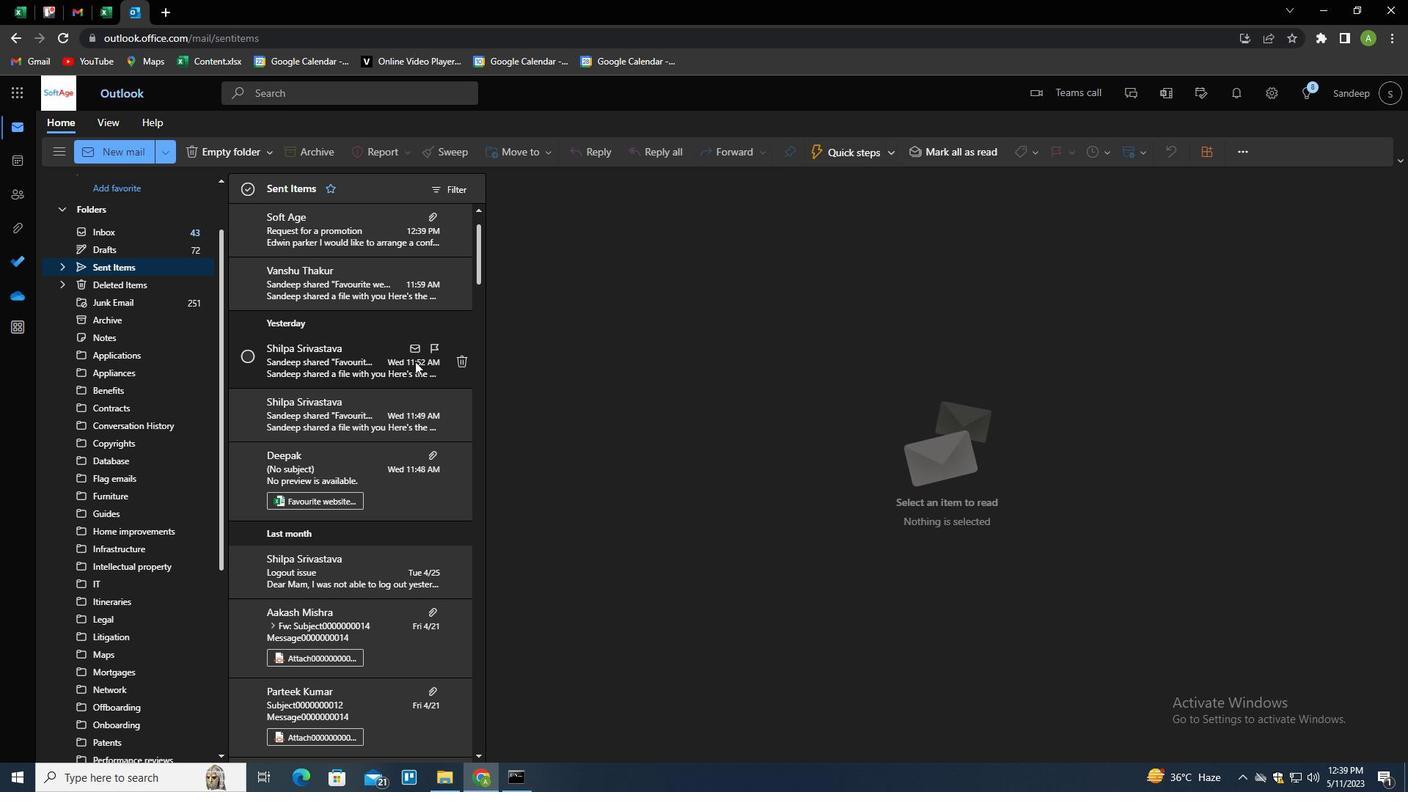 
Action: Mouse moved to (363, 254)
Screenshot: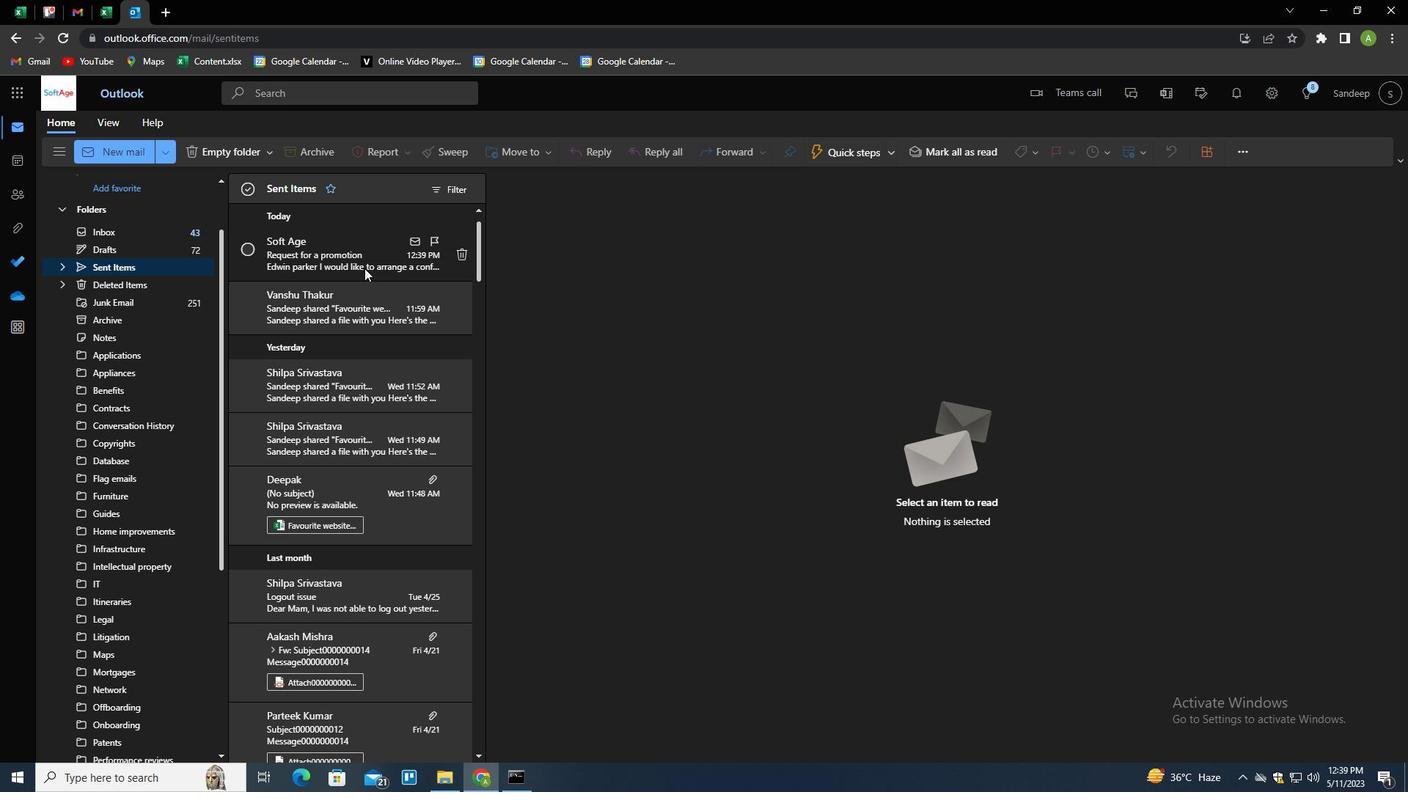 
Action: Mouse pressed right at (363, 254)
Screenshot: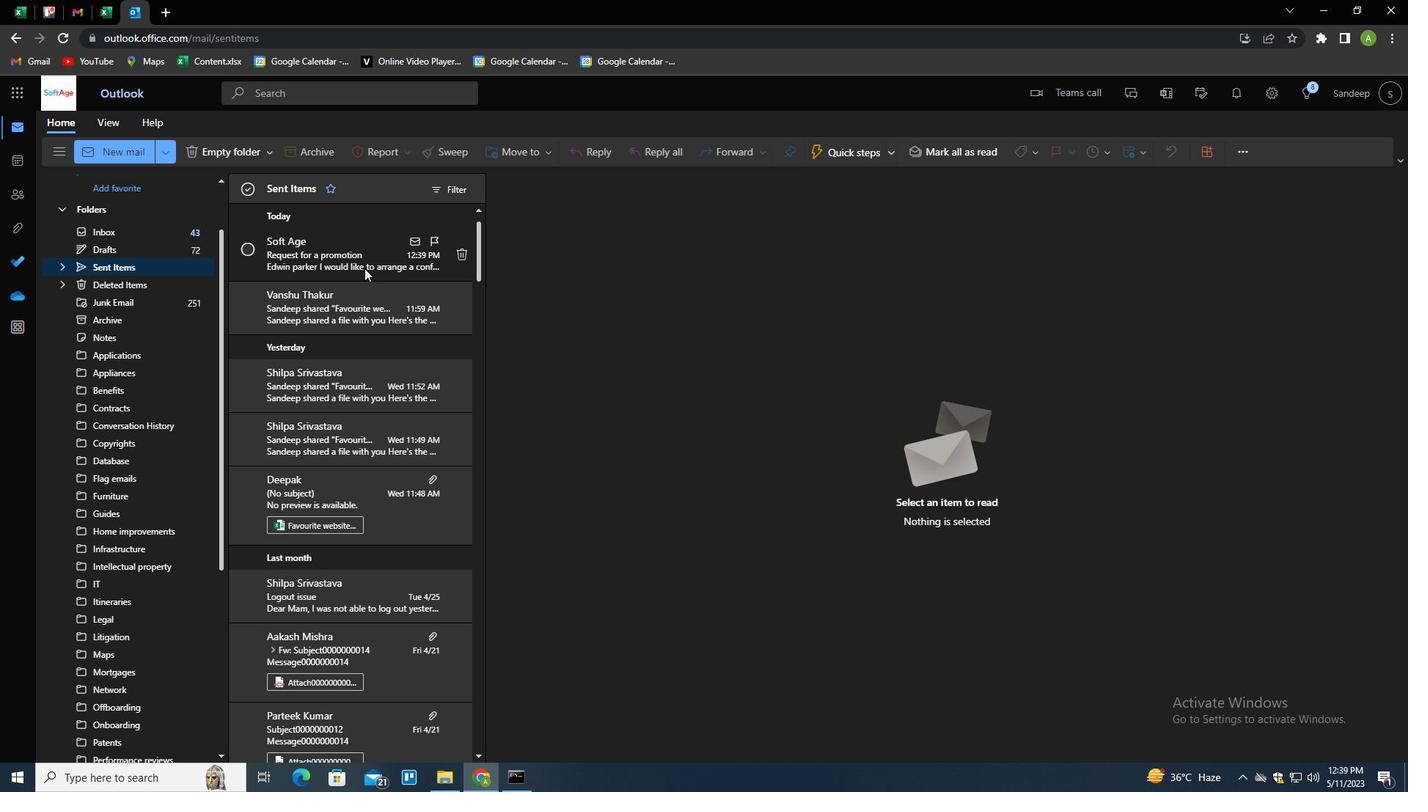 
Action: Mouse moved to (390, 313)
Screenshot: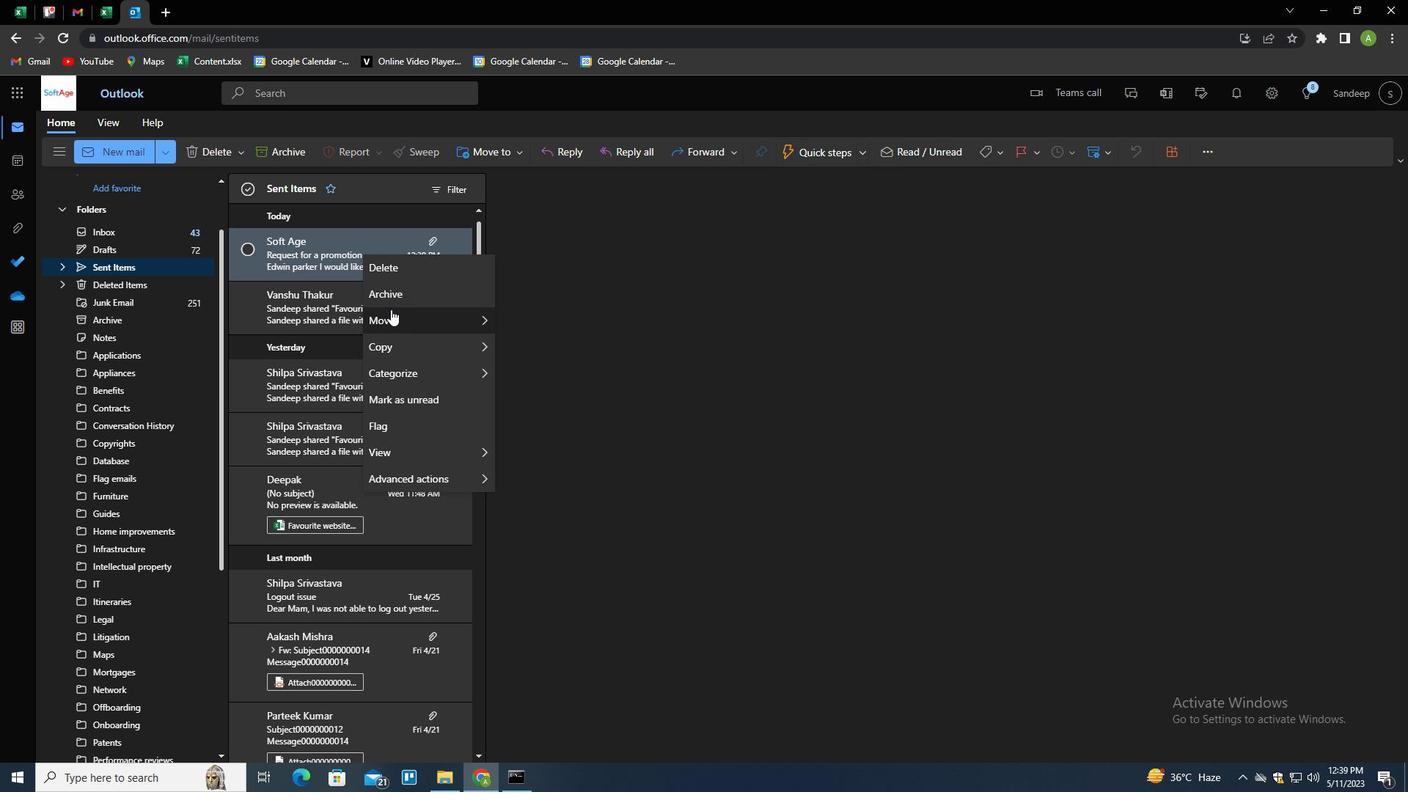 
Action: Mouse pressed left at (390, 313)
Screenshot: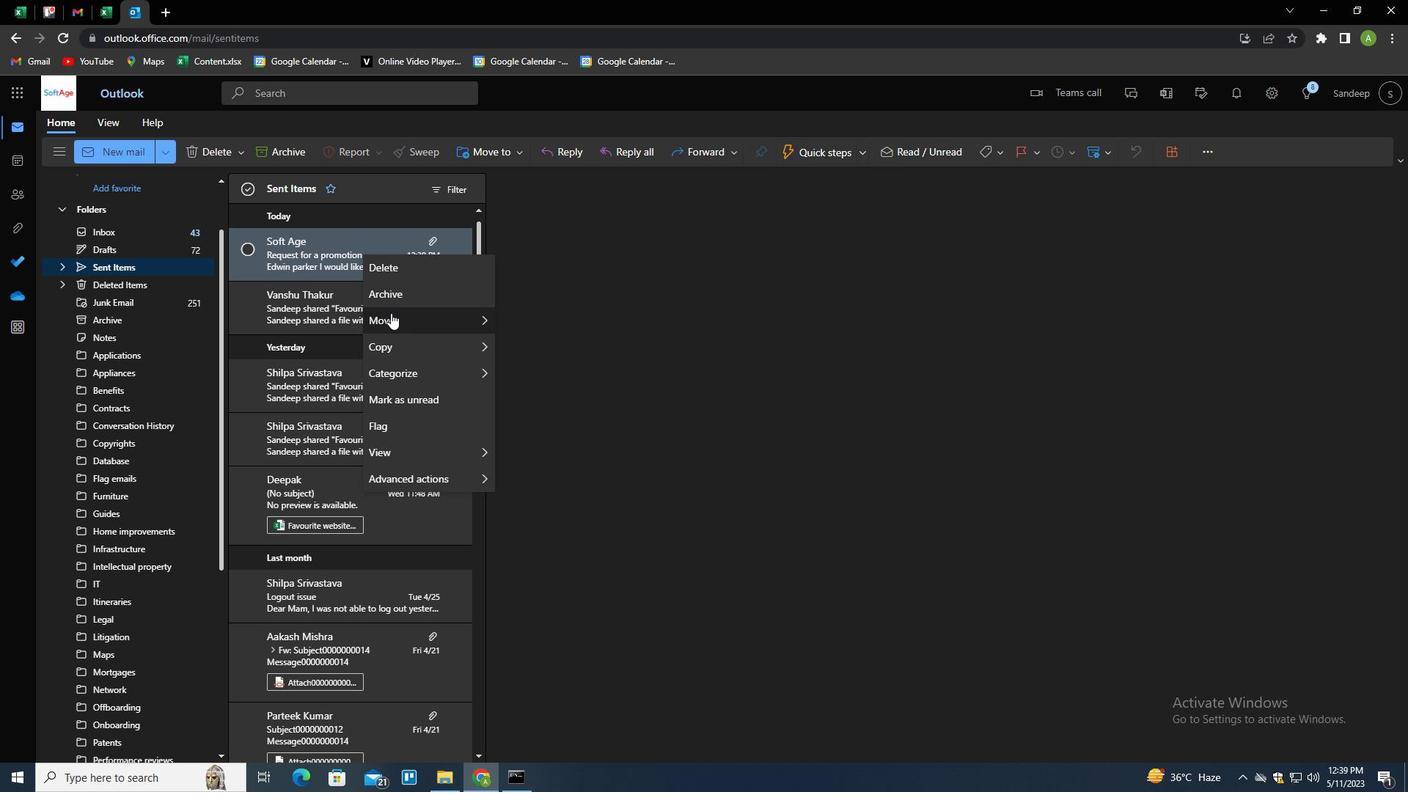 
Action: Mouse moved to (540, 315)
Screenshot: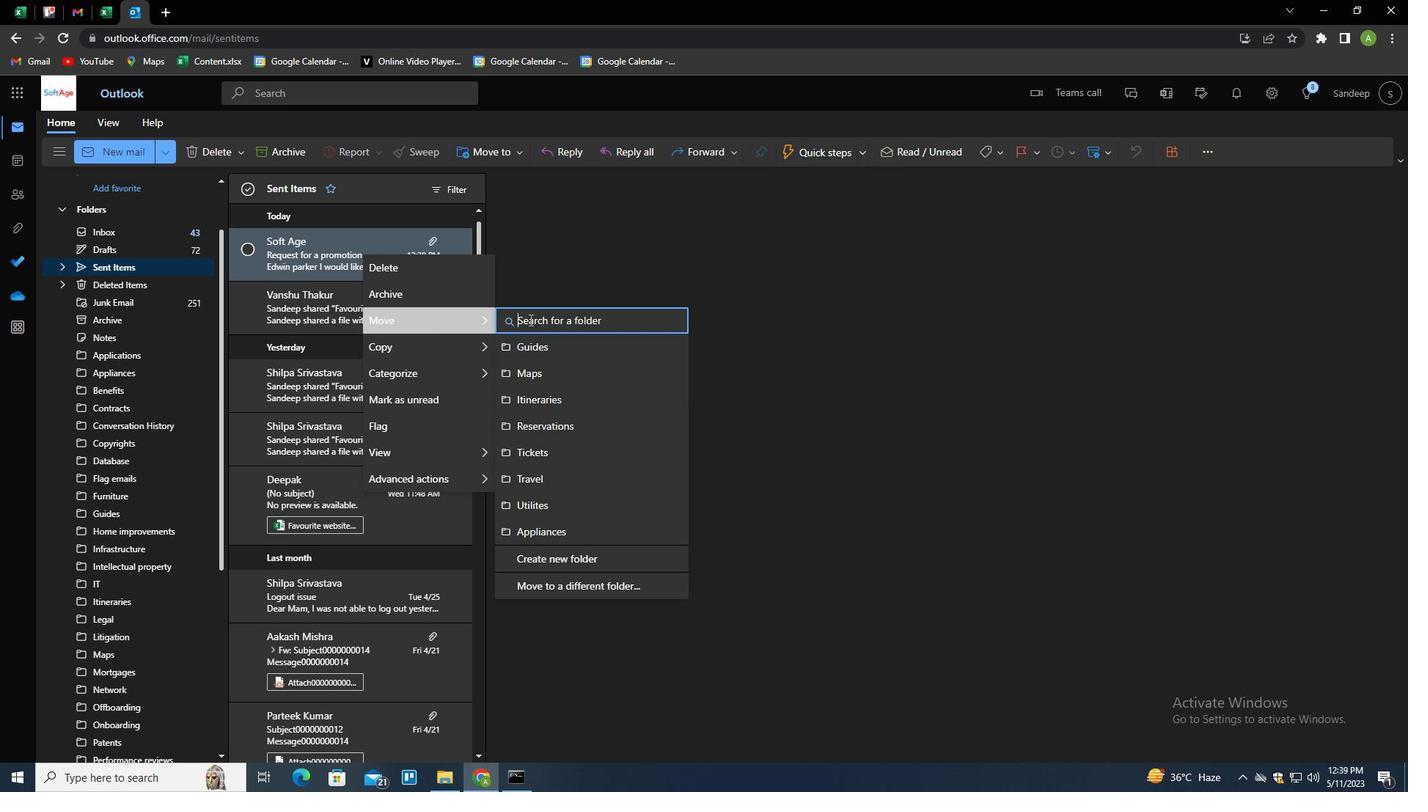 
Action: Mouse pressed left at (540, 315)
Screenshot: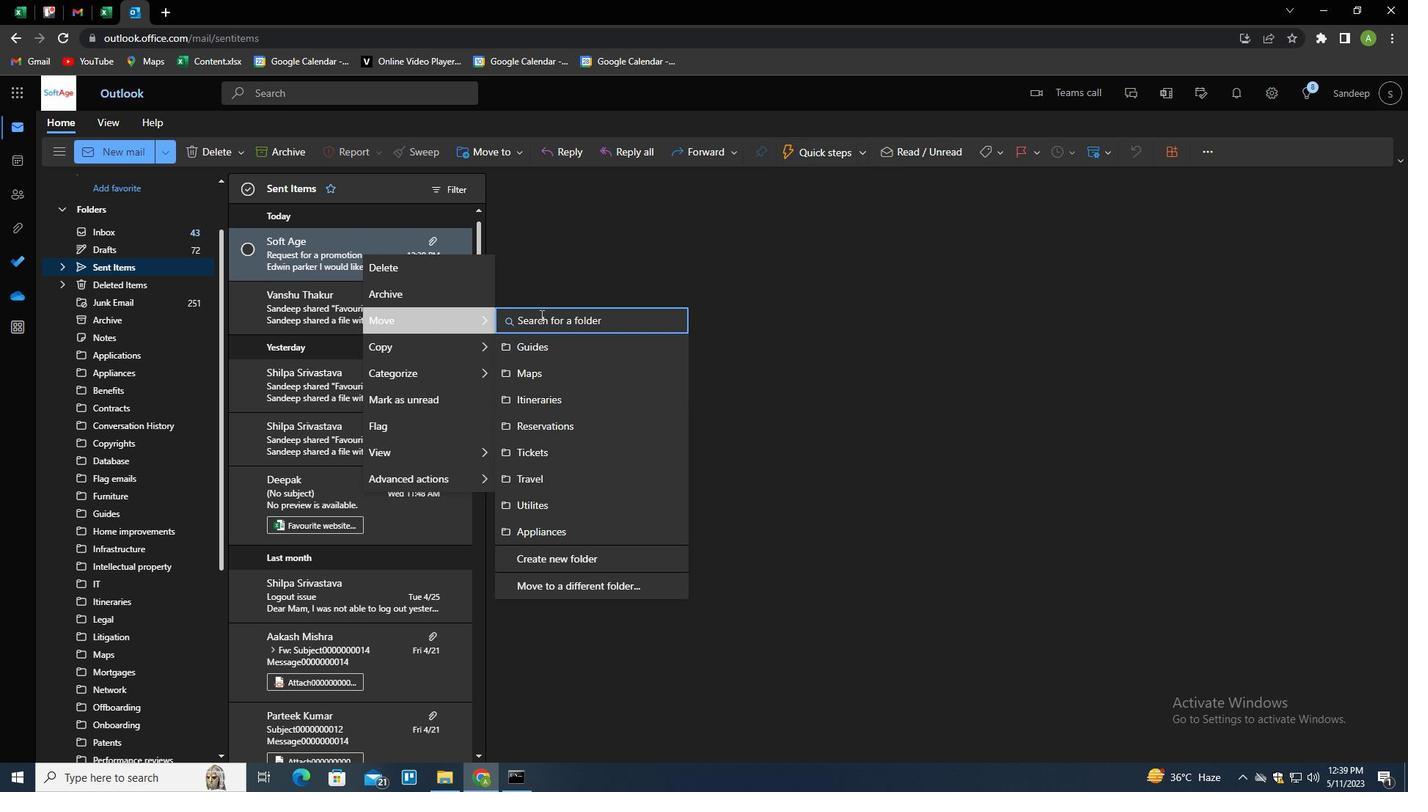 
Action: Key pressed <Key.shift>ACC
Screenshot: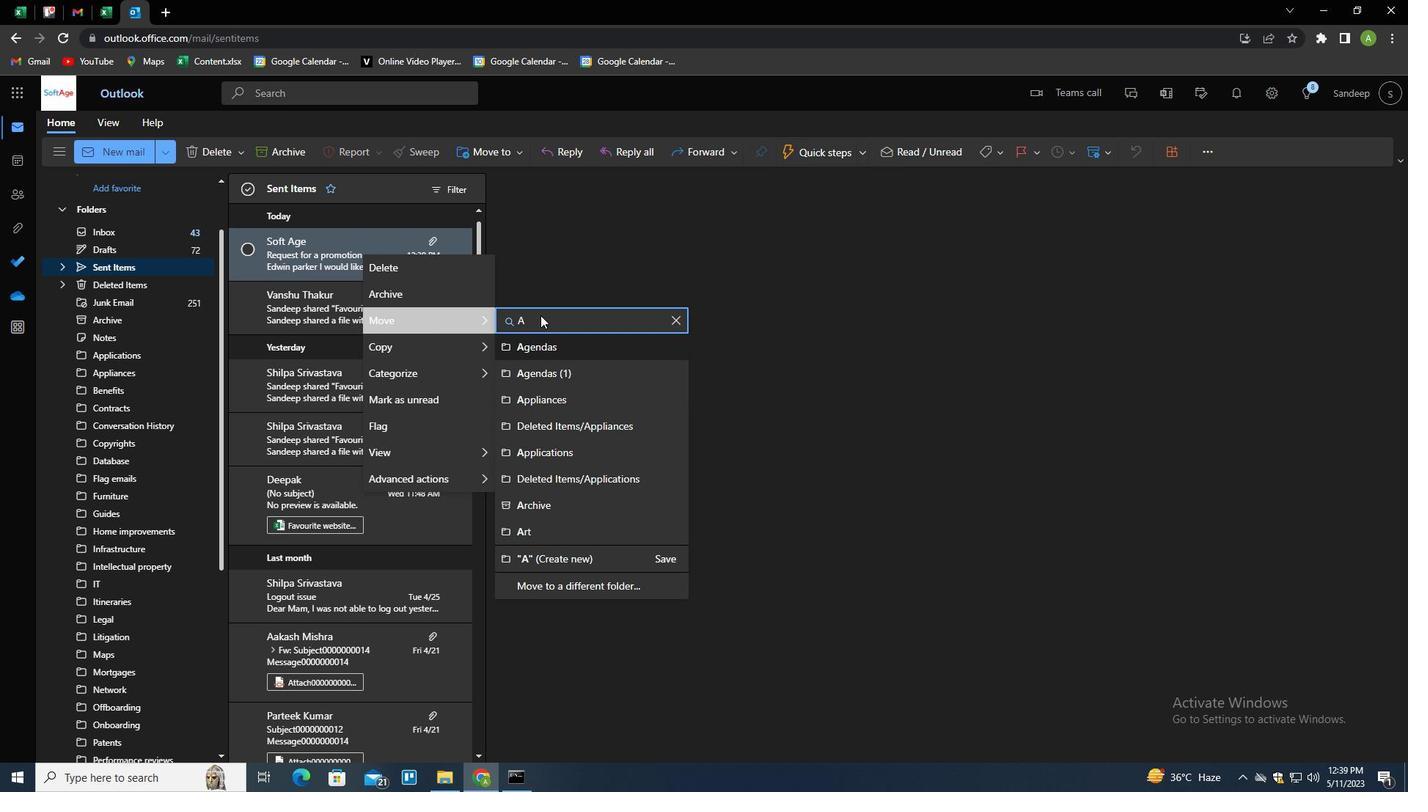 
Action: Mouse moved to (203, 574)
Screenshot: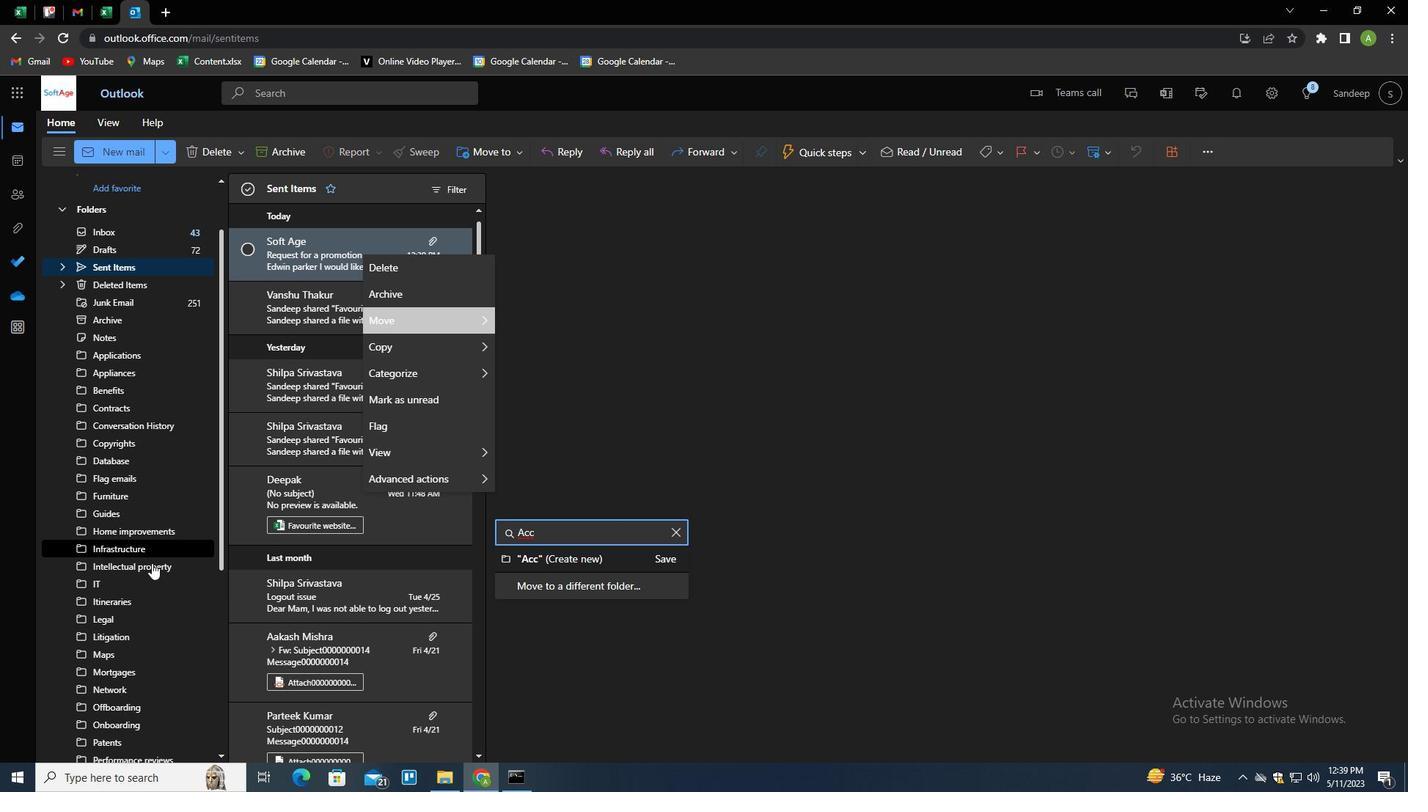 
Action: Mouse scrolled (203, 573) with delta (0, 0)
Screenshot: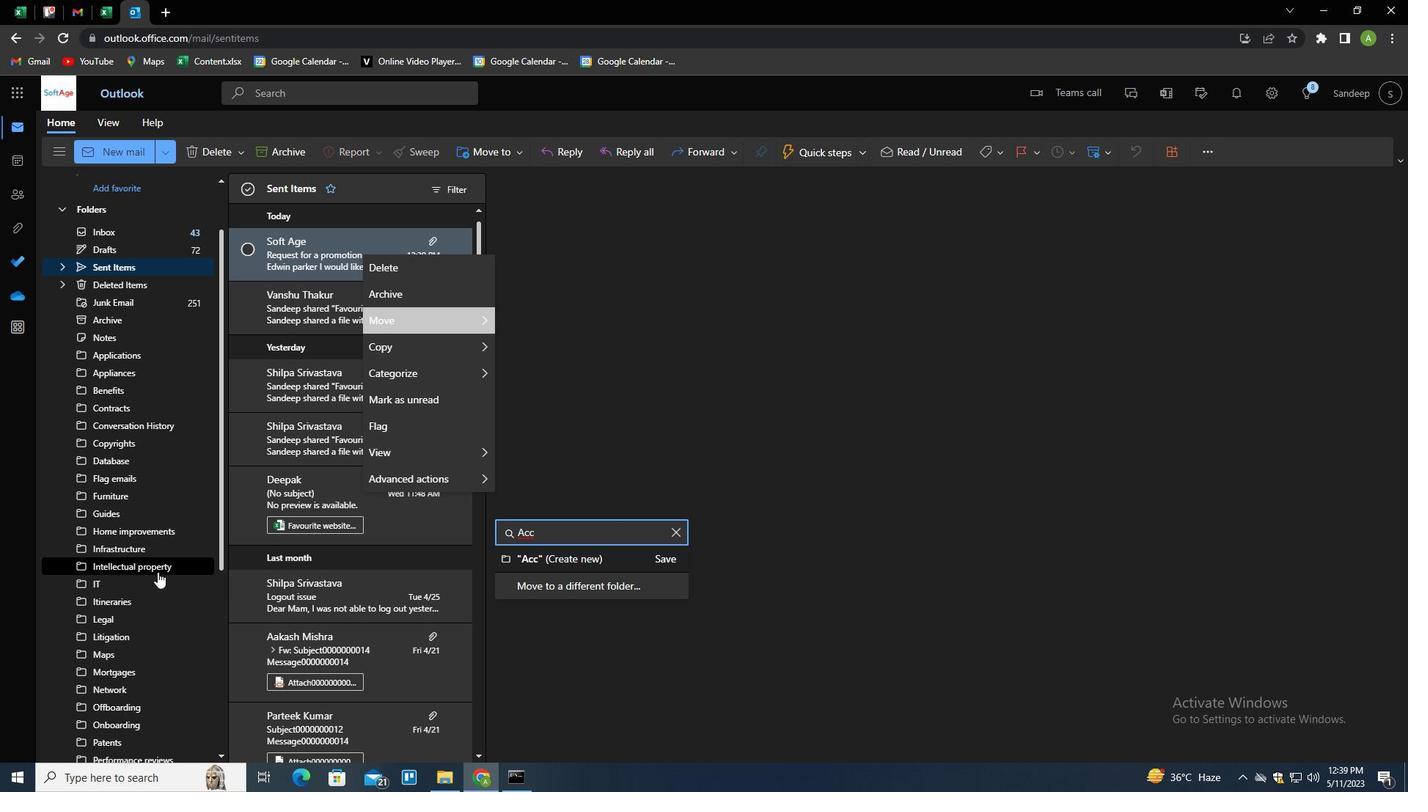 
Action: Mouse scrolled (203, 573) with delta (0, 0)
Screenshot: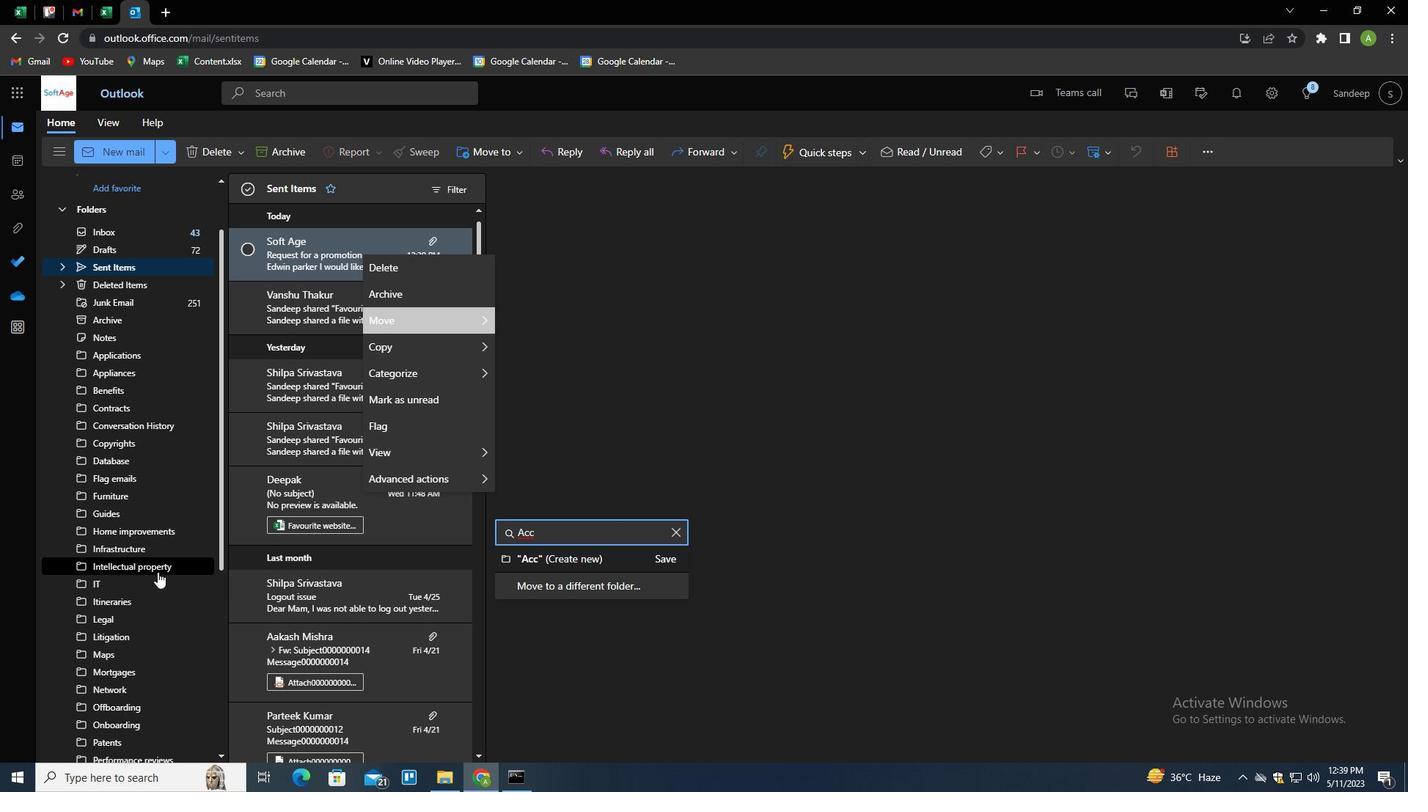 
Action: Mouse scrolled (203, 573) with delta (0, 0)
Screenshot: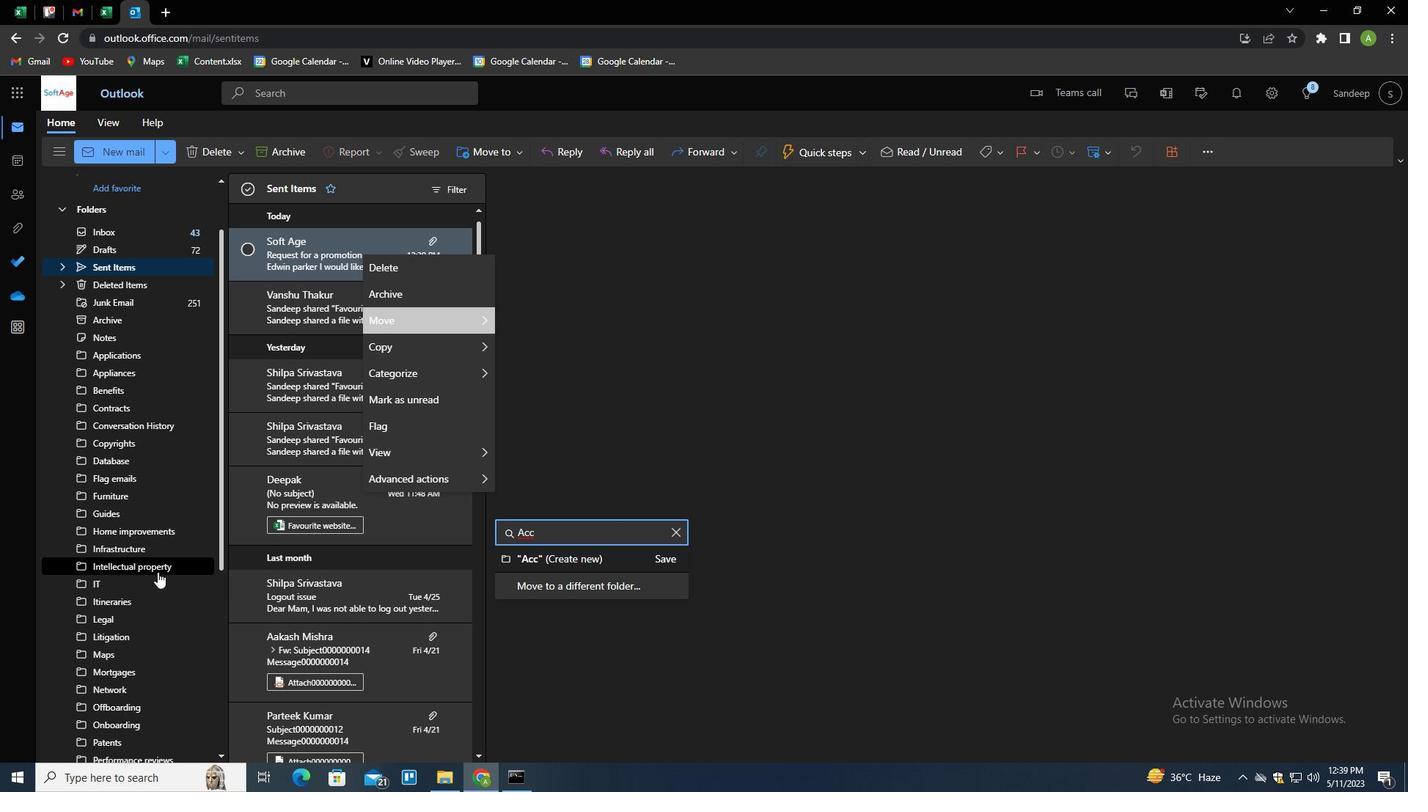 
Action: Mouse scrolled (203, 573) with delta (0, 0)
Screenshot: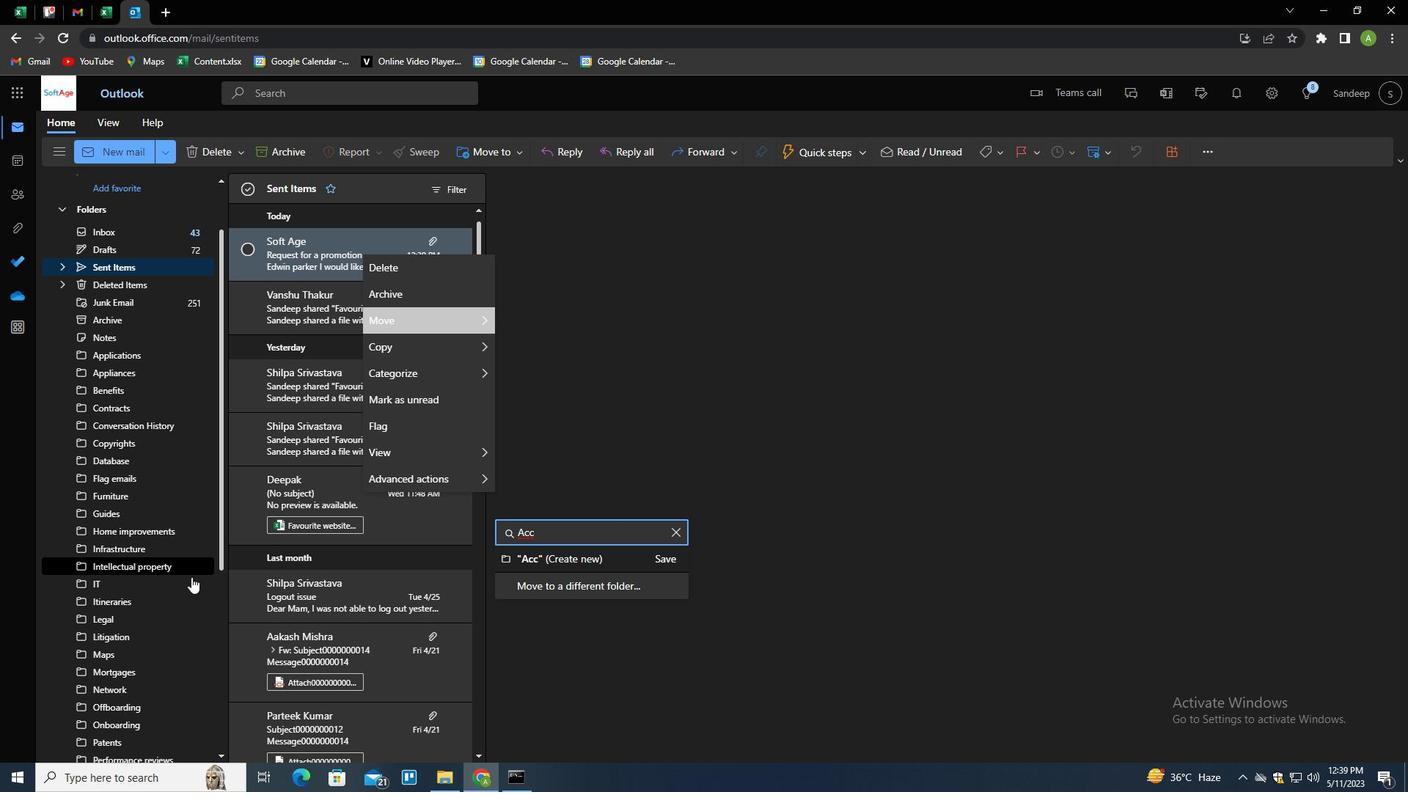 
Action: Mouse scrolled (203, 573) with delta (0, 0)
Screenshot: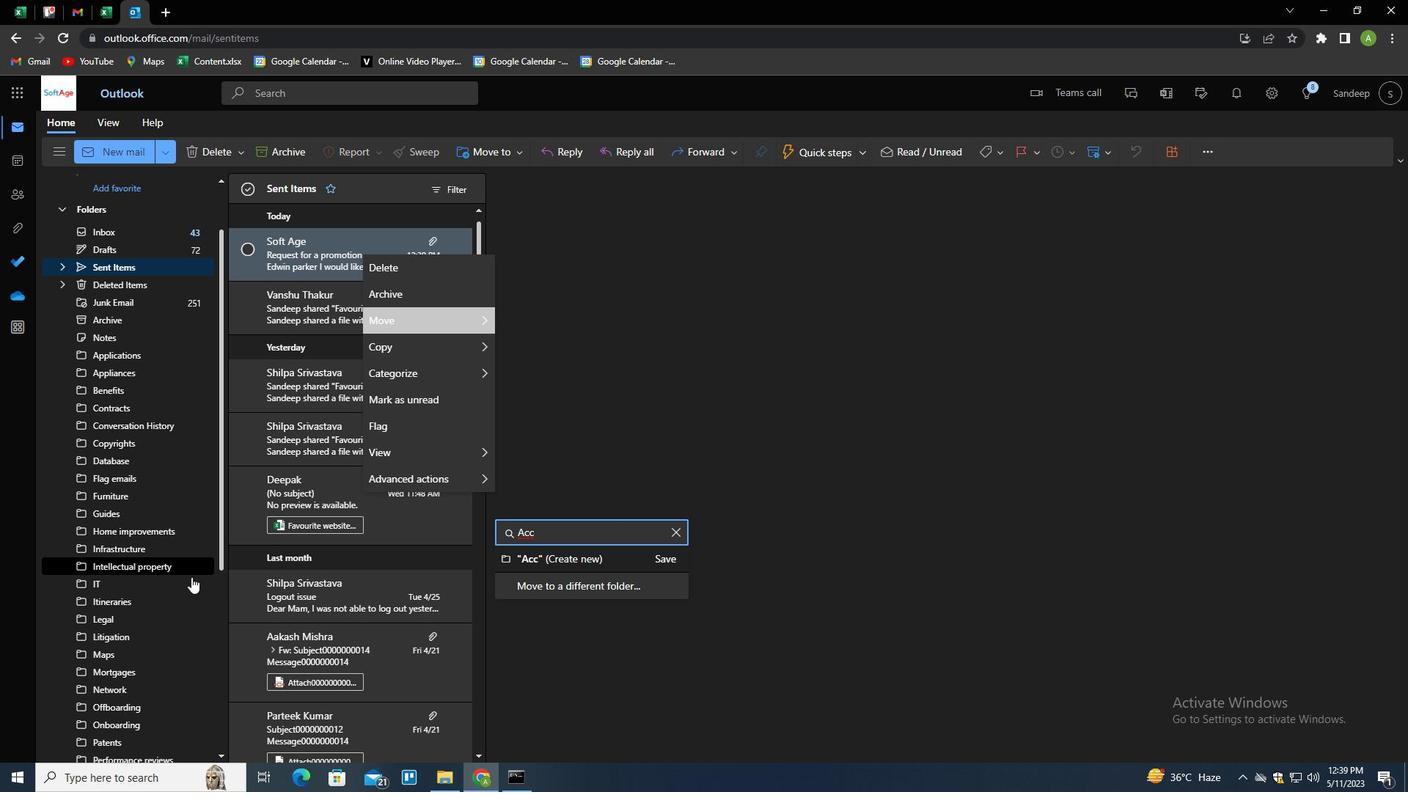 
Action: Mouse scrolled (203, 573) with delta (0, 0)
Screenshot: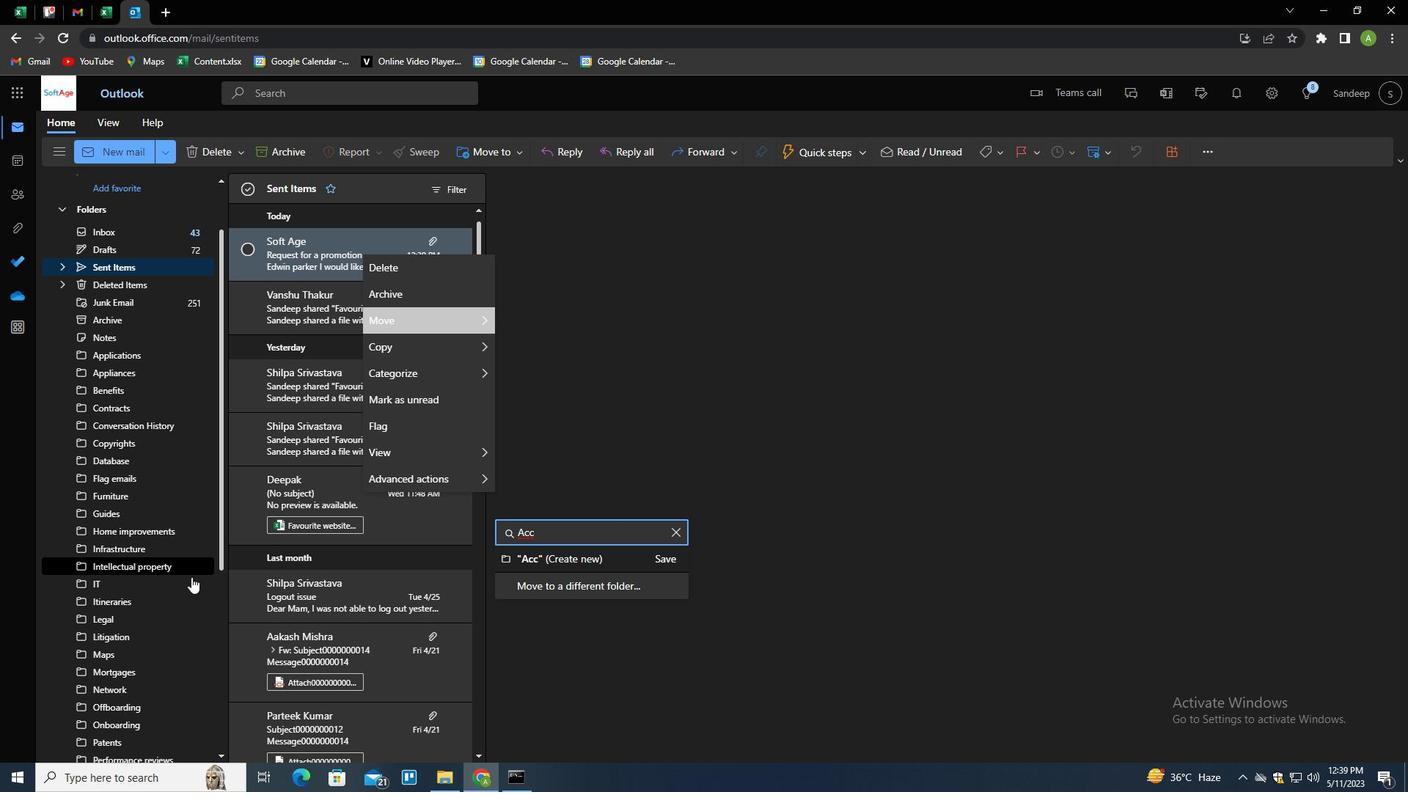 
Action: Mouse moved to (161, 665)
Screenshot: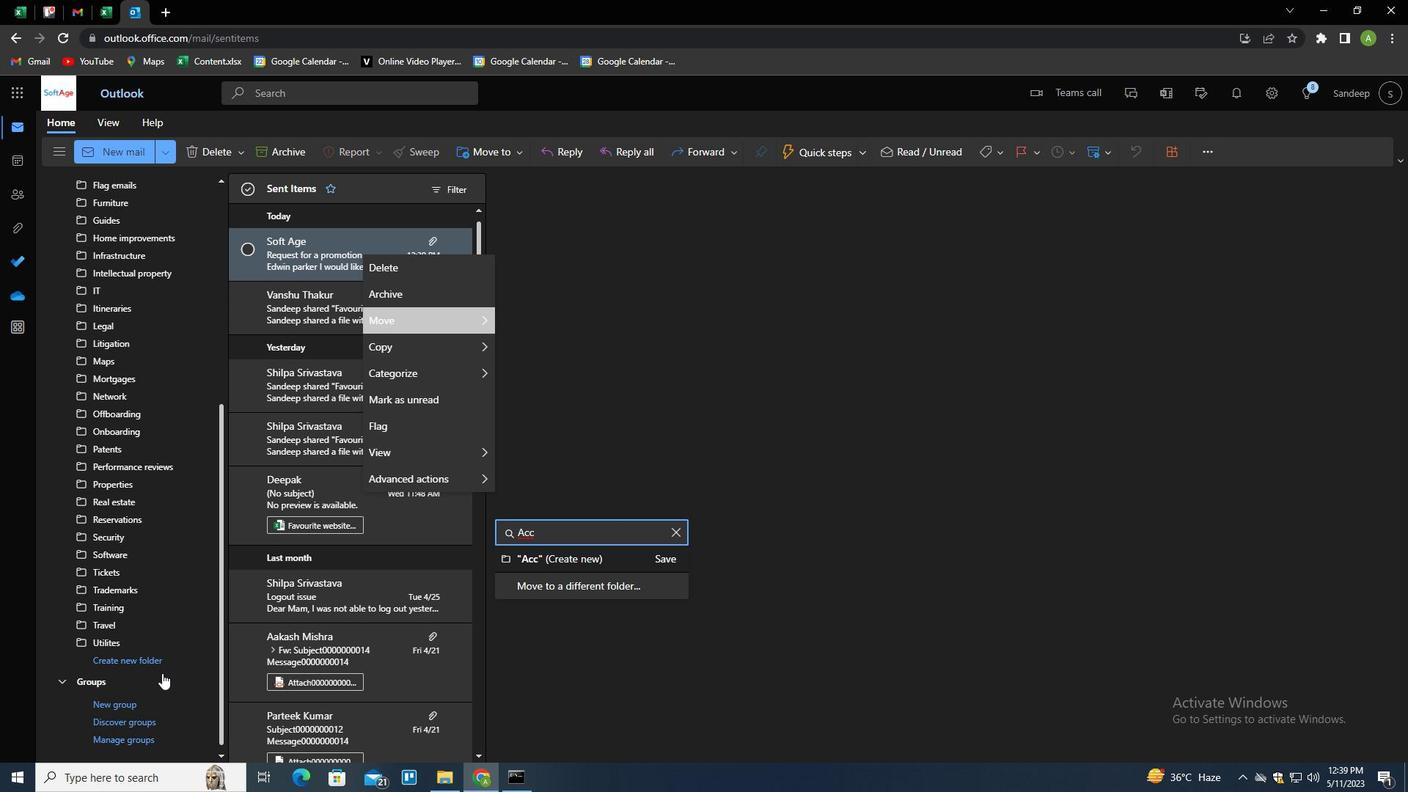 
Action: Mouse pressed left at (161, 665)
Screenshot: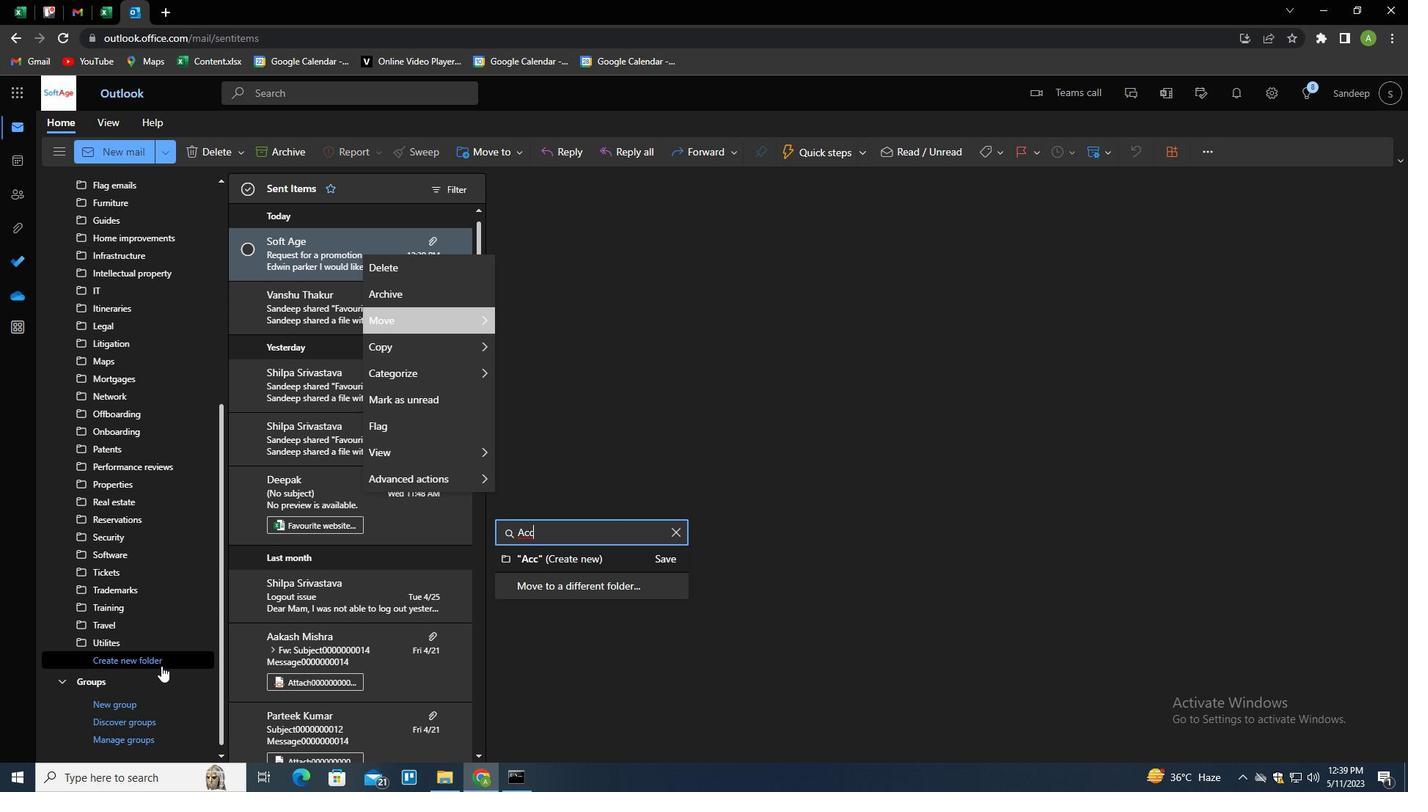 
Action: Key pressed <Key.shift><Key.shift><Key.shift><Key.shift><Key.shift>A
Screenshot: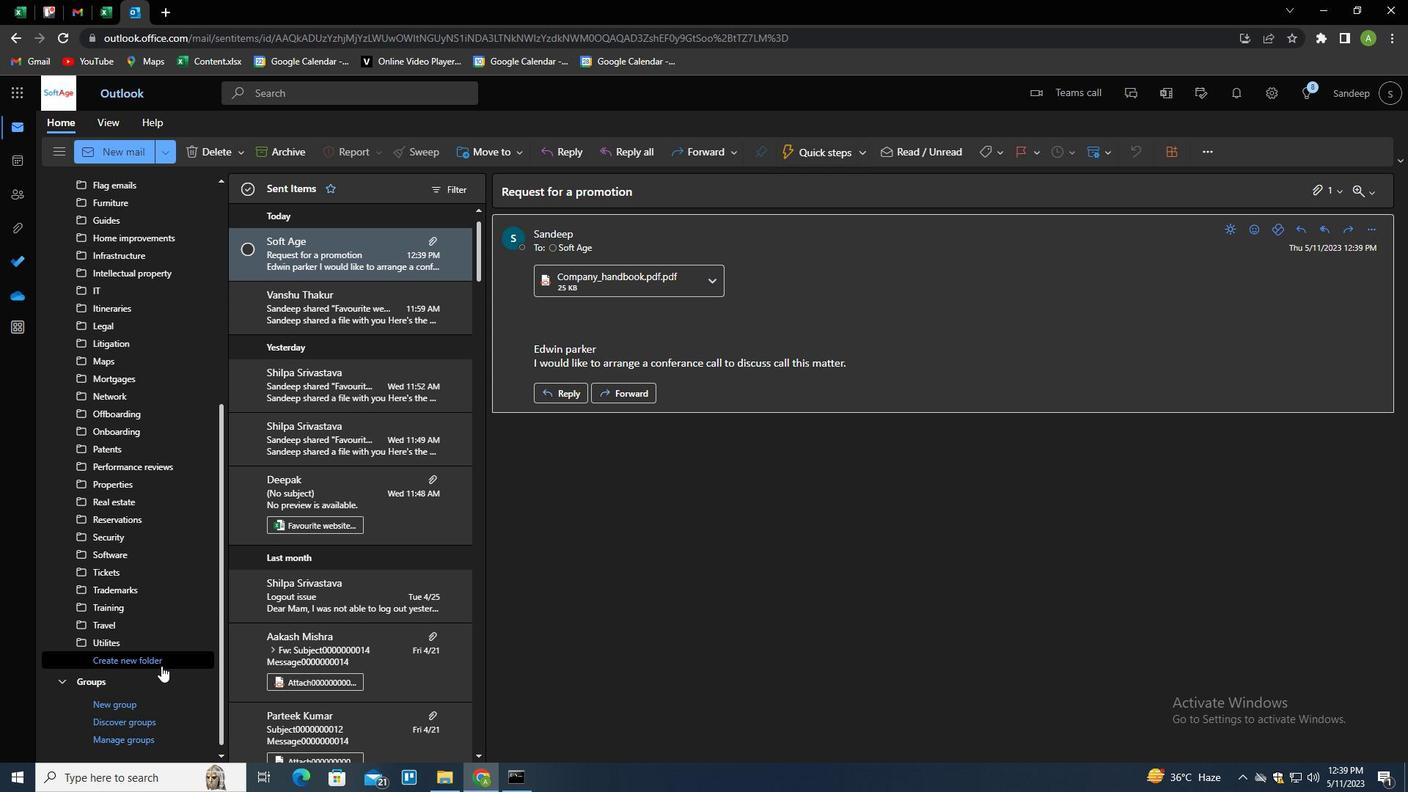 
Action: Mouse pressed left at (161, 665)
Screenshot: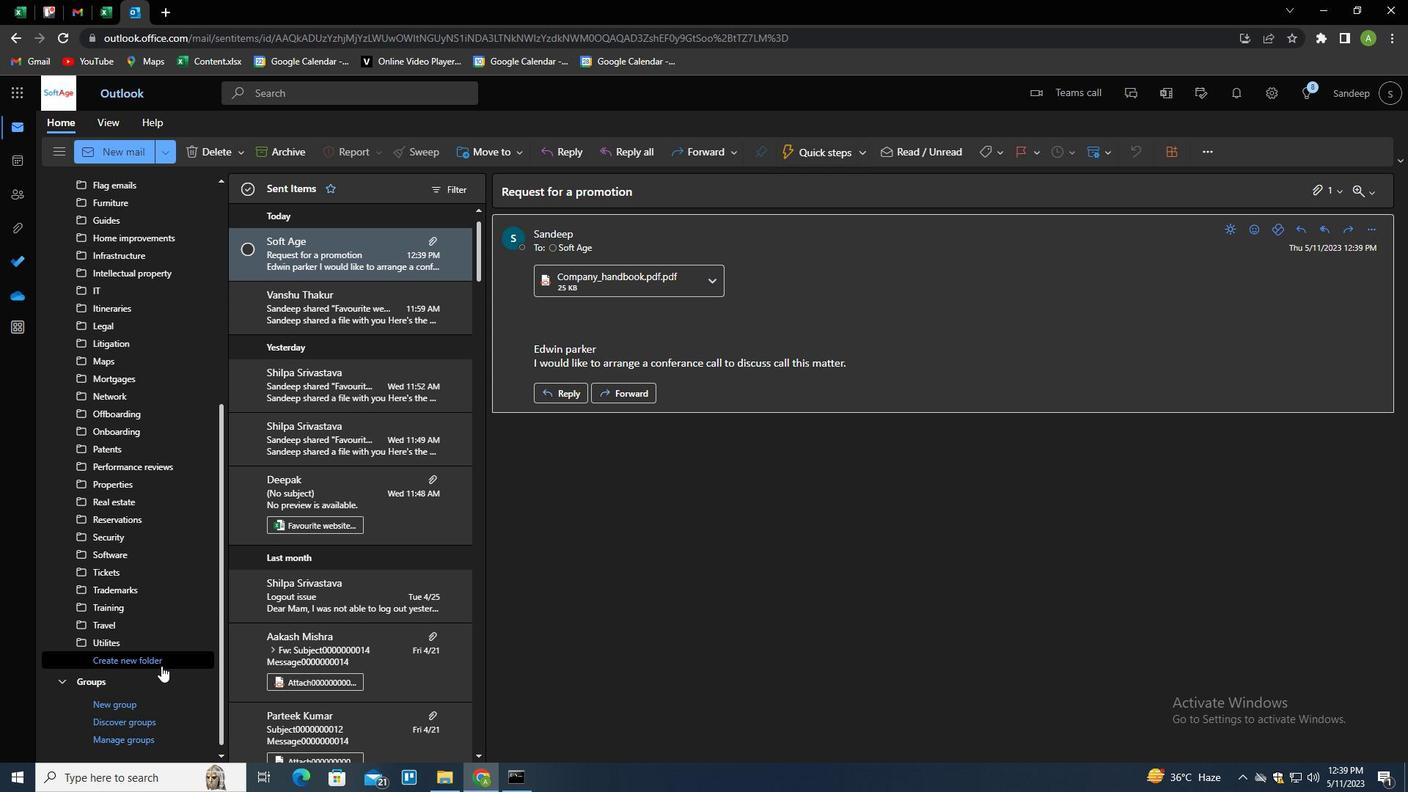 
Action: Key pressed <Key.shift>ACCOMMODATIONS<Key.enter>
Screenshot: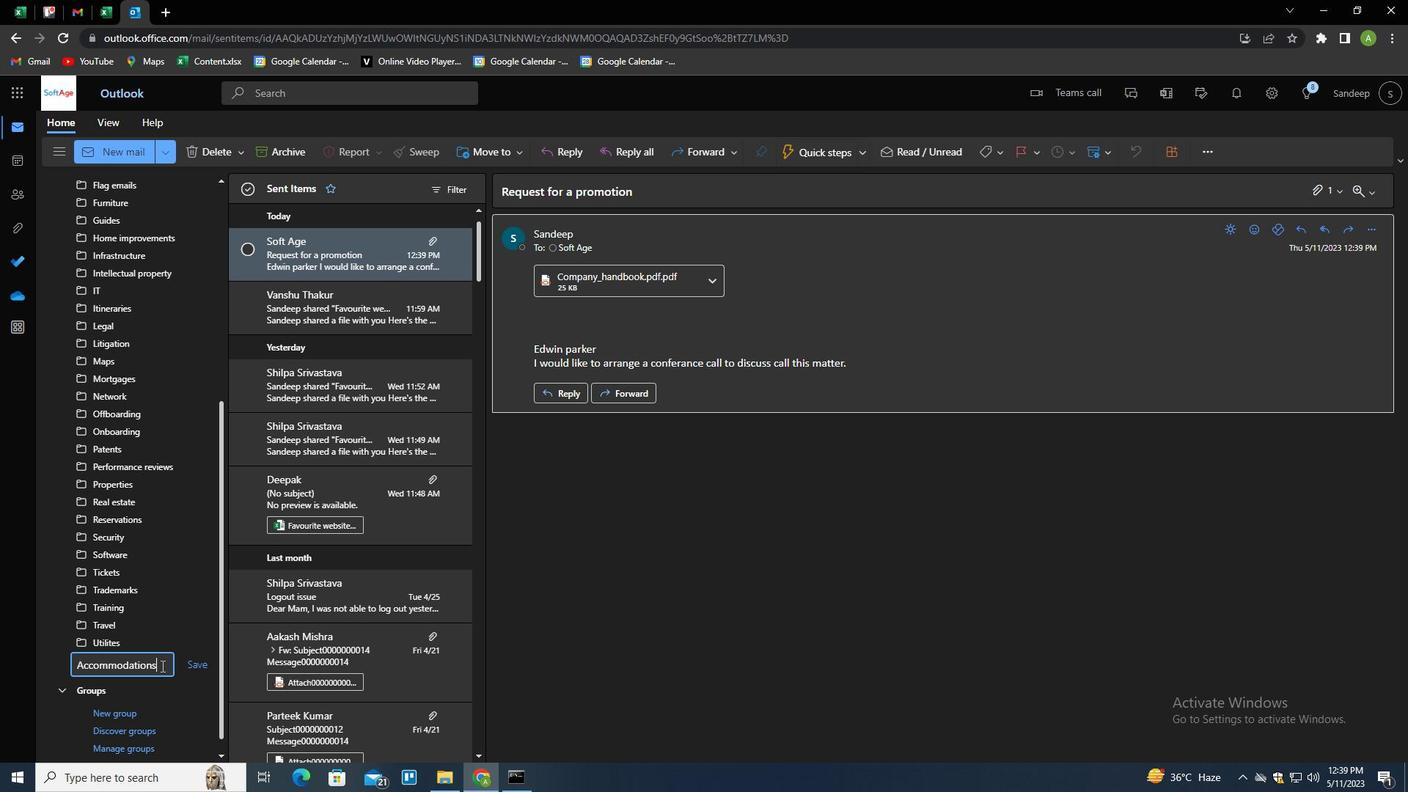
Action: Mouse moved to (417, 440)
Screenshot: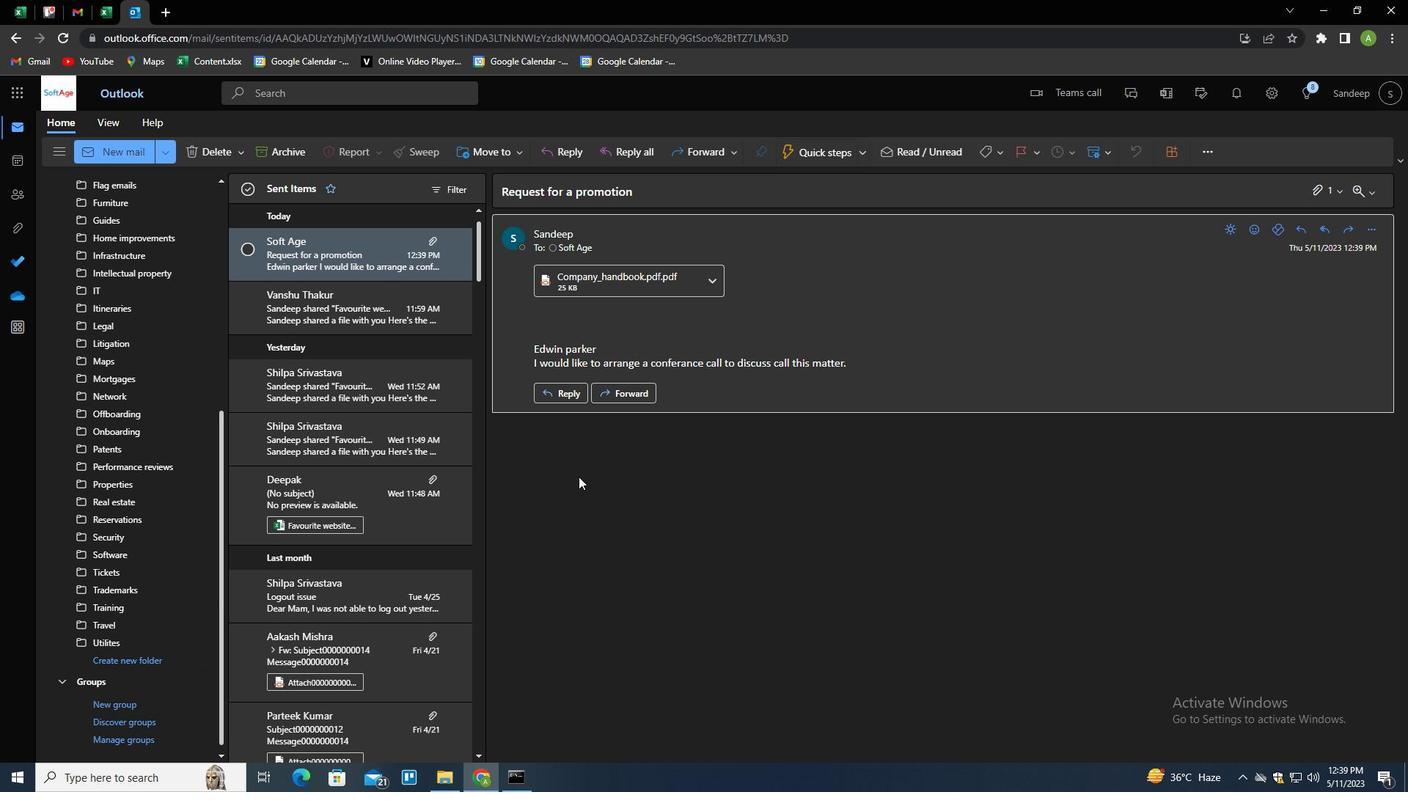 
Action: Mouse scrolled (417, 441) with delta (0, 0)
Screenshot: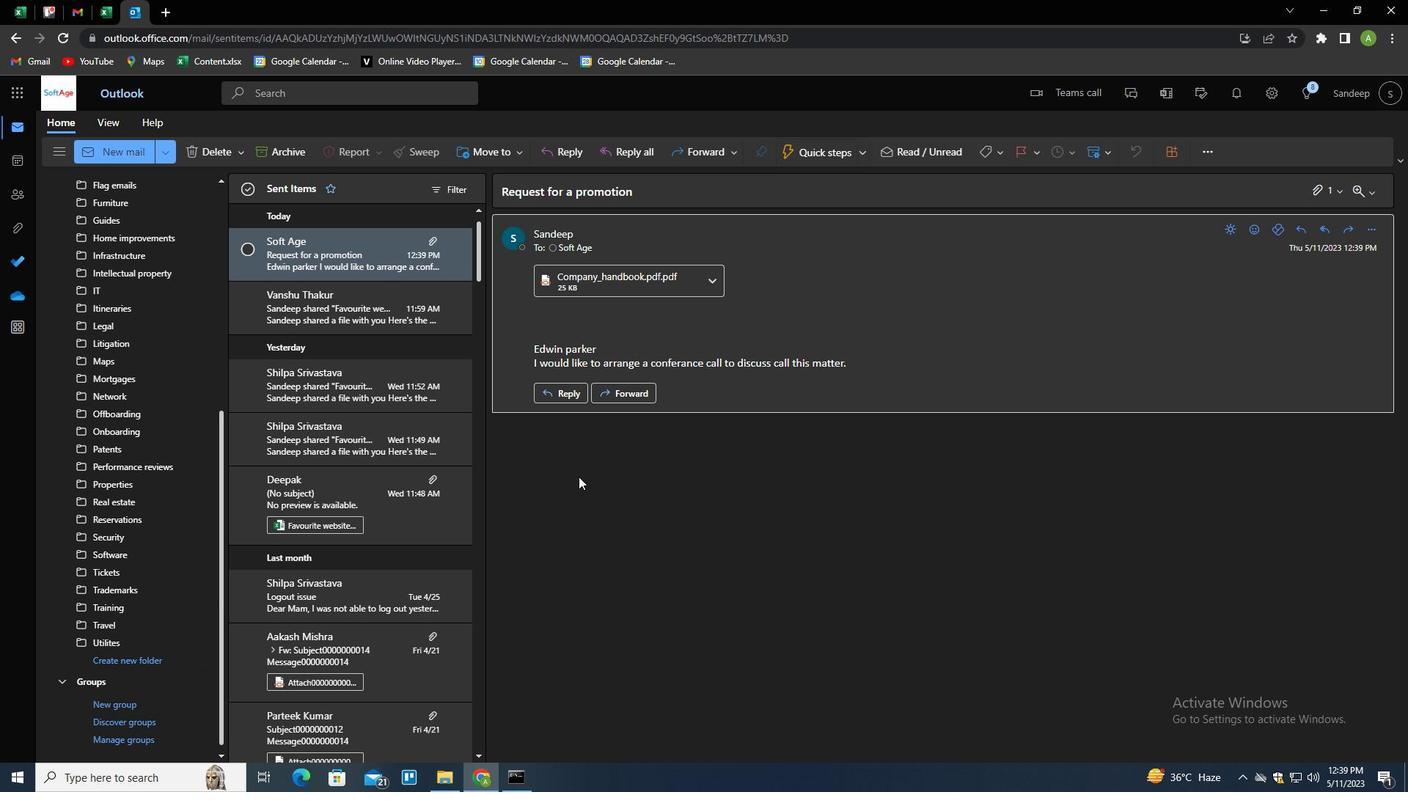 
Action: Mouse moved to (401, 426)
Screenshot: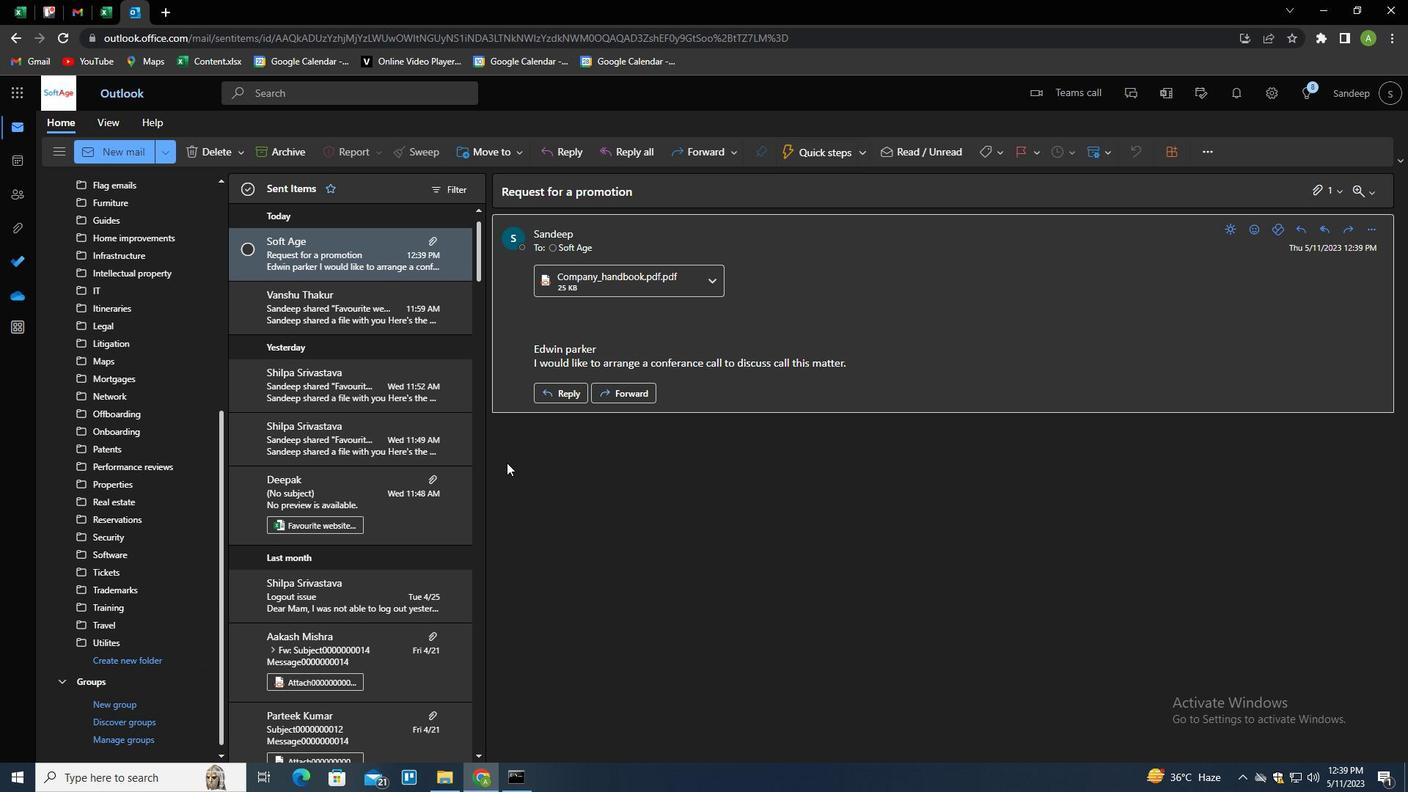 
Action: Mouse scrolled (401, 427) with delta (0, 0)
Screenshot: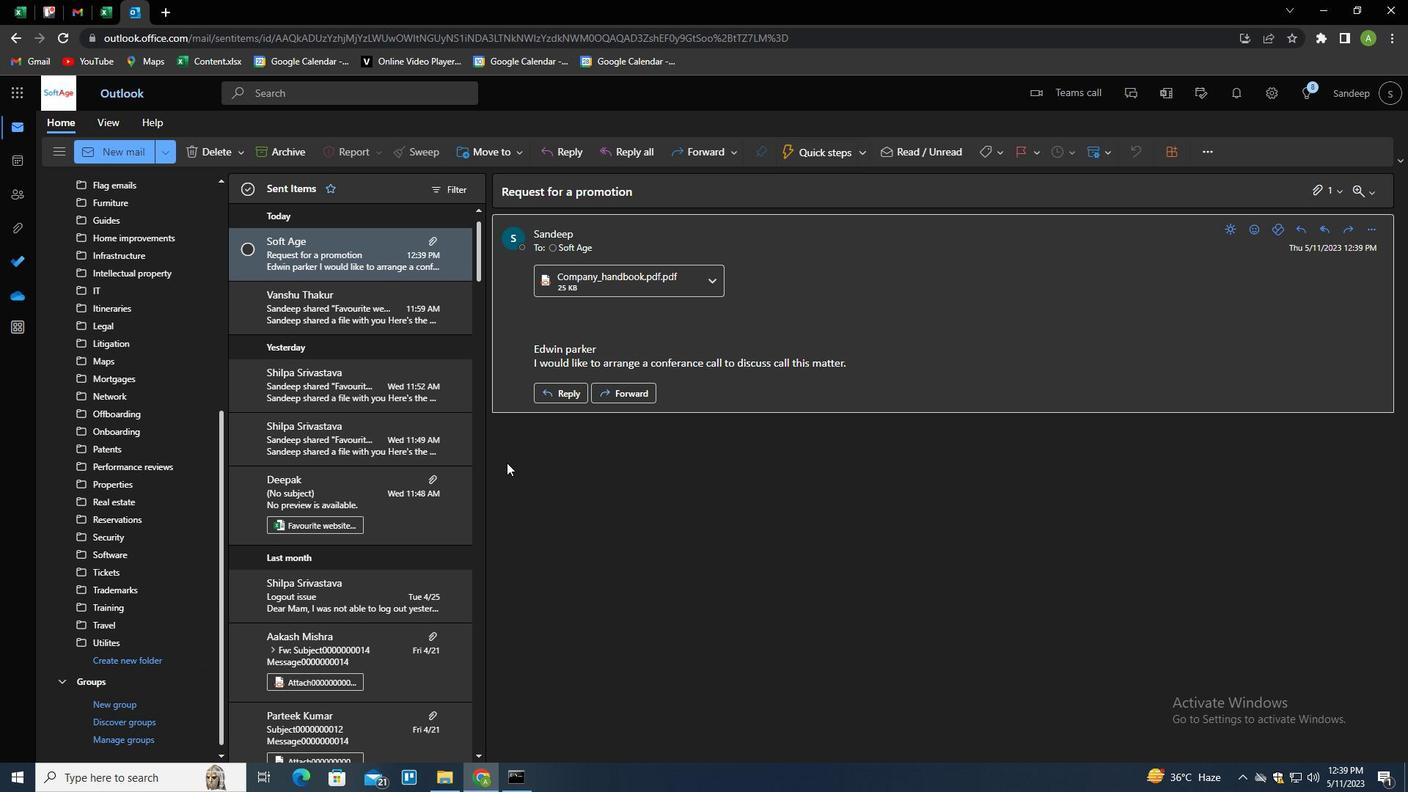 
Action: Mouse moved to (350, 259)
Screenshot: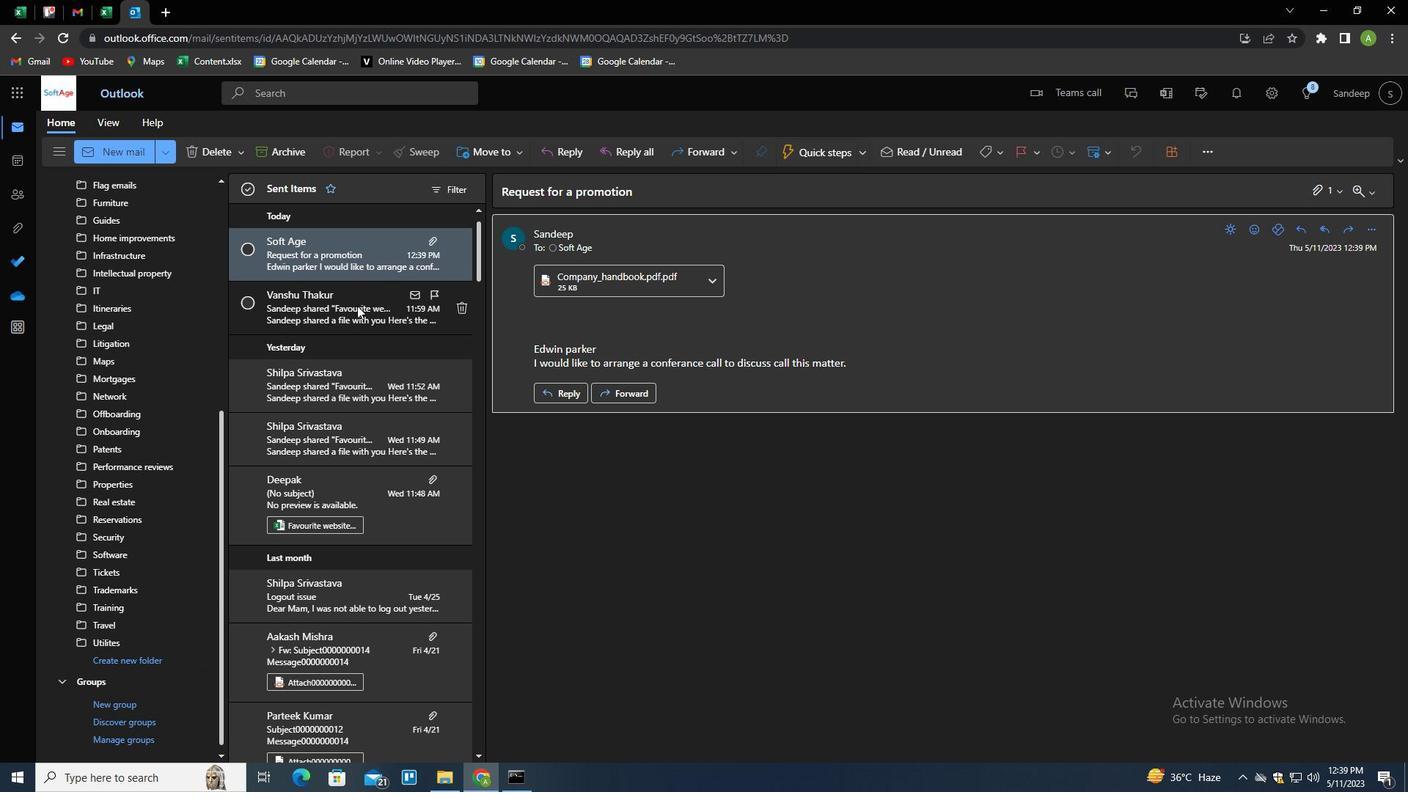 
Action: Mouse pressed right at (350, 259)
Screenshot: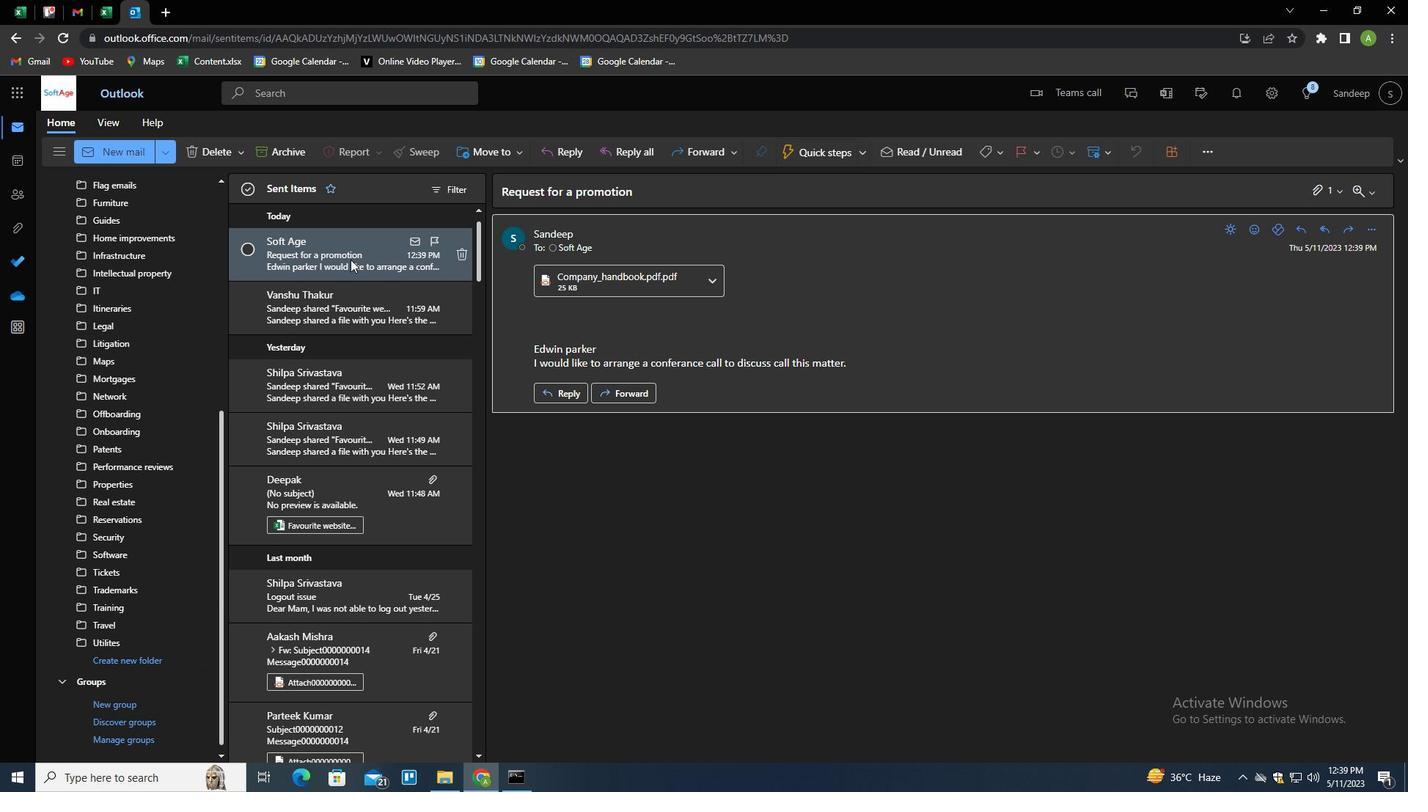 
Action: Mouse moved to (376, 328)
Screenshot: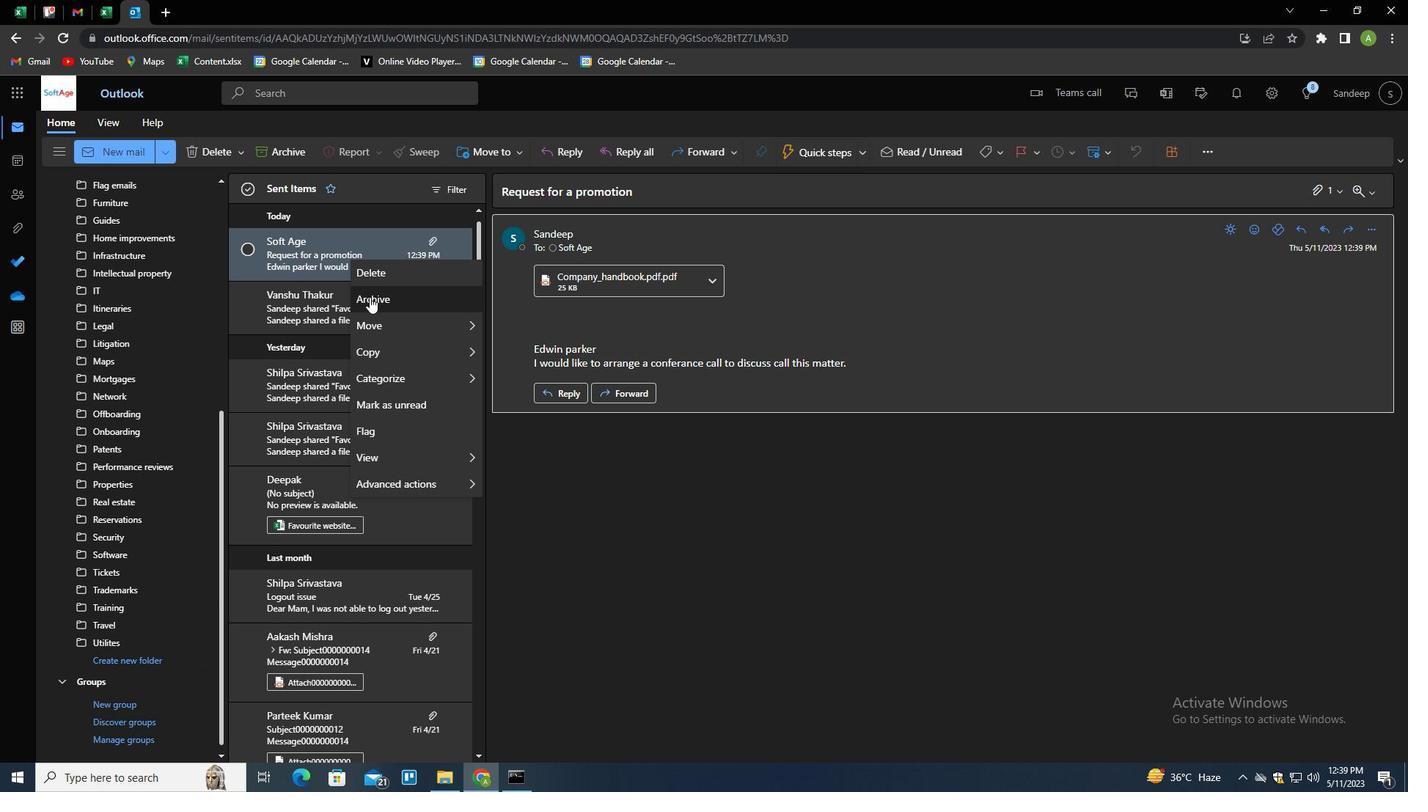
Action: Mouse pressed left at (376, 328)
Screenshot: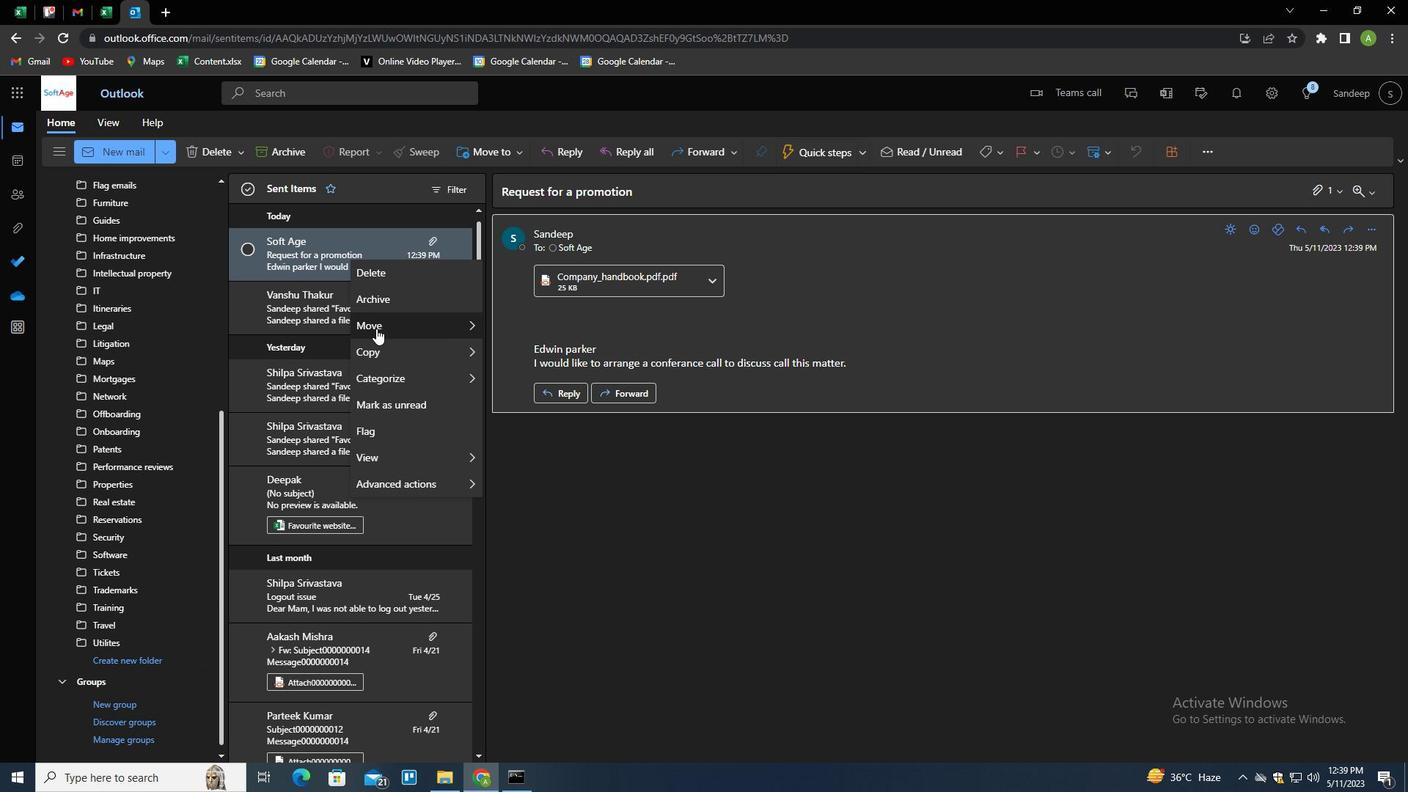 
Action: Mouse moved to (528, 324)
Screenshot: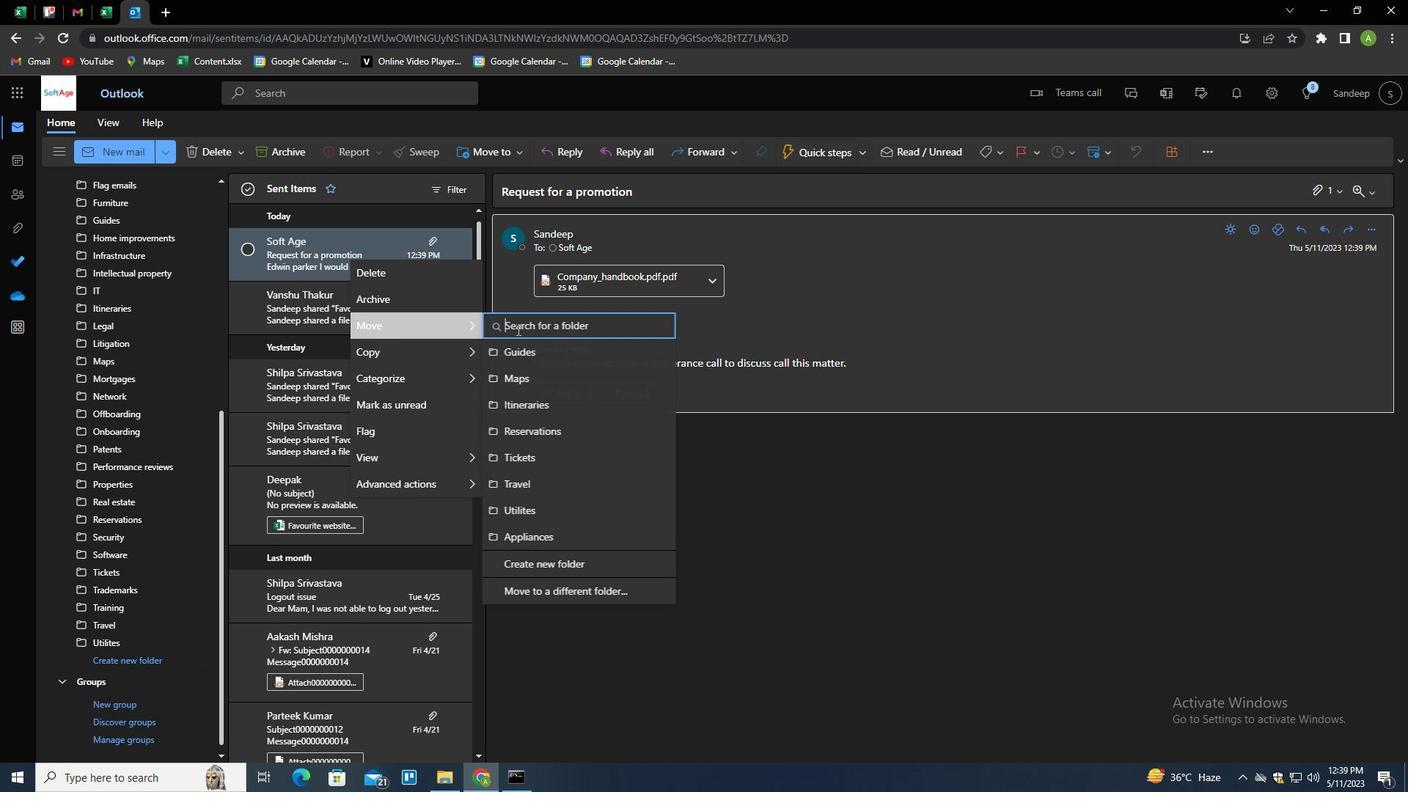 
Action: Mouse pressed left at (528, 324)
Screenshot: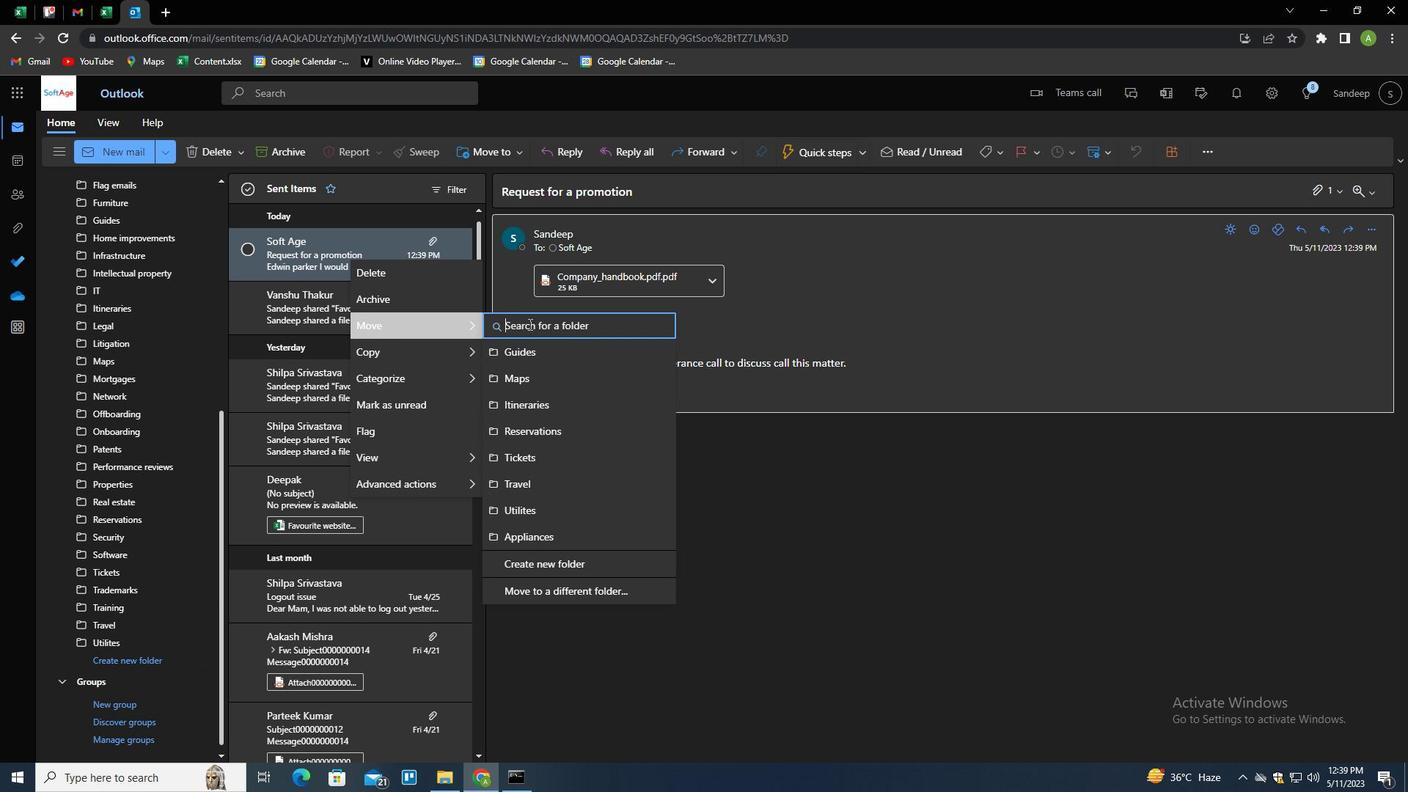
Action: Key pressed <Key.shift>ACCOMMODATIONS<Key.down><Key.enter>
Screenshot: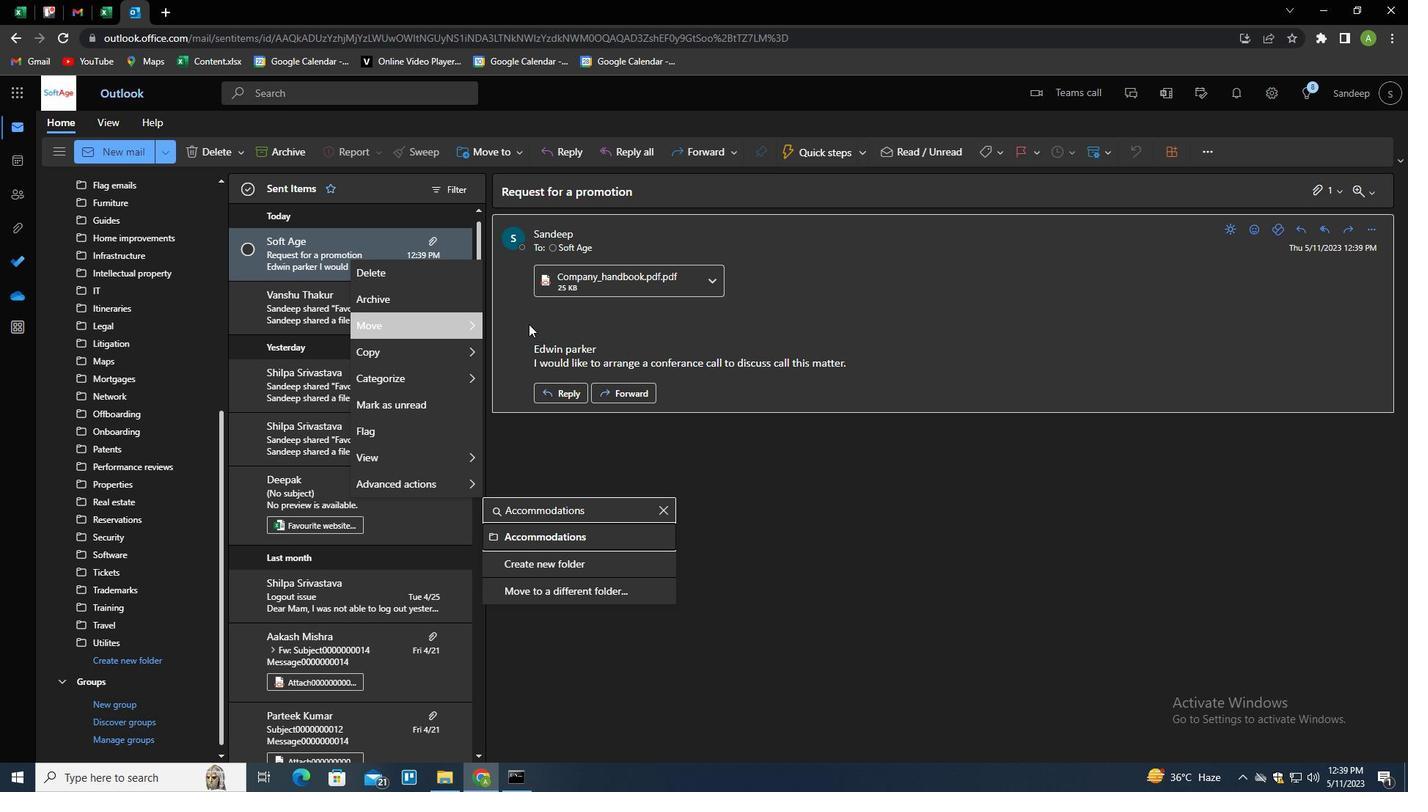 
